 Task: Look for space in Flower Mound, United States from 12th August, 2023 to 16th August, 2023 for 8 adults in price range Rs.10000 to Rs.16000. Place can be private room with 8 bedrooms having 8 beds and 8 bathrooms. Property type can be house, flat, guest house, hotel. Amenities needed are: wifi, TV, free parkinig on premises, gym, breakfast. Booking option can be shelf check-in. Required host language is English.
Action: Mouse moved to (499, 109)
Screenshot: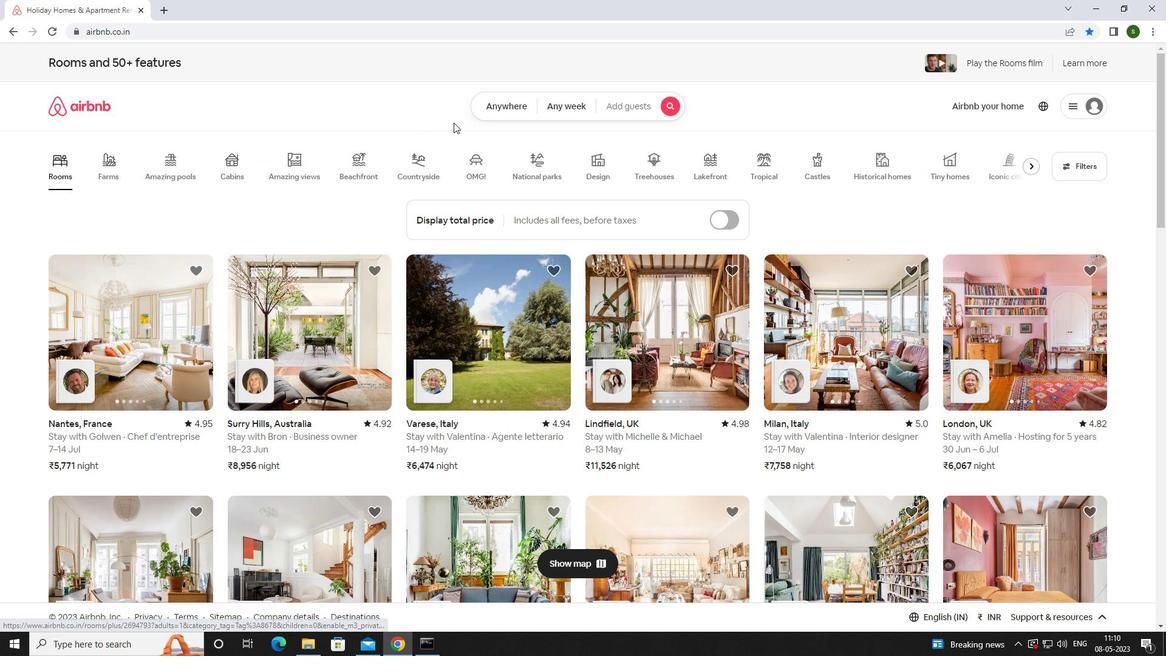
Action: Mouse pressed left at (499, 109)
Screenshot: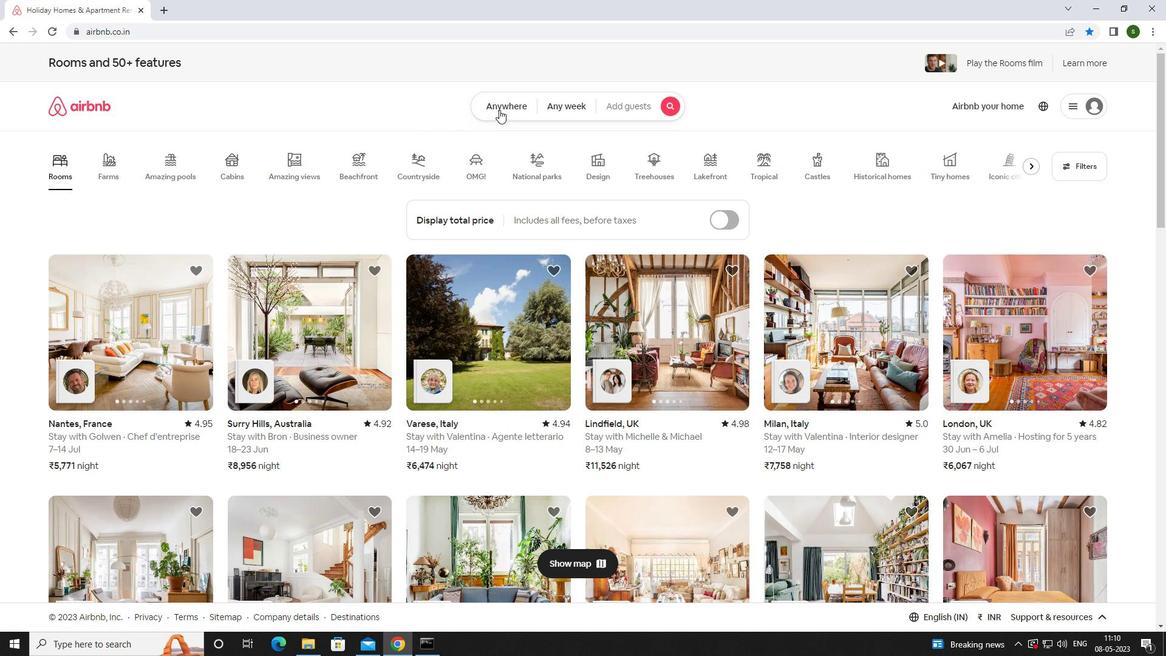 
Action: Mouse moved to (421, 147)
Screenshot: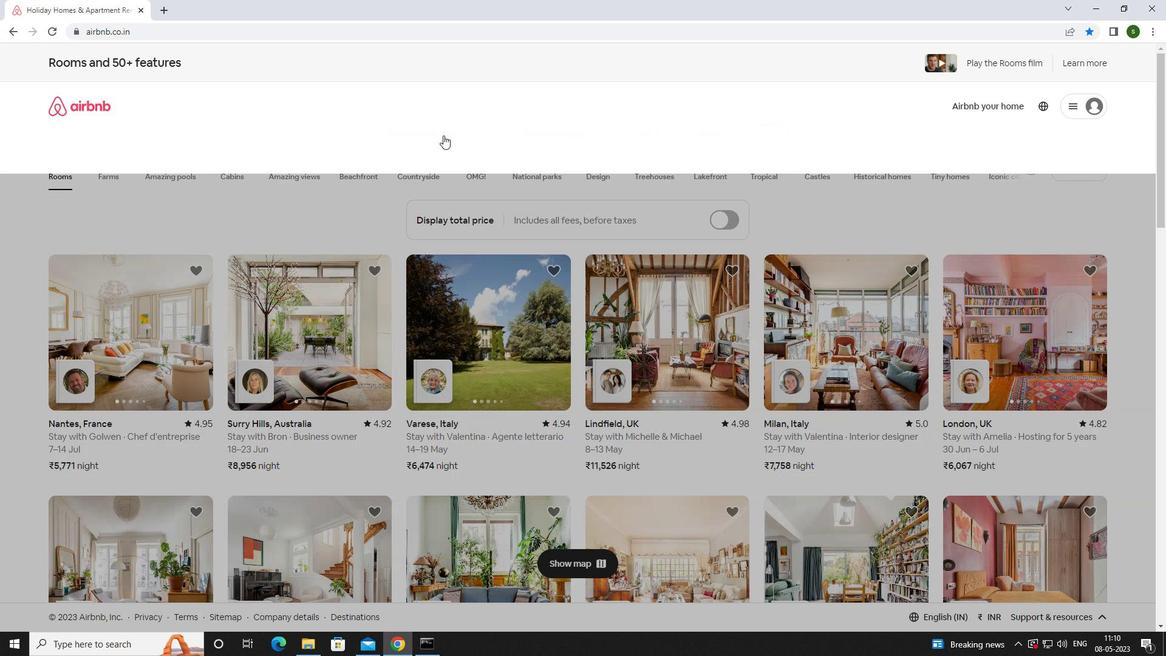 
Action: Mouse pressed left at (421, 147)
Screenshot: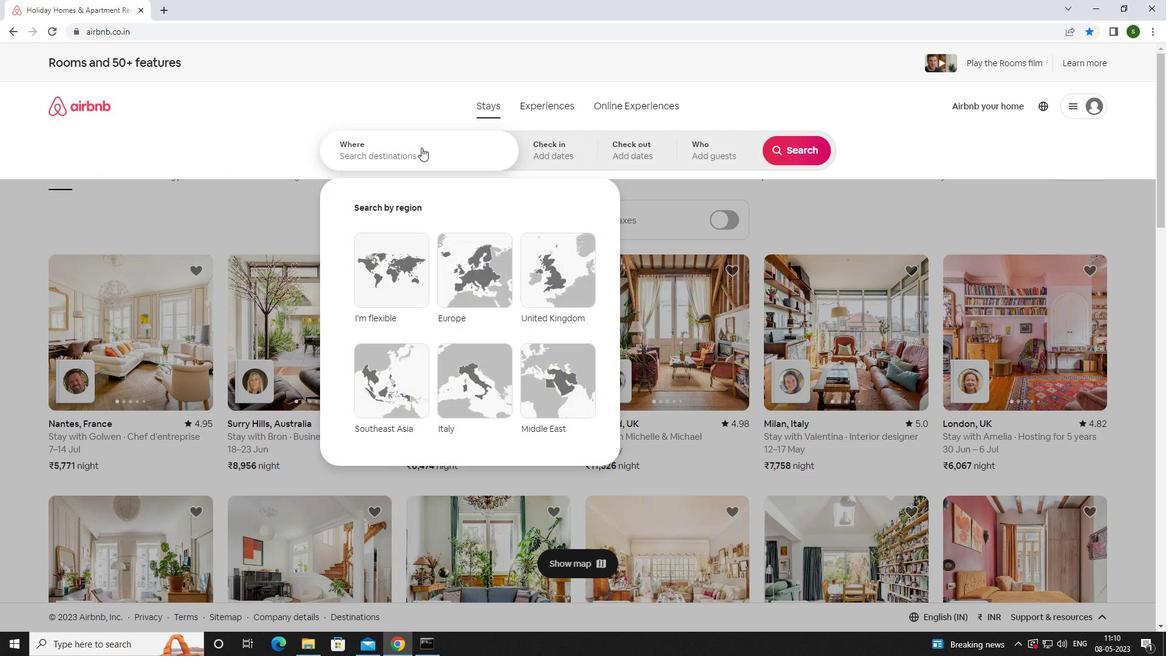 
Action: Mouse moved to (421, 148)
Screenshot: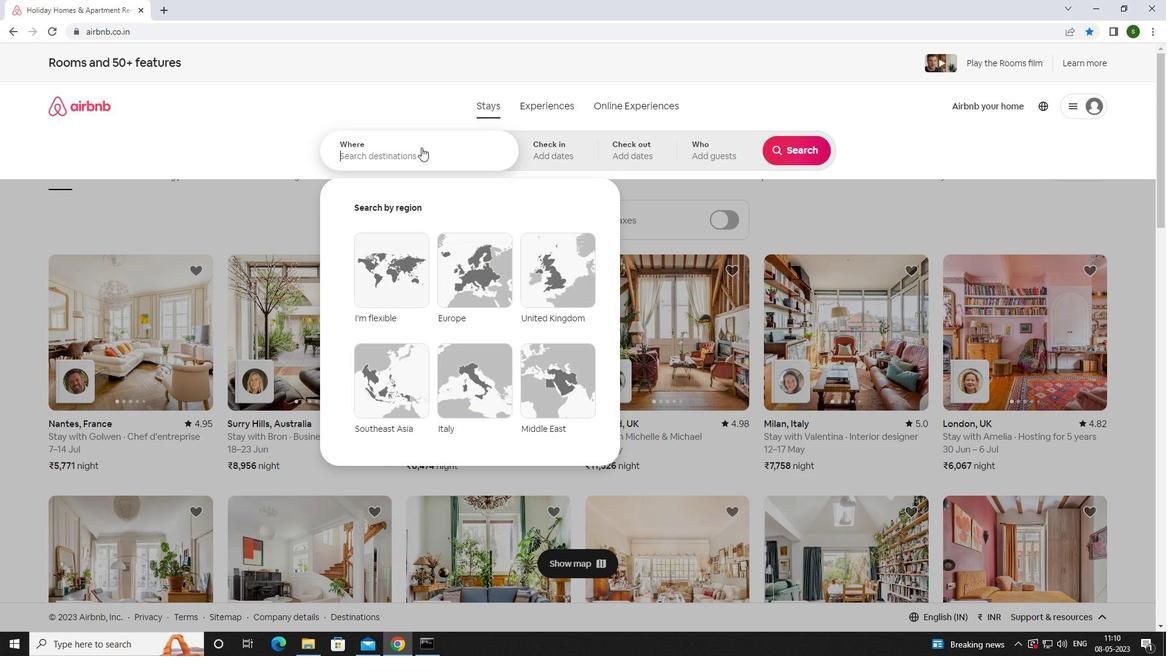 
Action: Key pressed <Key.caps_lock>f<Key.caps_lock>lower<Key.space><Key.caps_lock>m<Key.caps_lock>ound,<Key.caps_lock><Key.space>u<Key.caps_lock>Nited<Key.space><Key.caps_lock>s<Key.caps_lock>tates<Key.enter>
Screenshot: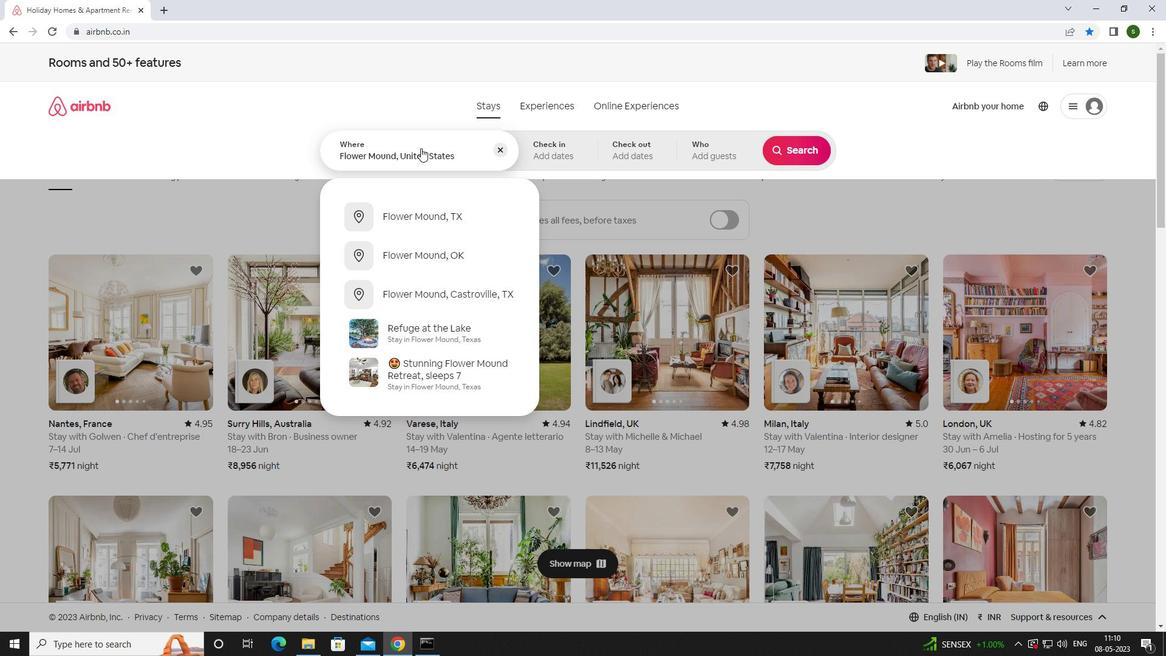 
Action: Mouse moved to (792, 243)
Screenshot: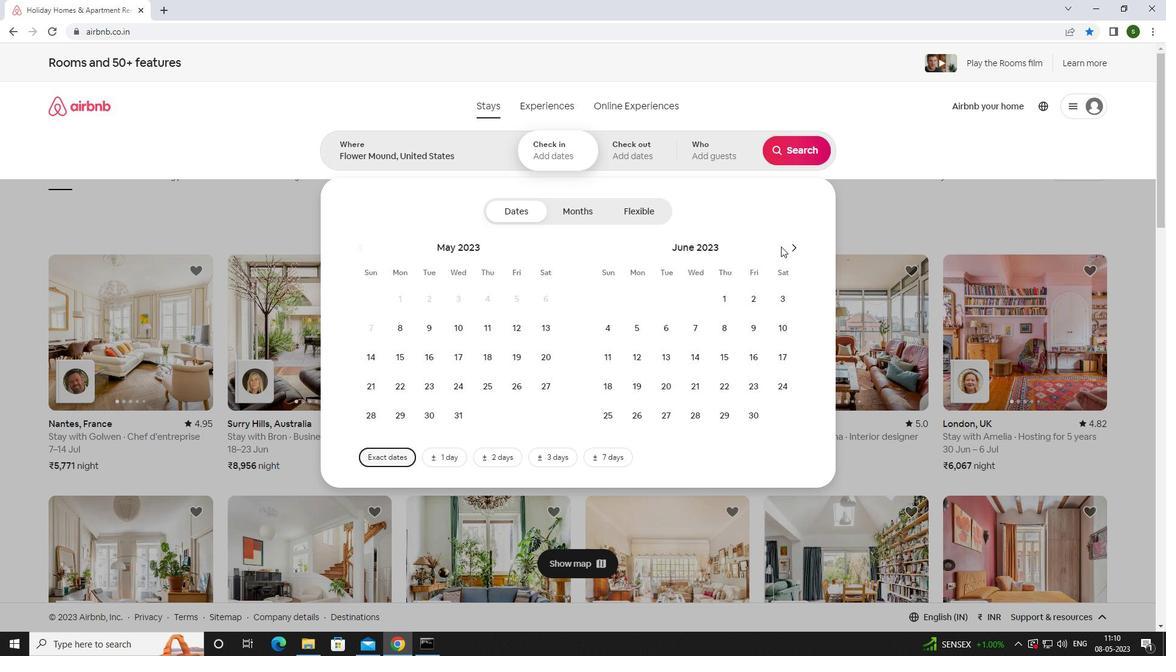 
Action: Mouse pressed left at (792, 243)
Screenshot: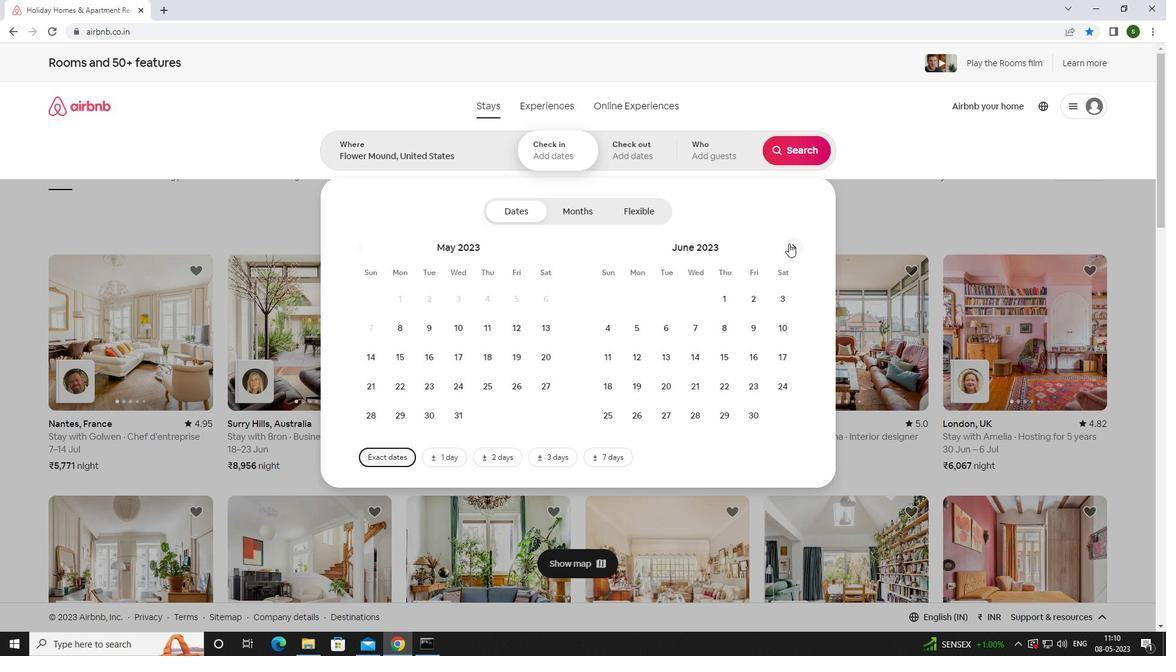 
Action: Mouse pressed left at (792, 243)
Screenshot: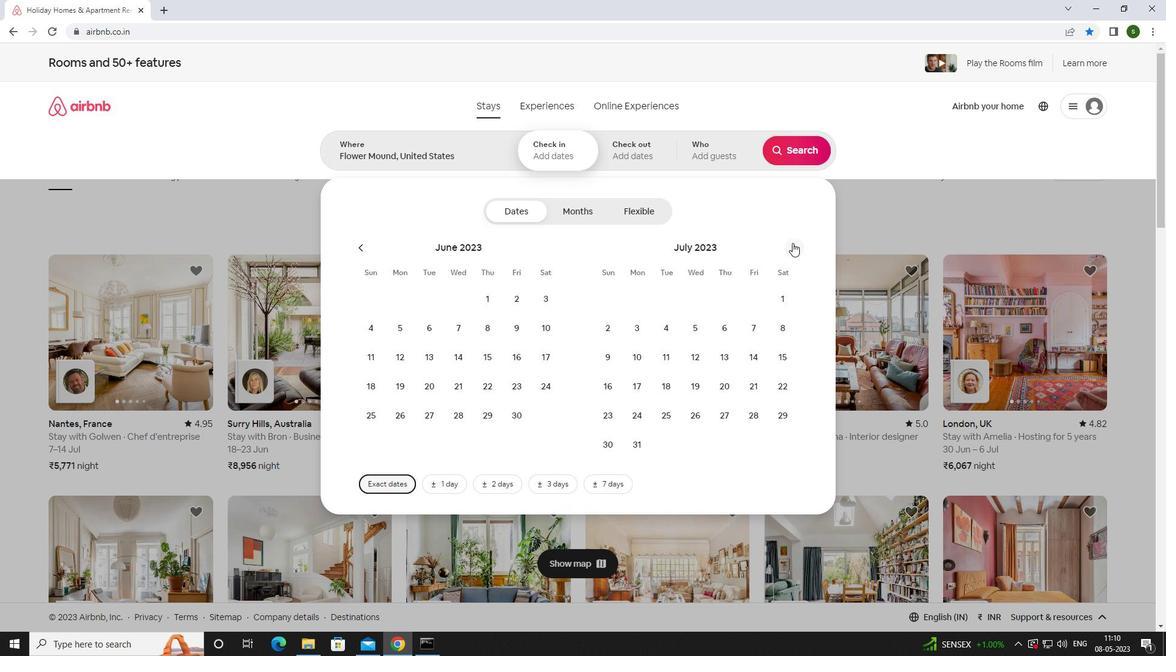 
Action: Mouse moved to (783, 329)
Screenshot: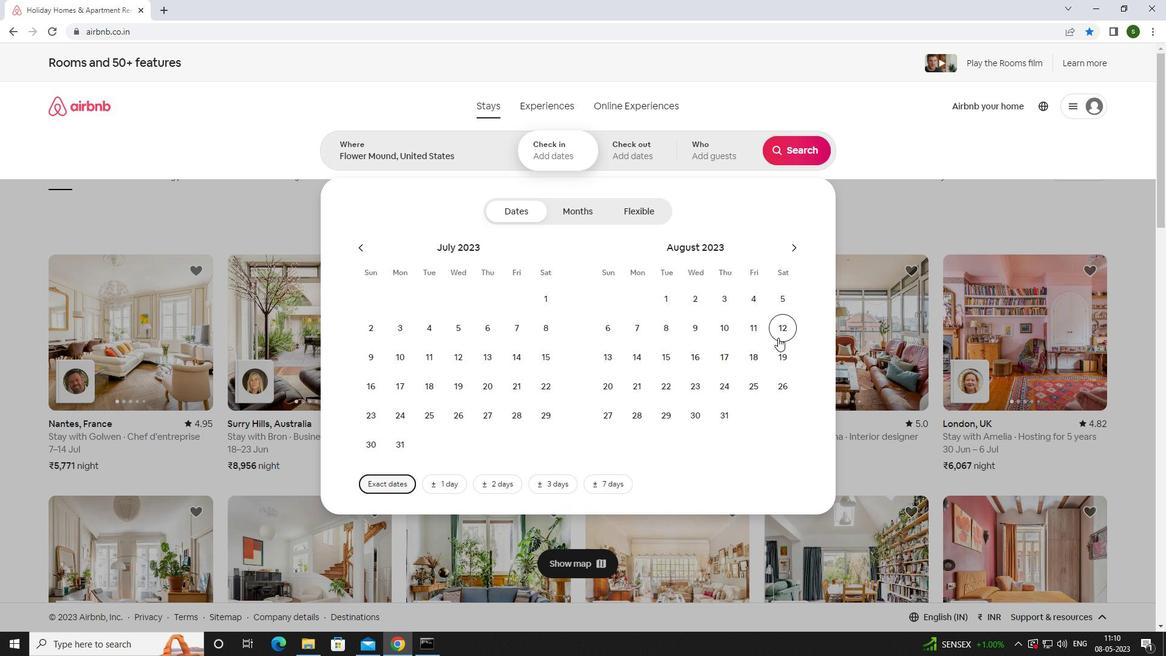 
Action: Mouse pressed left at (783, 329)
Screenshot: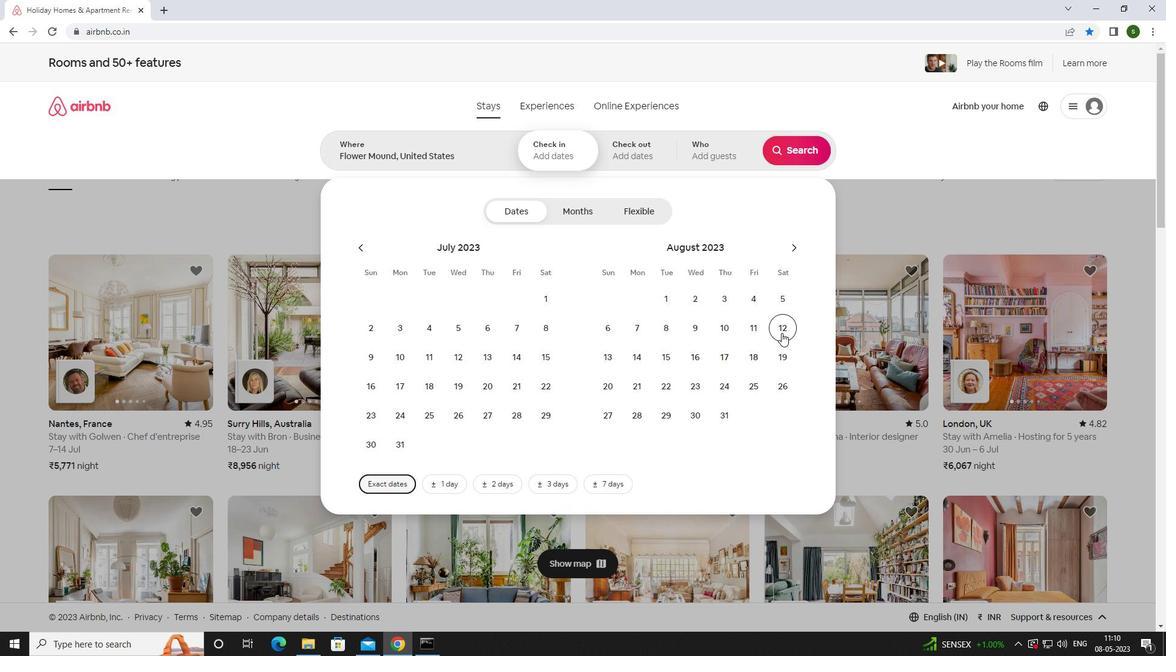 
Action: Mouse moved to (696, 356)
Screenshot: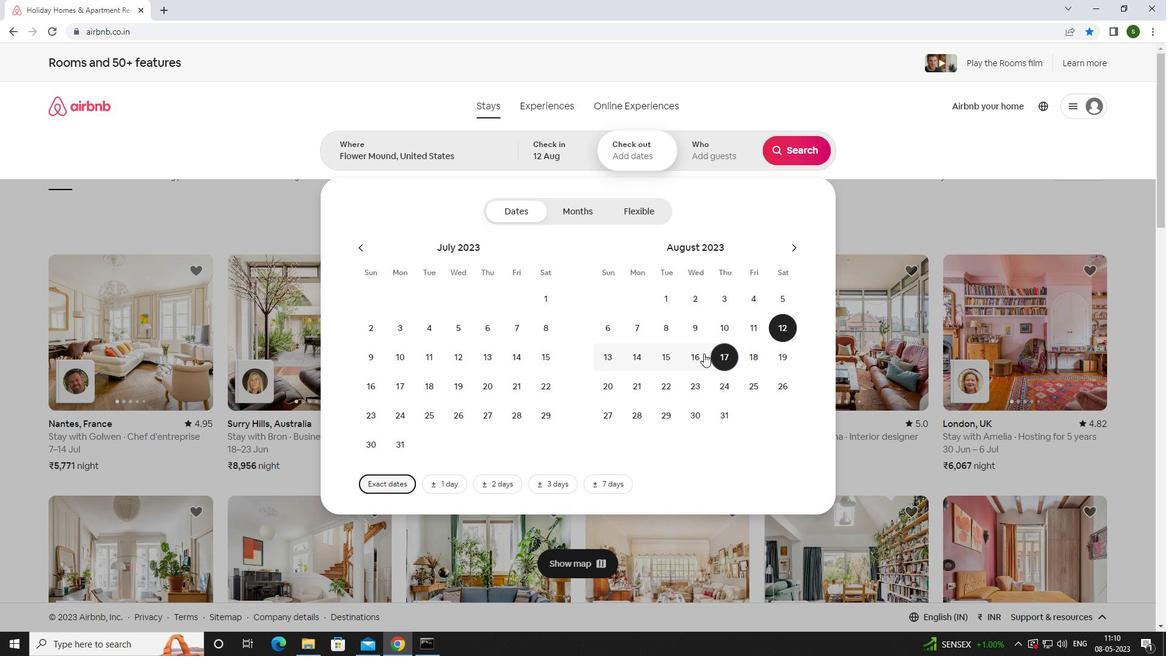 
Action: Mouse pressed left at (696, 356)
Screenshot: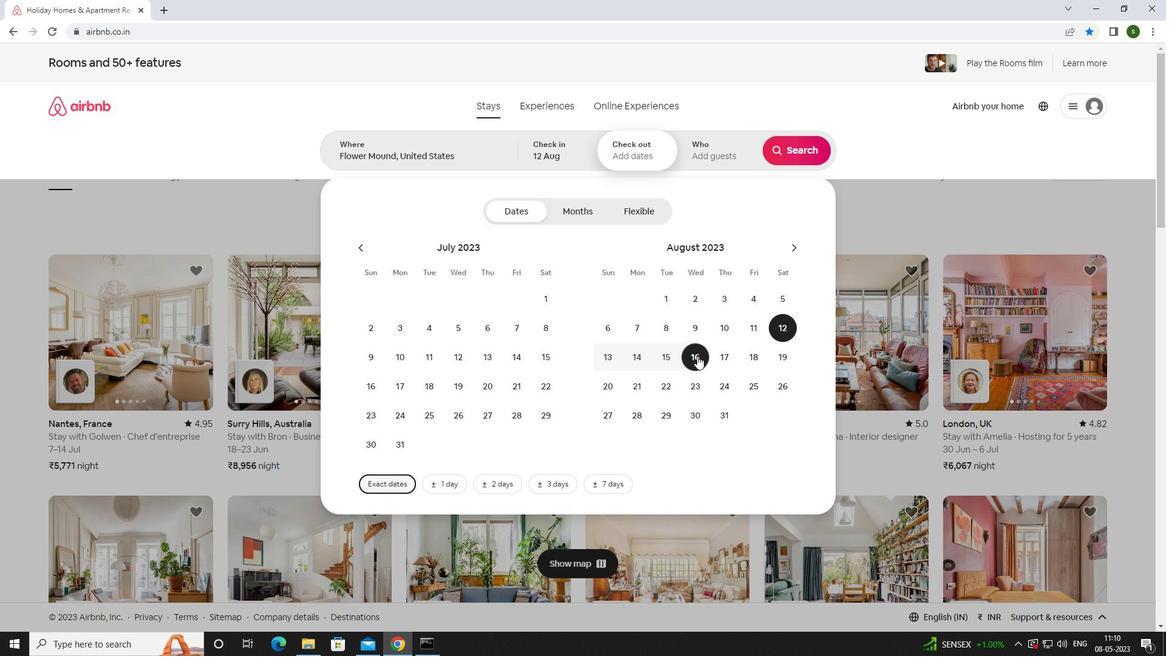
Action: Mouse moved to (712, 159)
Screenshot: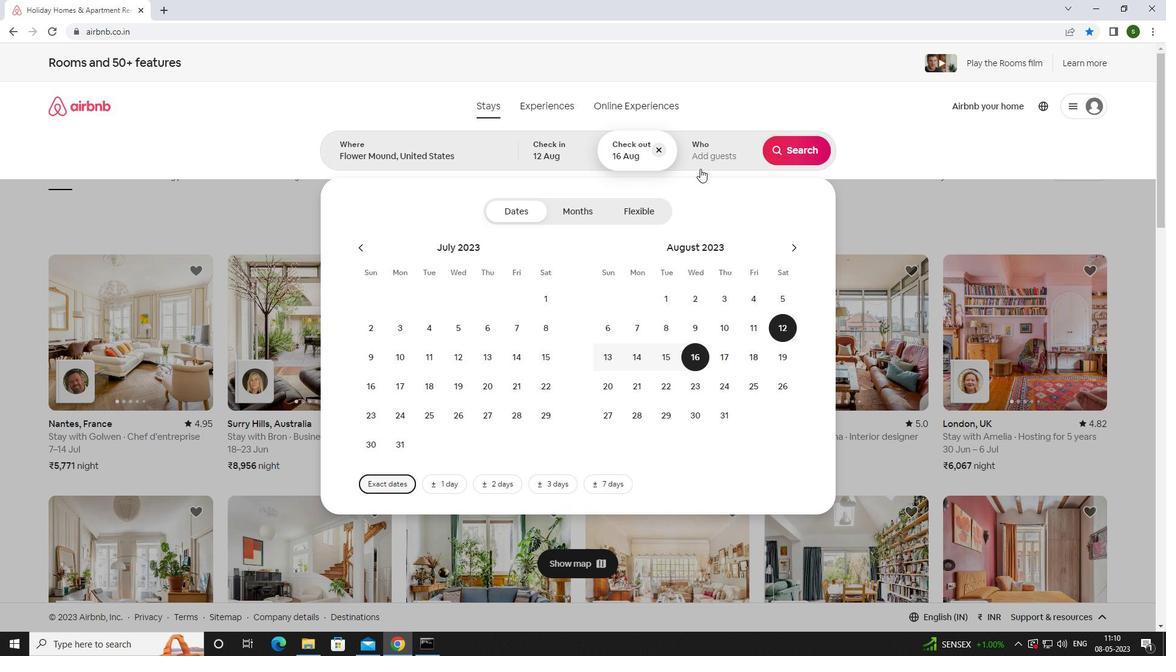 
Action: Mouse pressed left at (712, 159)
Screenshot: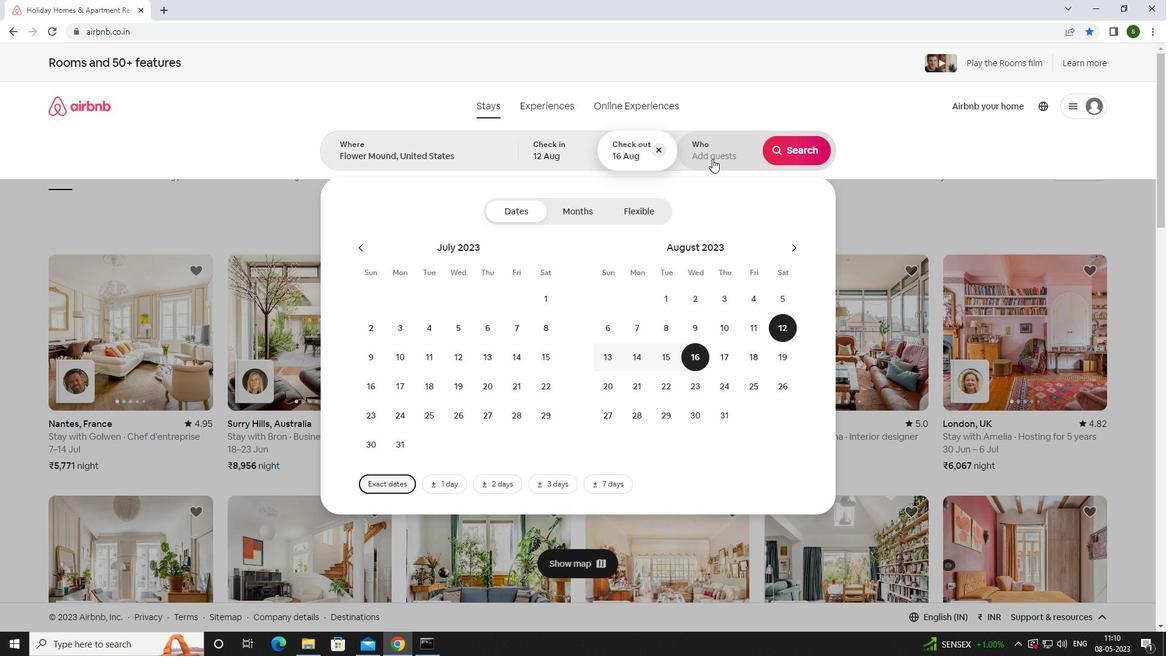 
Action: Mouse moved to (796, 210)
Screenshot: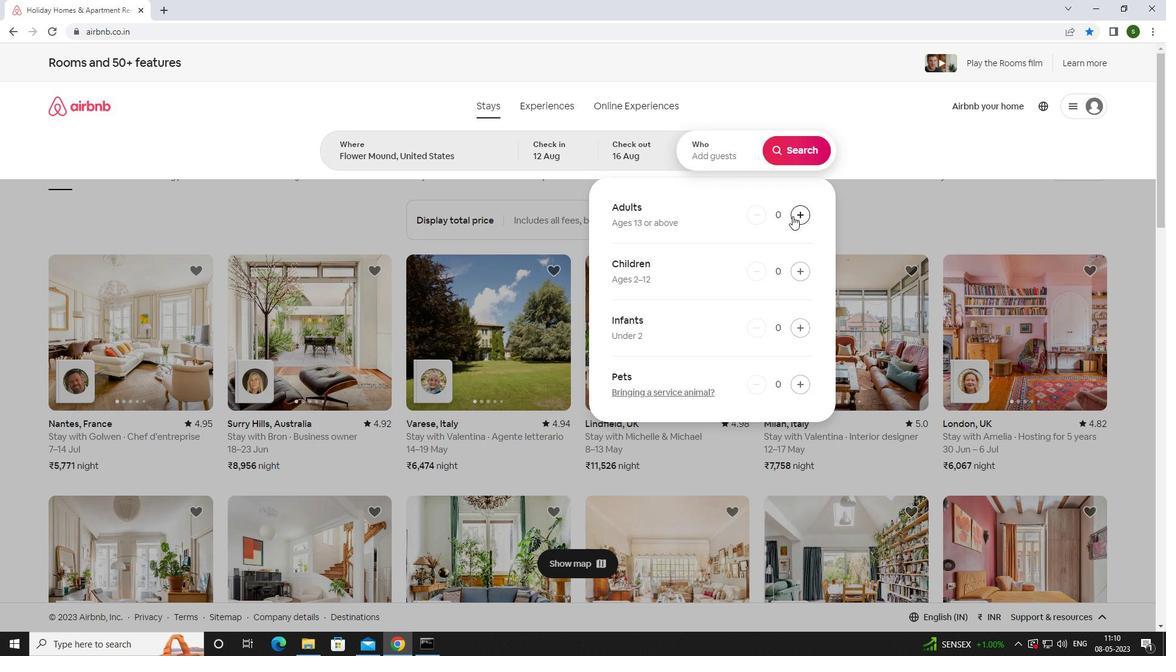 
Action: Mouse pressed left at (796, 210)
Screenshot: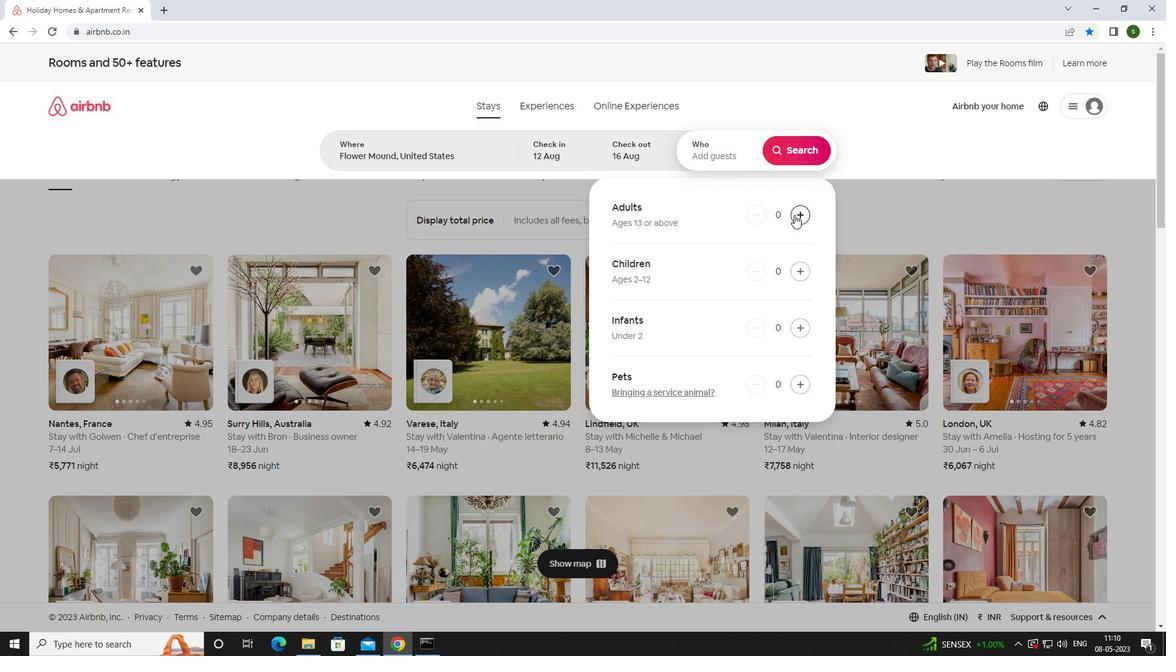
Action: Mouse pressed left at (796, 210)
Screenshot: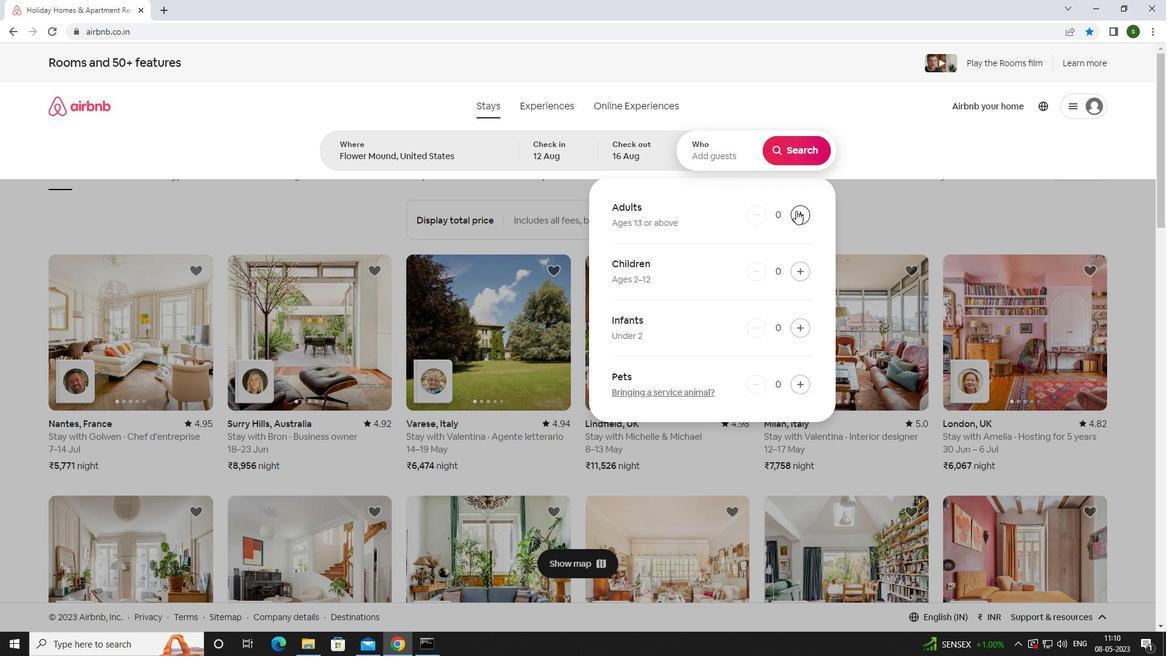 
Action: Mouse pressed left at (796, 210)
Screenshot: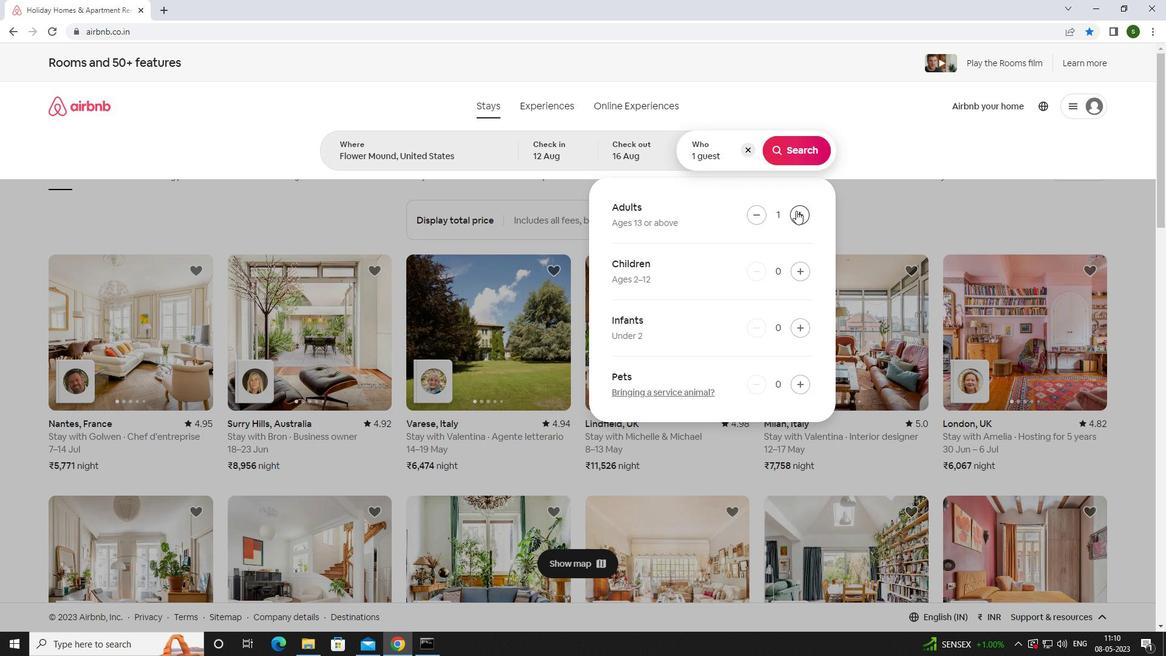 
Action: Mouse pressed left at (796, 210)
Screenshot: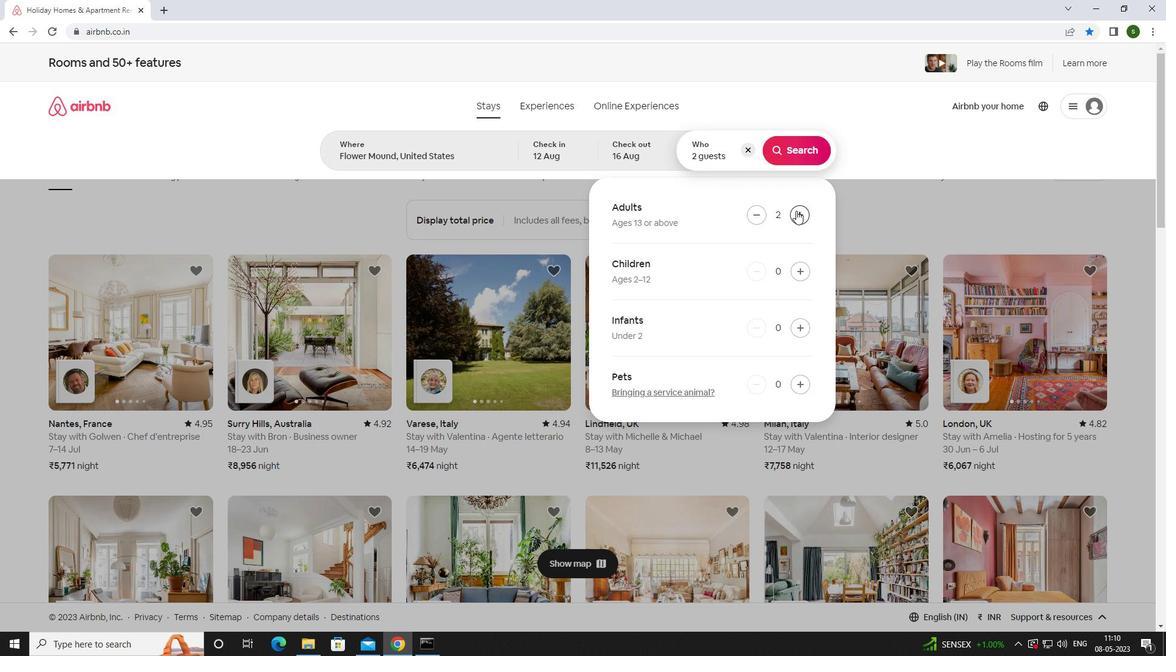 
Action: Mouse pressed left at (796, 210)
Screenshot: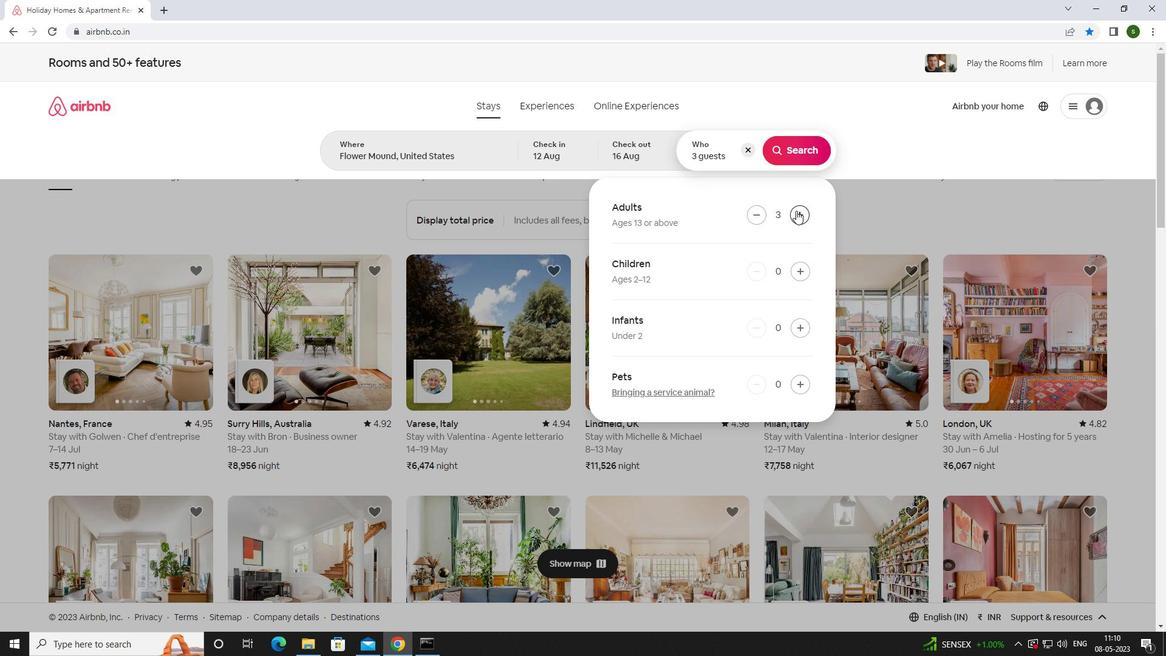 
Action: Mouse pressed left at (796, 210)
Screenshot: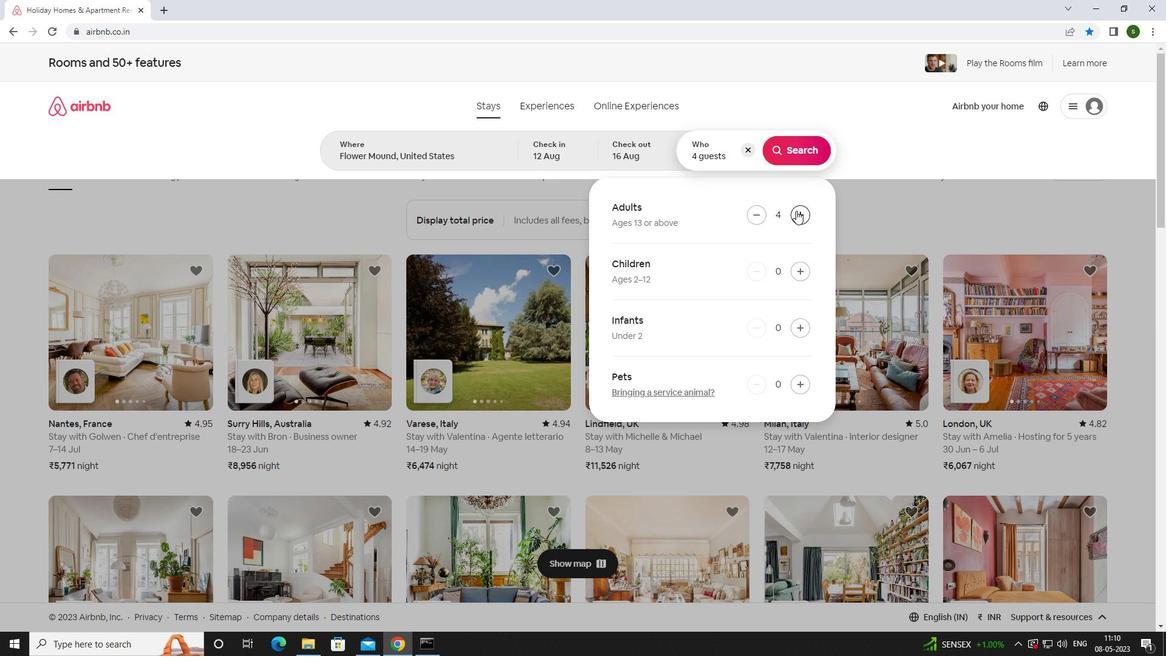 
Action: Mouse pressed left at (796, 210)
Screenshot: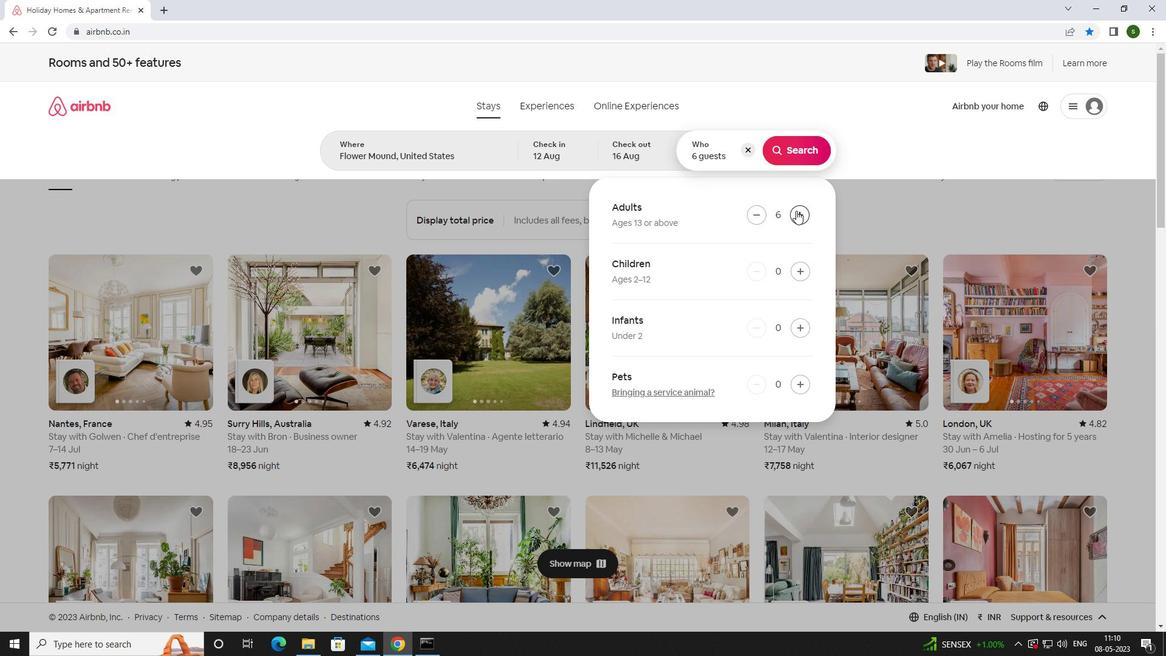 
Action: Mouse pressed left at (796, 210)
Screenshot: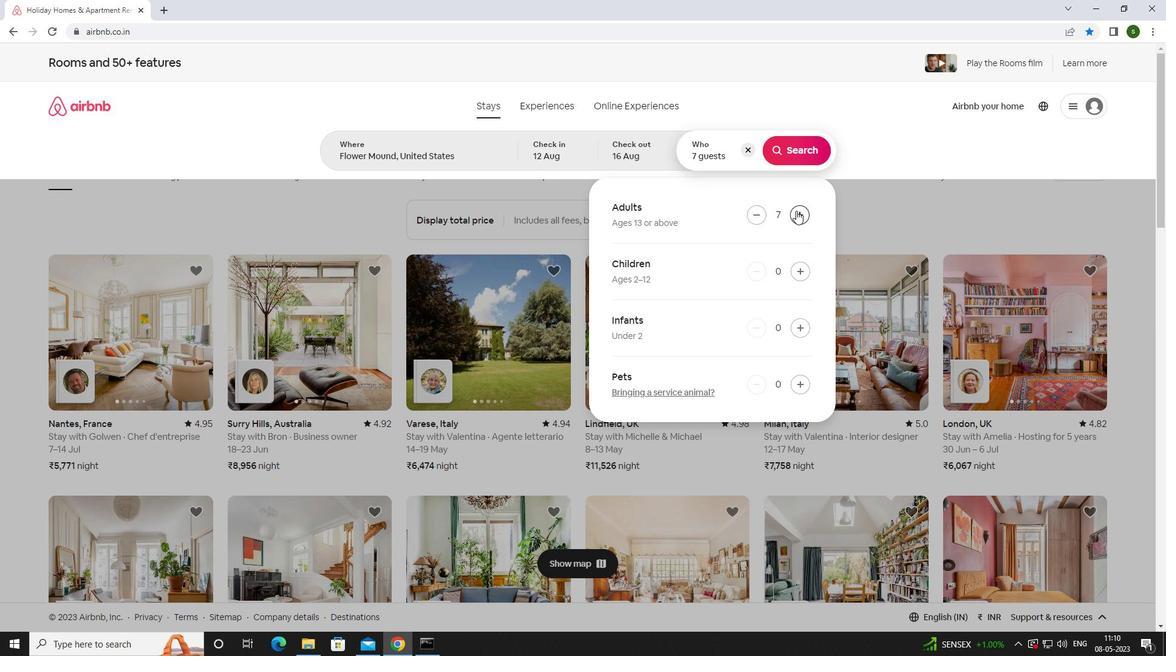 
Action: Mouse moved to (801, 146)
Screenshot: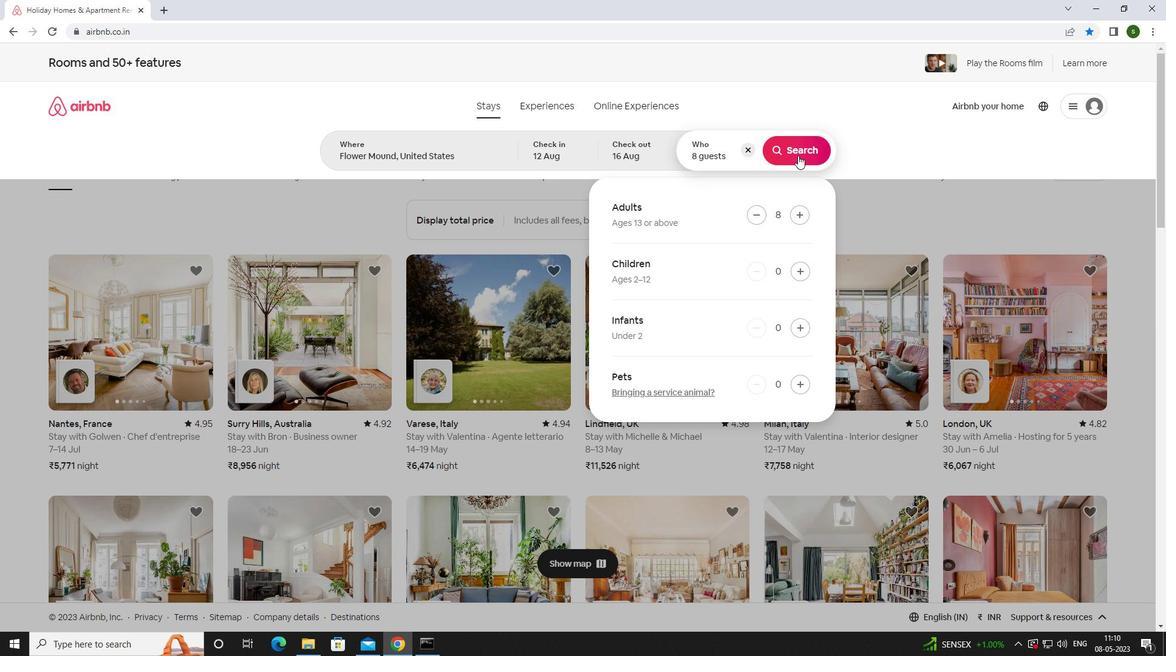 
Action: Mouse pressed left at (801, 146)
Screenshot: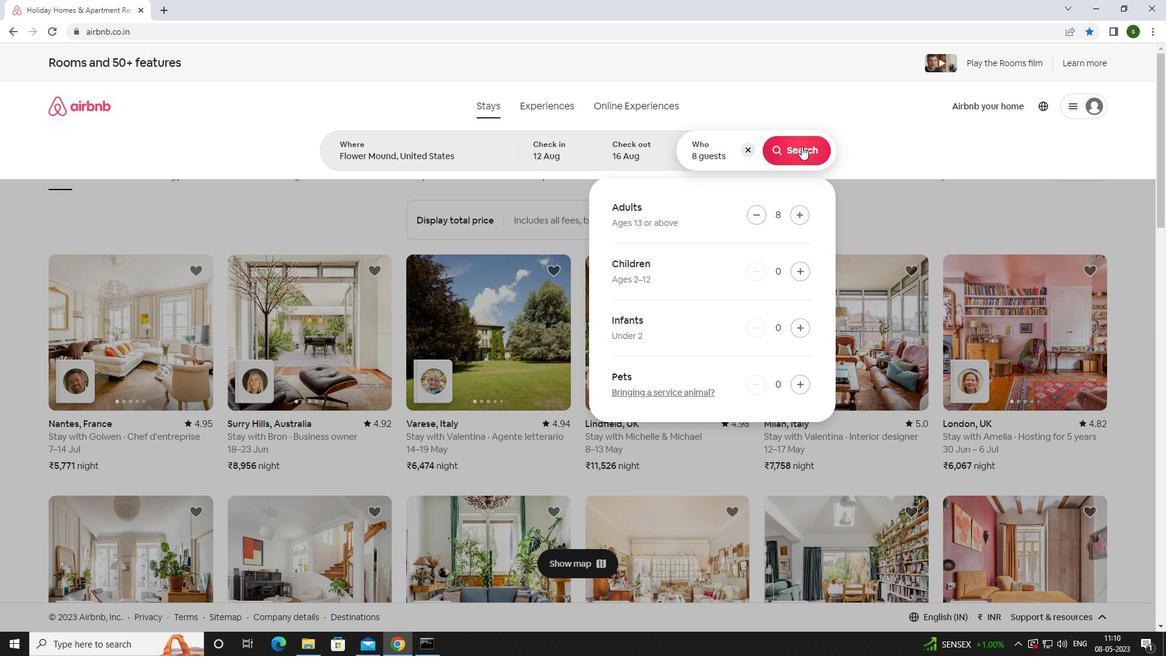 
Action: Mouse moved to (1107, 106)
Screenshot: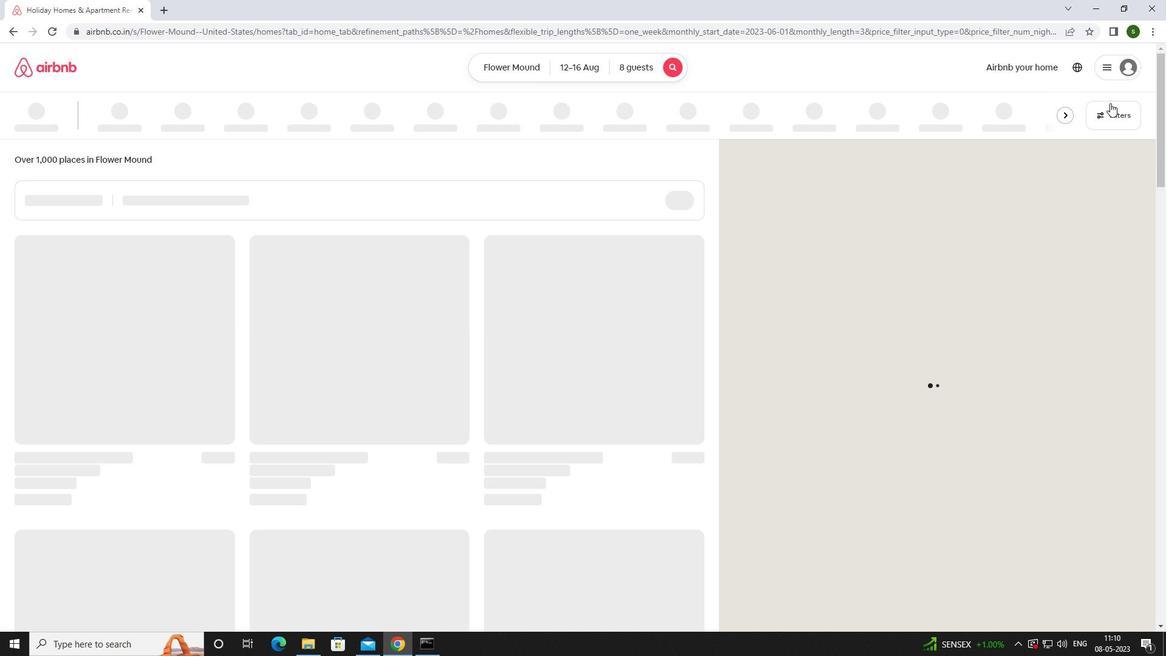 
Action: Mouse pressed left at (1107, 106)
Screenshot: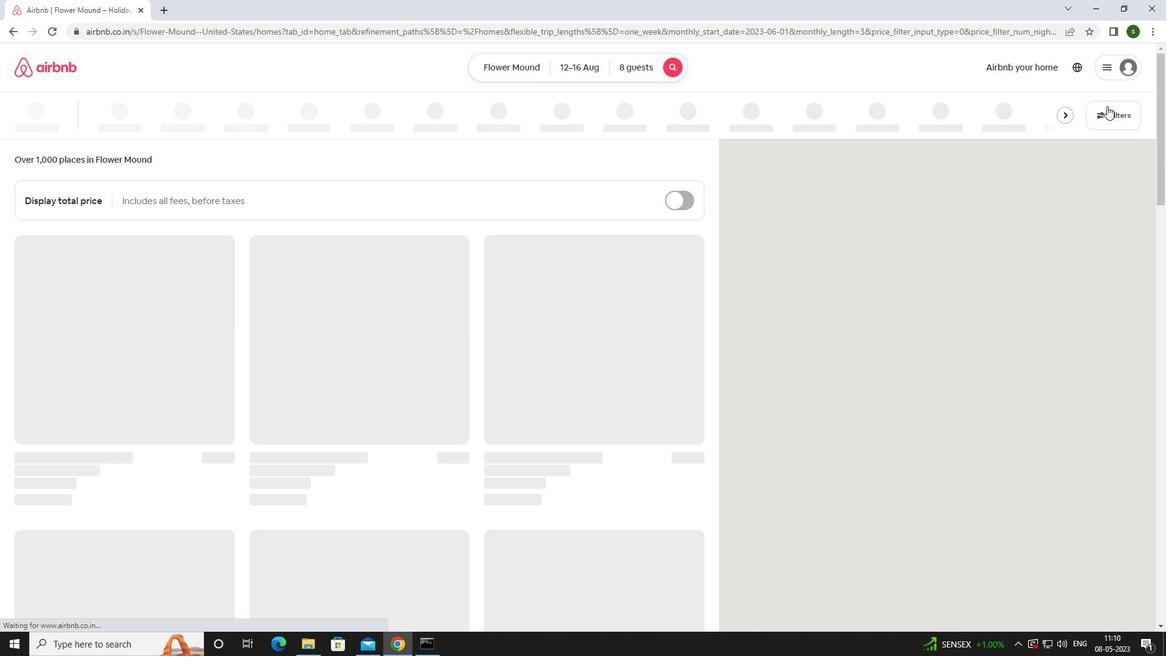 
Action: Mouse moved to (496, 419)
Screenshot: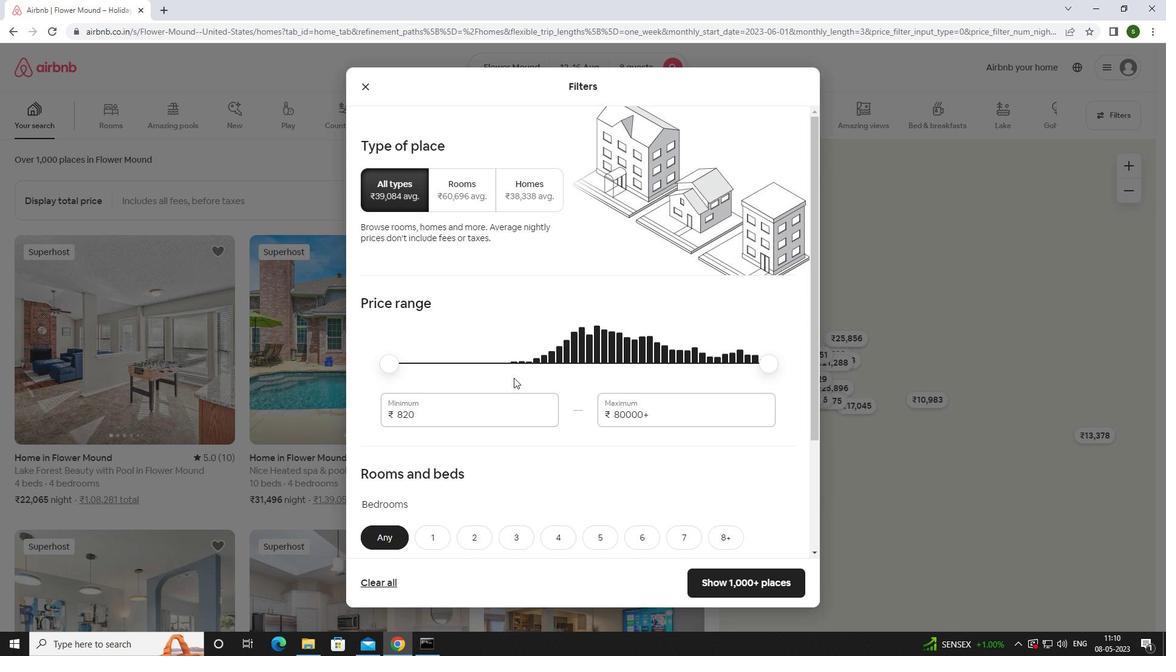 
Action: Mouse pressed left at (496, 419)
Screenshot: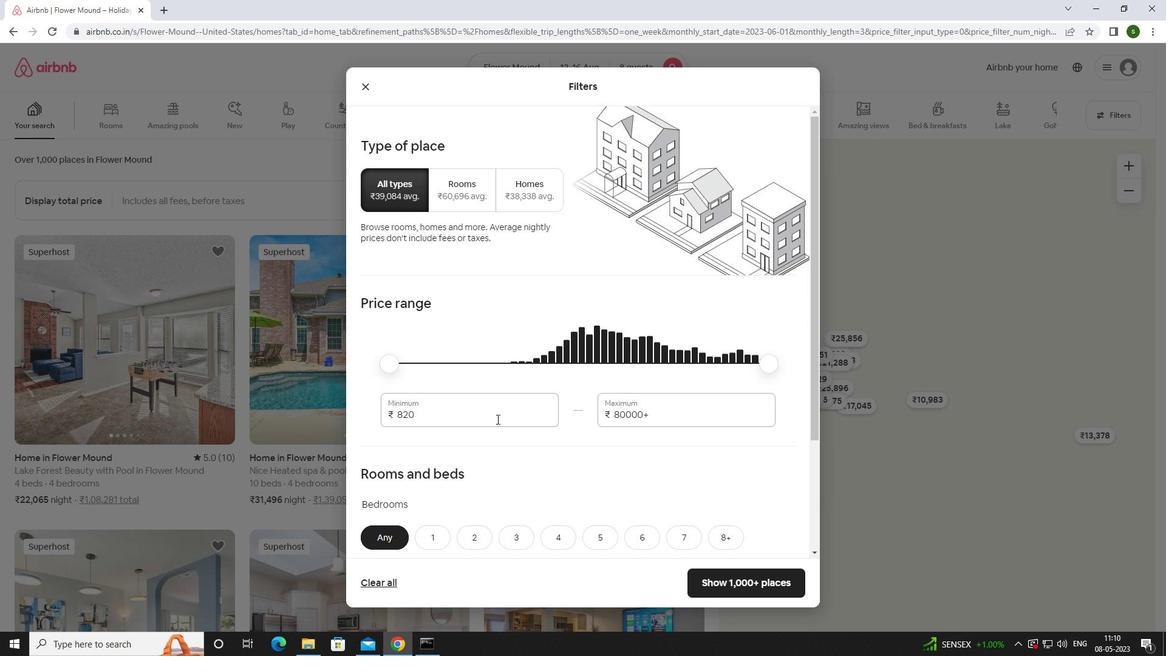 
Action: Key pressed <Key.backspace><Key.backspace><Key.backspace><Key.backspace><Key.backspace>10000
Screenshot: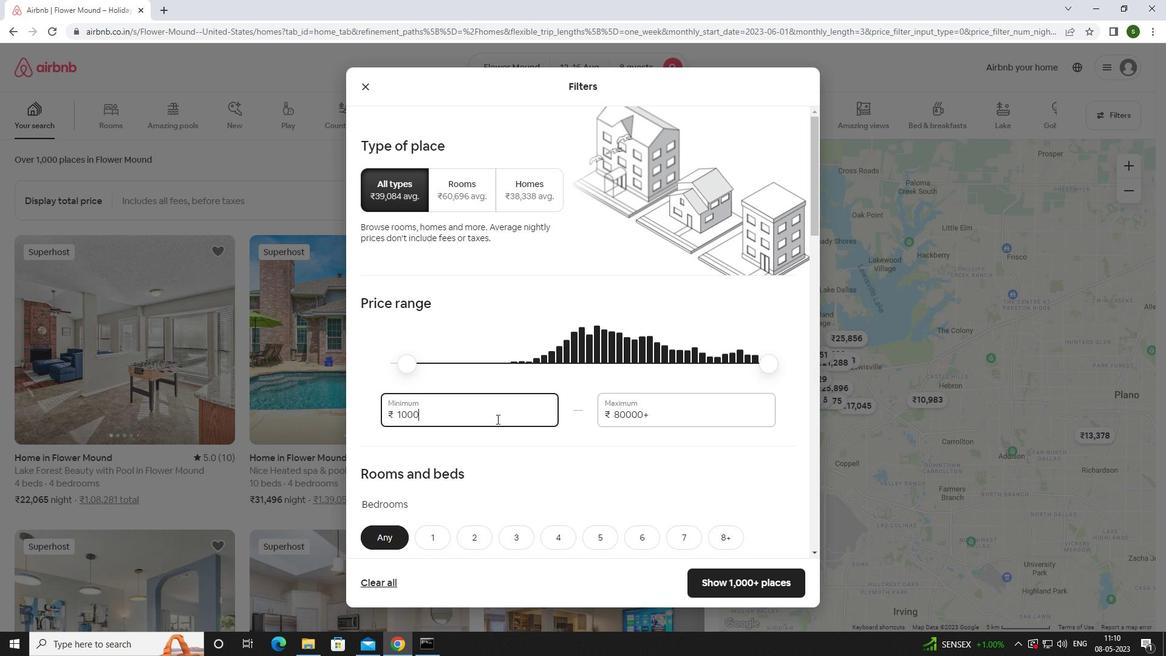 
Action: Mouse moved to (648, 419)
Screenshot: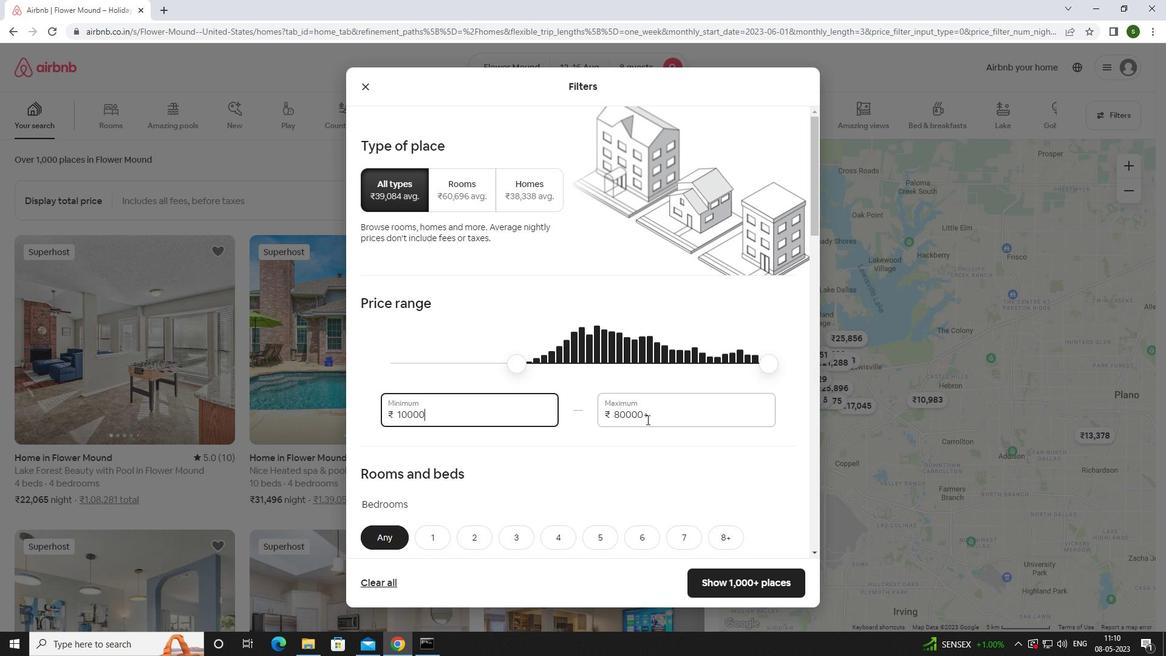 
Action: Mouse pressed left at (648, 419)
Screenshot: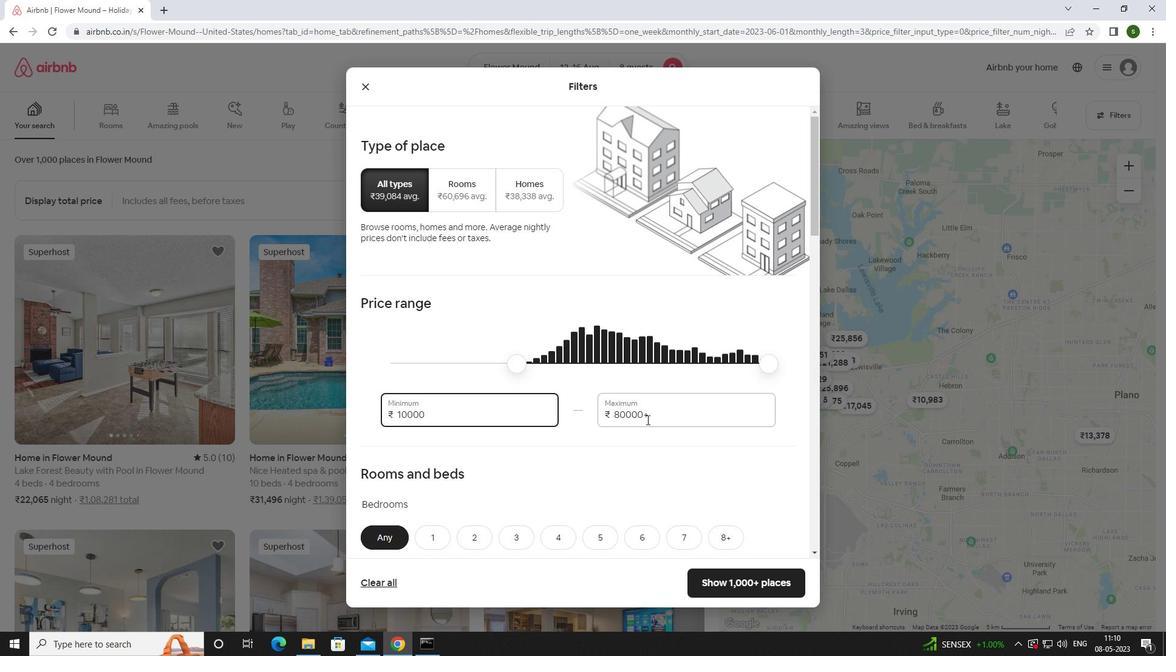 
Action: Key pressed <Key.backspace><Key.backspace><Key.backspace><Key.backspace><Key.backspace><Key.backspace><Key.backspace><Key.backspace><Key.backspace><Key.backspace><Key.backspace><Key.backspace><Key.backspace><Key.backspace>16000
Screenshot: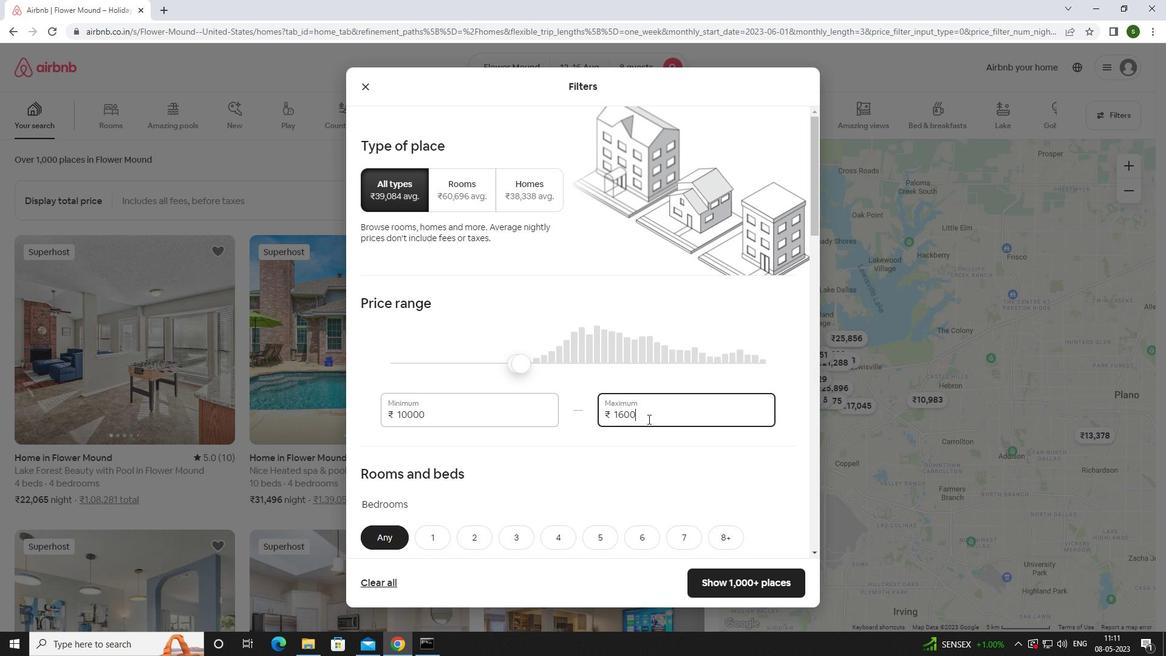 
Action: Mouse moved to (565, 421)
Screenshot: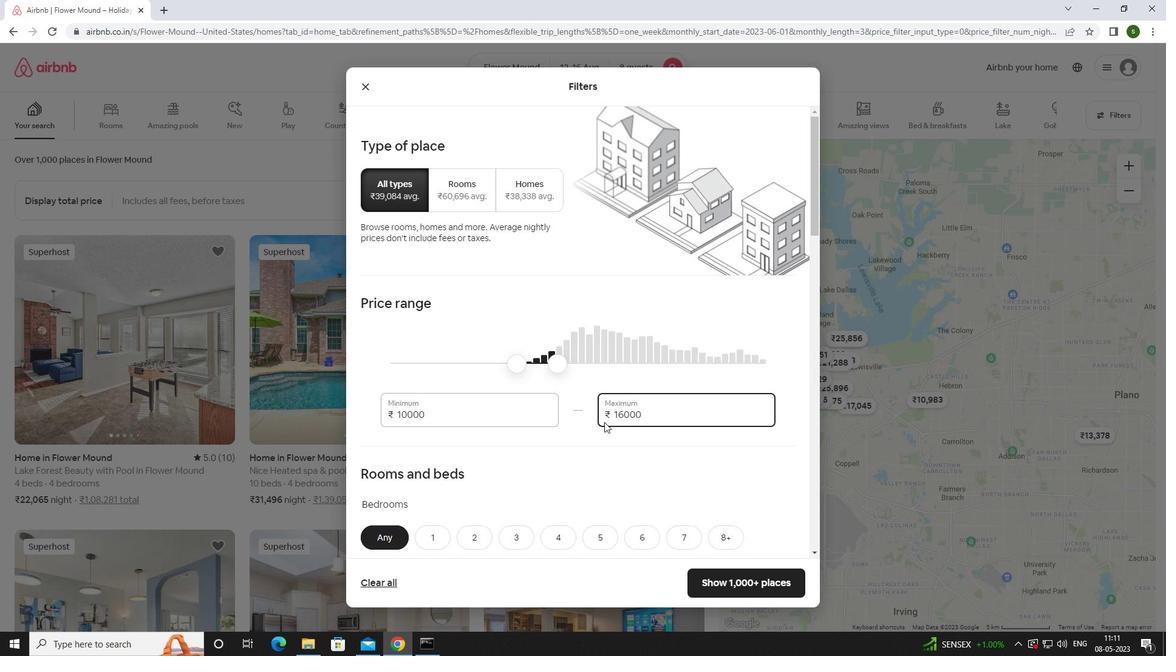 
Action: Mouse scrolled (565, 421) with delta (0, 0)
Screenshot: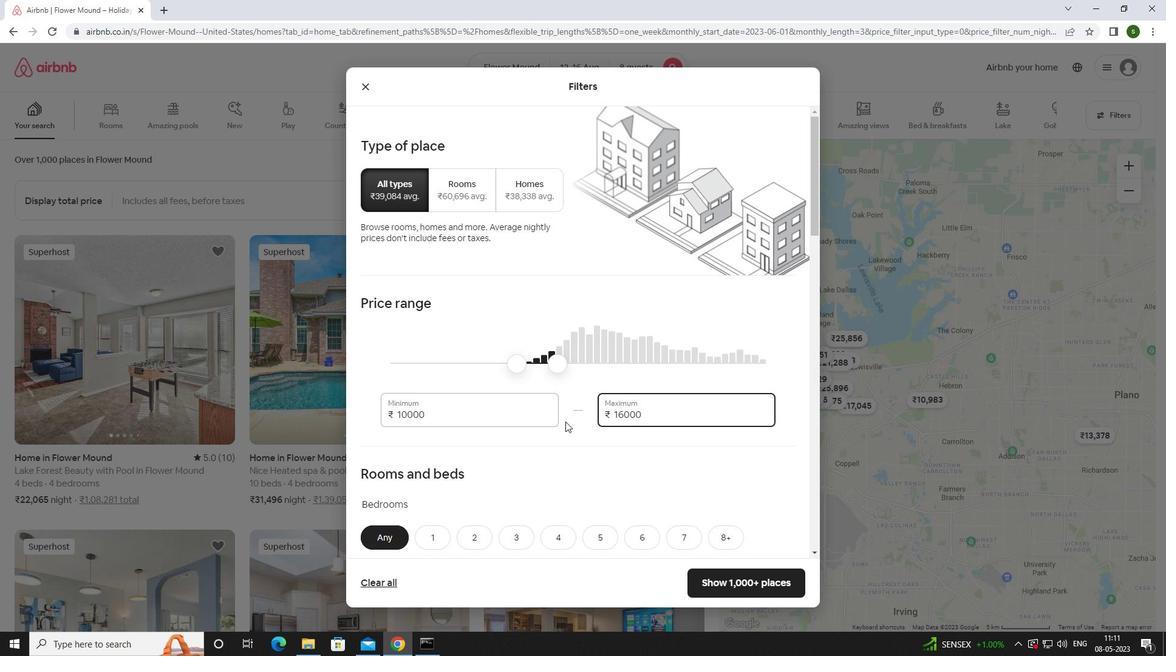 
Action: Mouse scrolled (565, 421) with delta (0, 0)
Screenshot: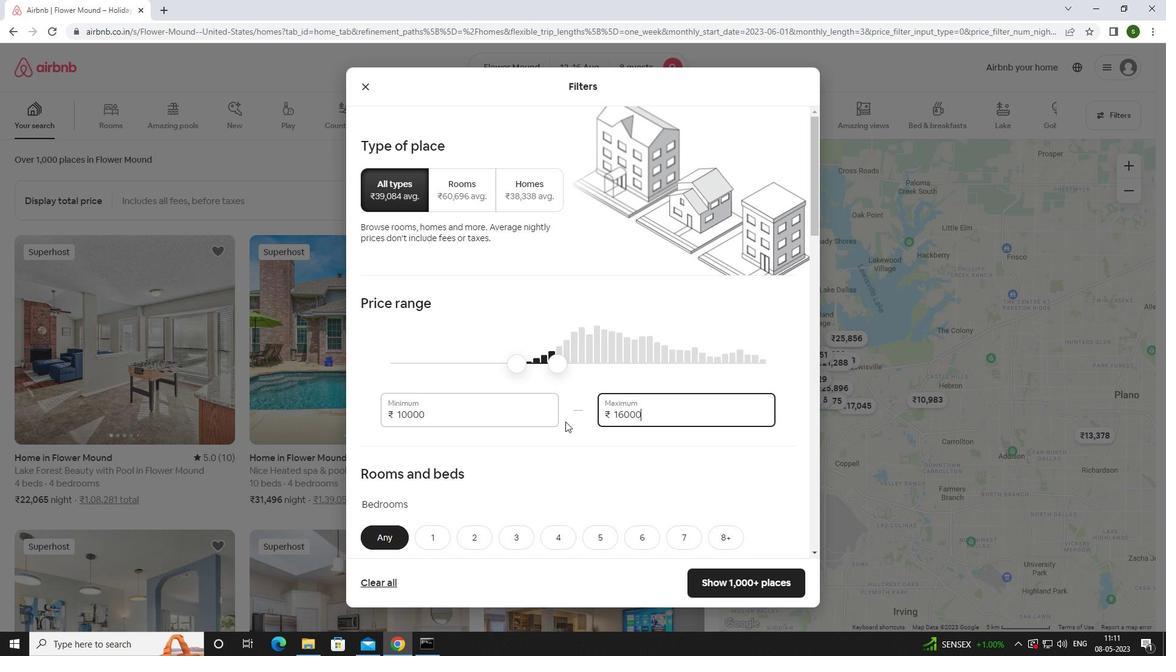 
Action: Mouse scrolled (565, 421) with delta (0, 0)
Screenshot: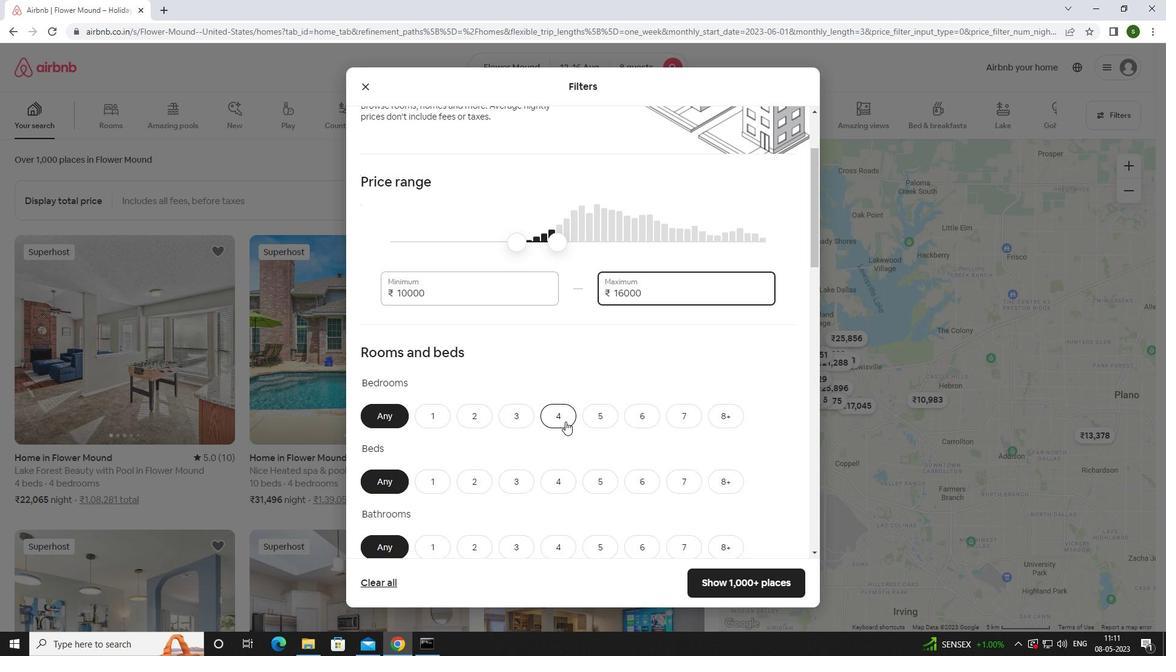 
Action: Mouse moved to (726, 356)
Screenshot: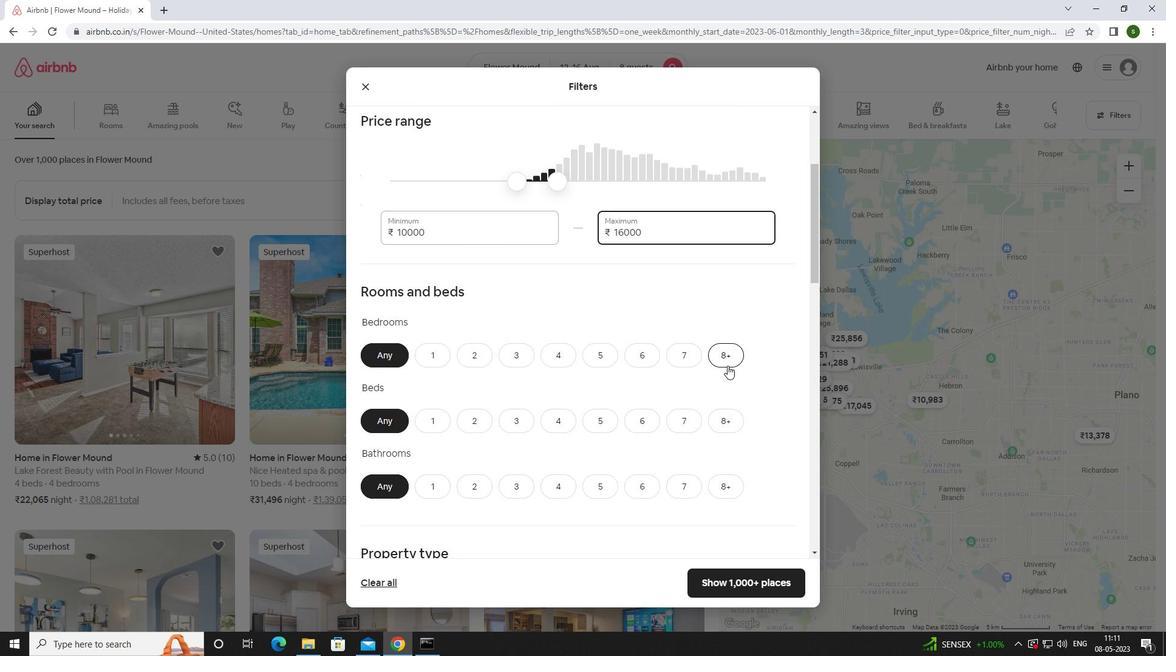 
Action: Mouse pressed left at (726, 356)
Screenshot: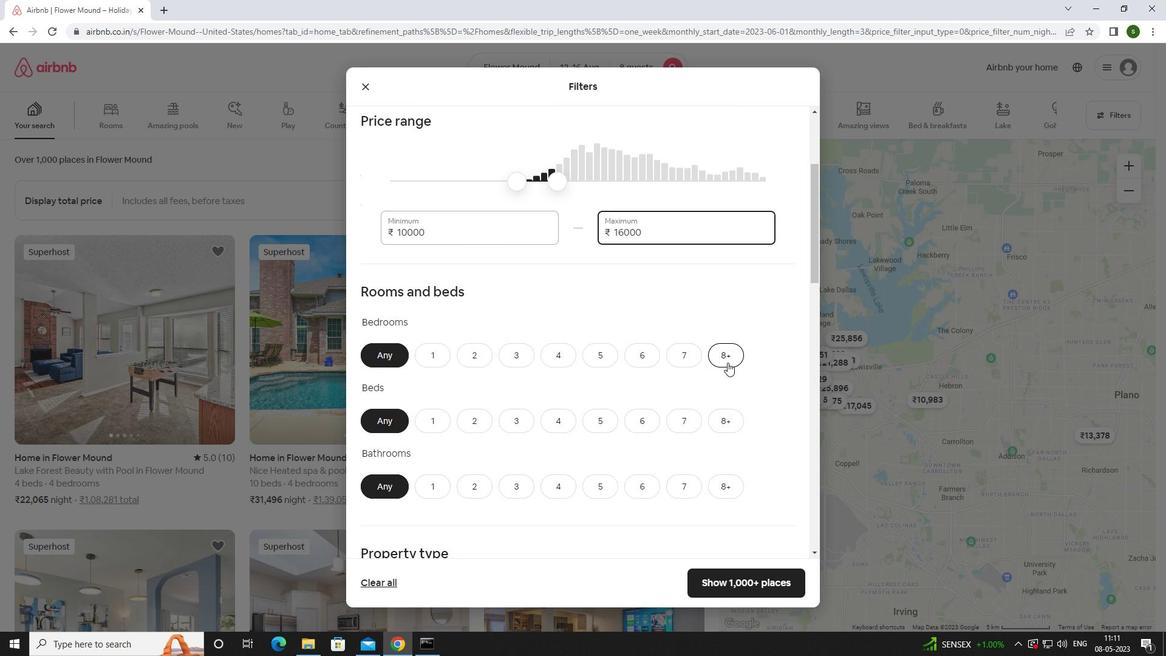 
Action: Mouse moved to (730, 414)
Screenshot: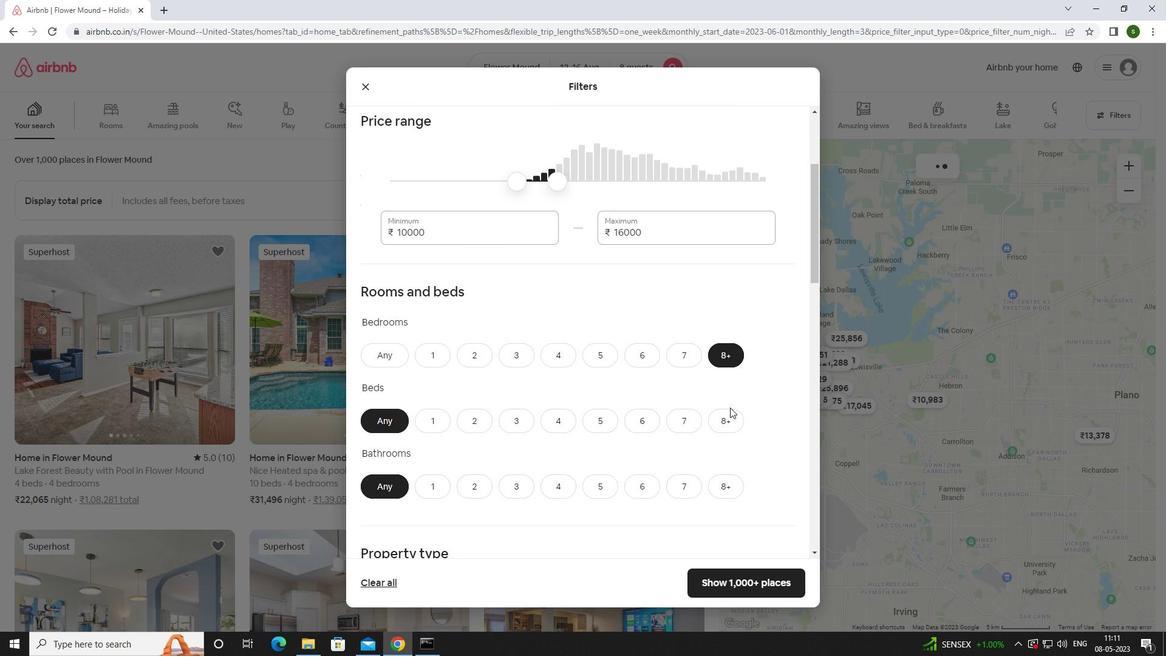 
Action: Mouse pressed left at (730, 414)
Screenshot: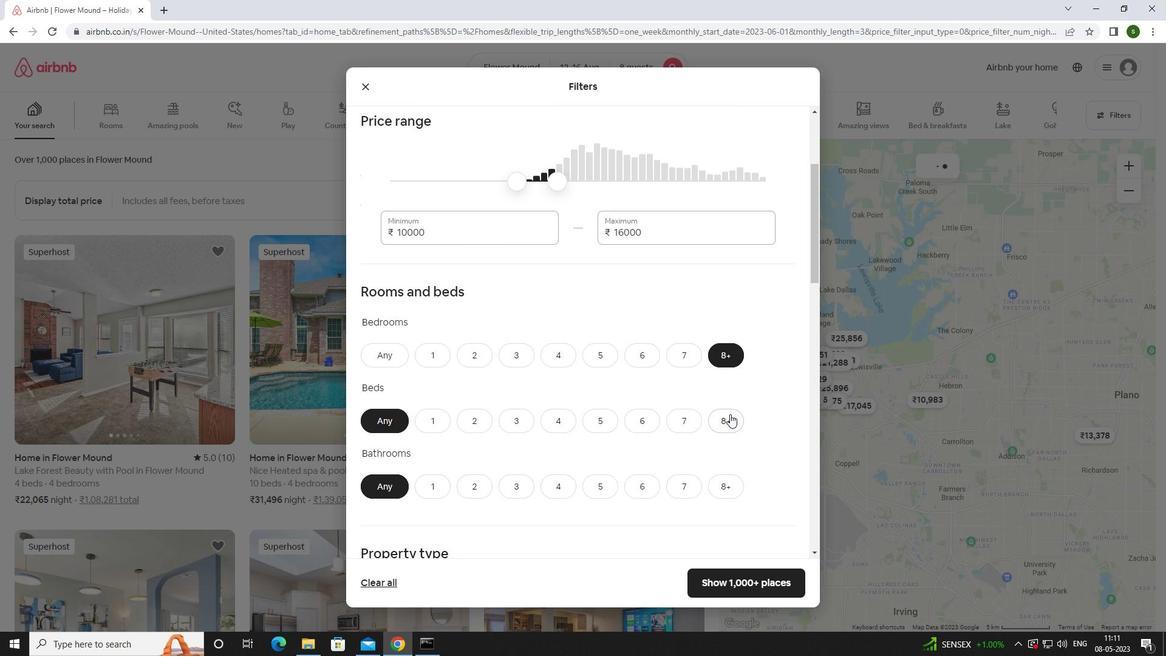 
Action: Mouse moved to (730, 485)
Screenshot: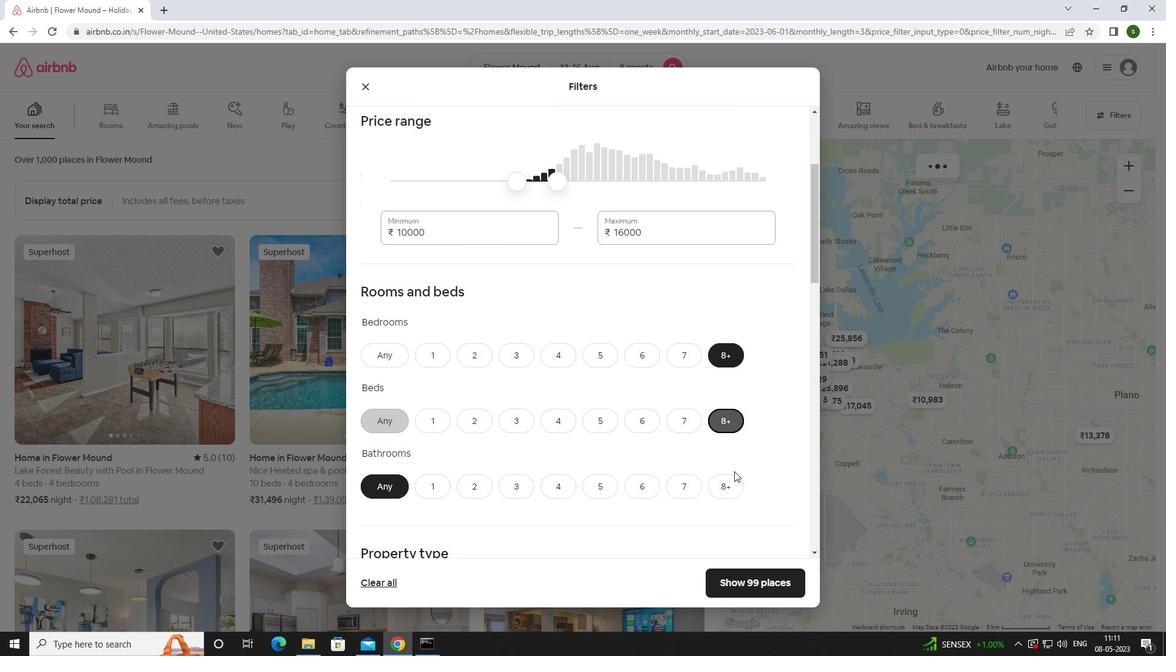 
Action: Mouse pressed left at (730, 485)
Screenshot: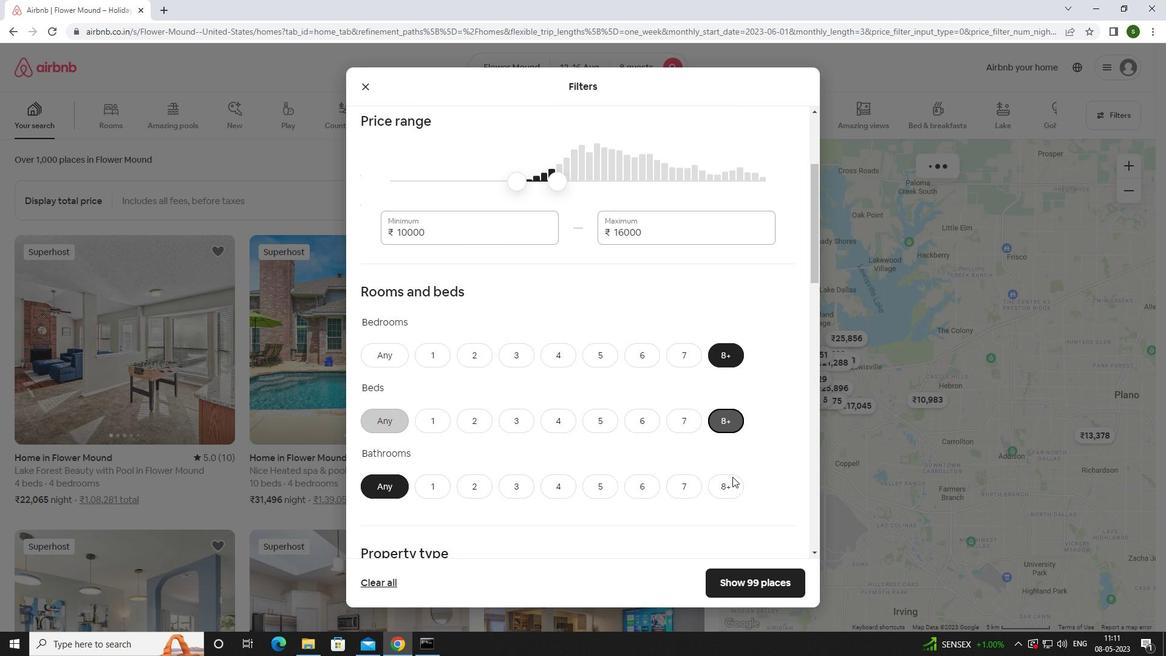 
Action: Mouse moved to (632, 450)
Screenshot: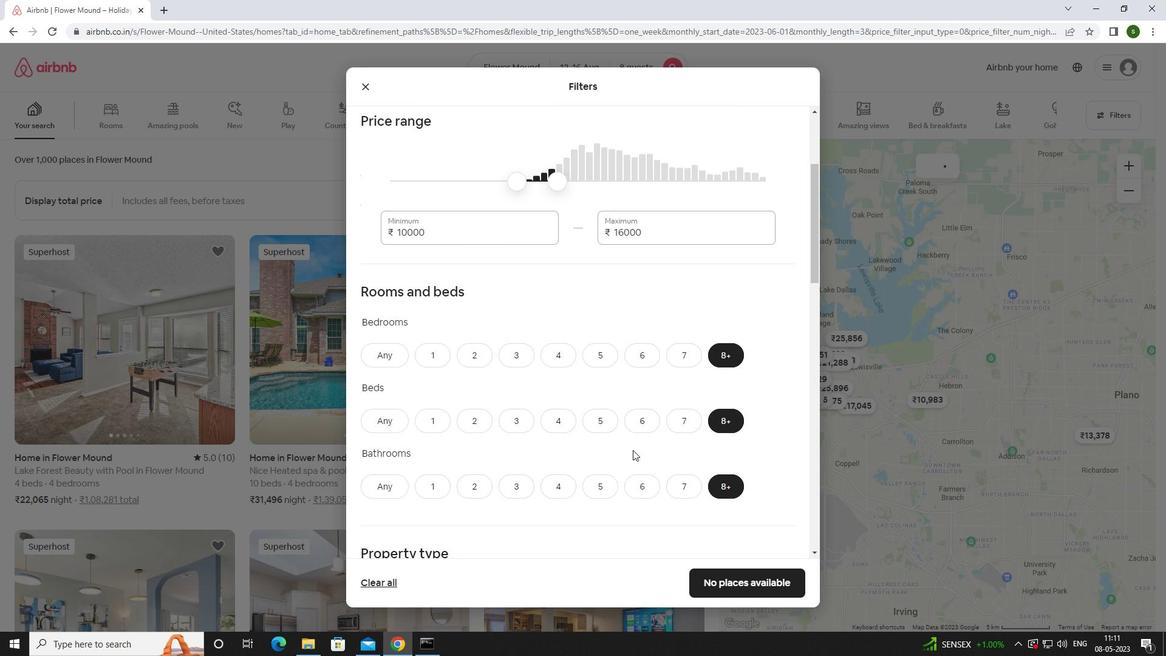 
Action: Mouse scrolled (632, 449) with delta (0, 0)
Screenshot: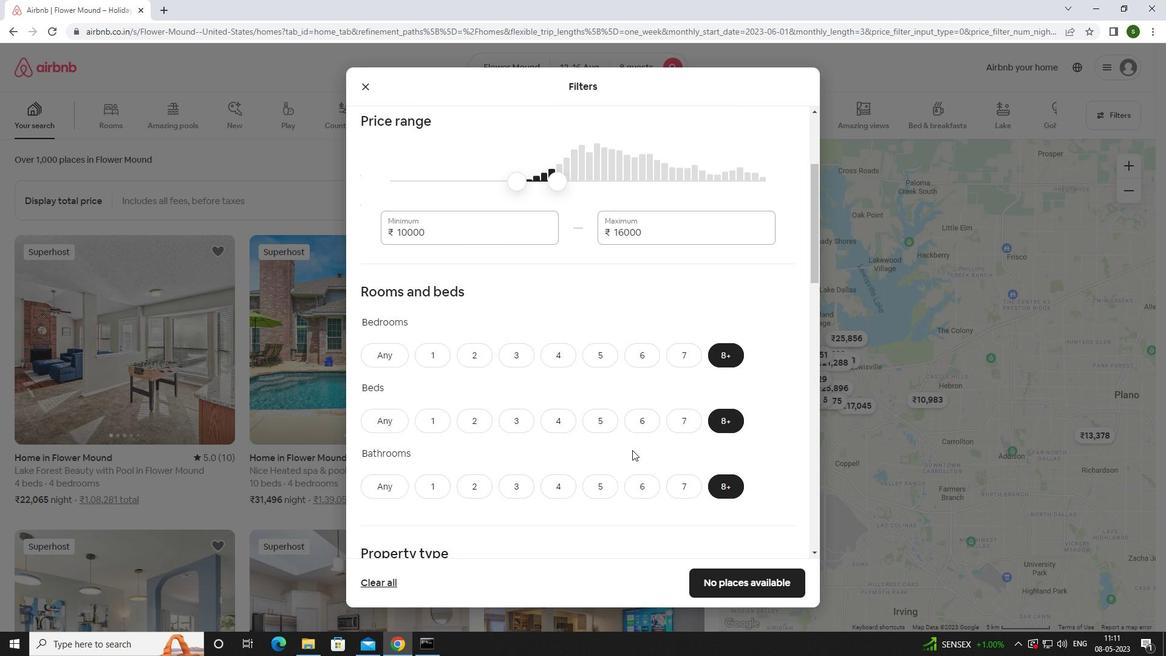 
Action: Mouse moved to (628, 448)
Screenshot: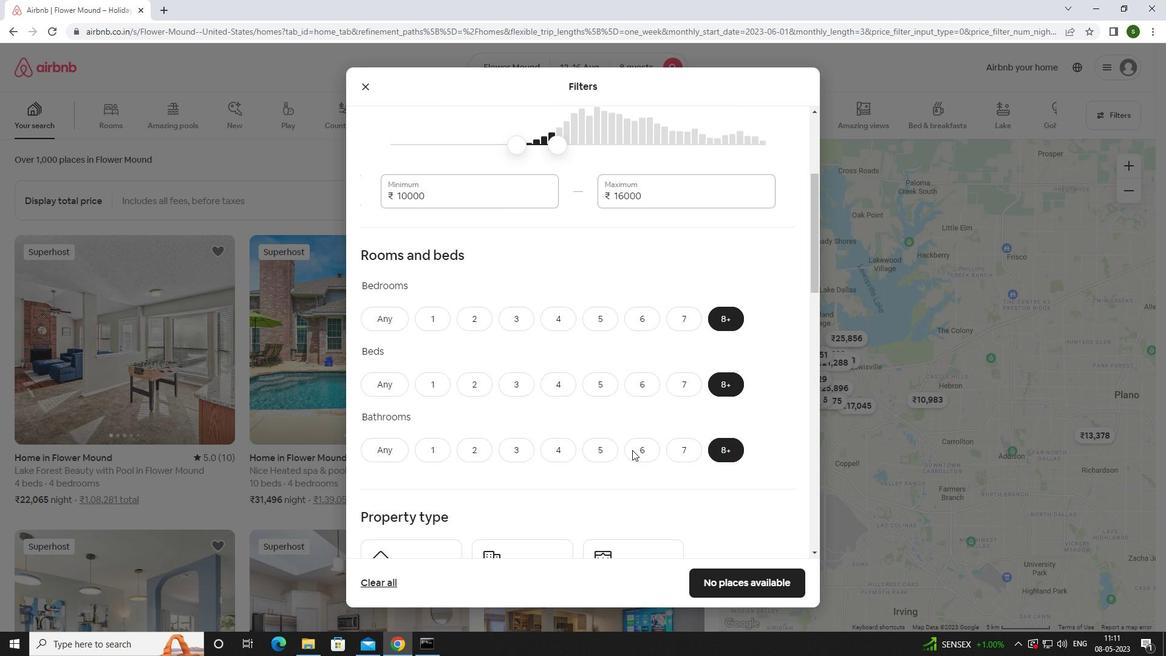 
Action: Mouse scrolled (628, 447) with delta (0, 0)
Screenshot: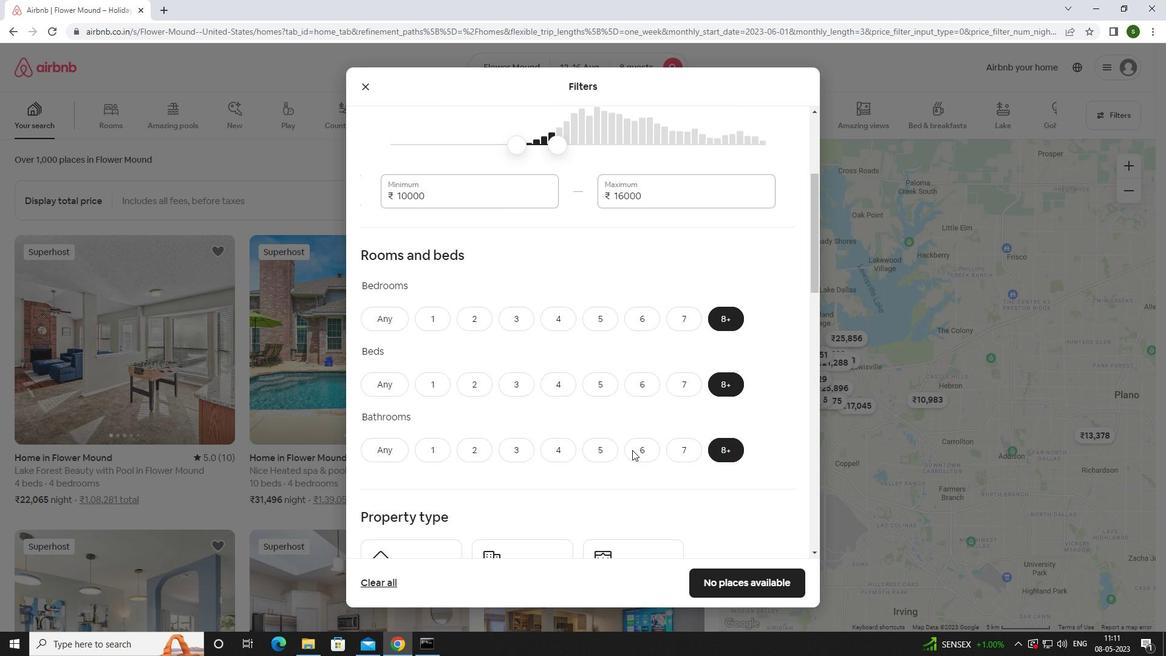 
Action: Mouse moved to (611, 439)
Screenshot: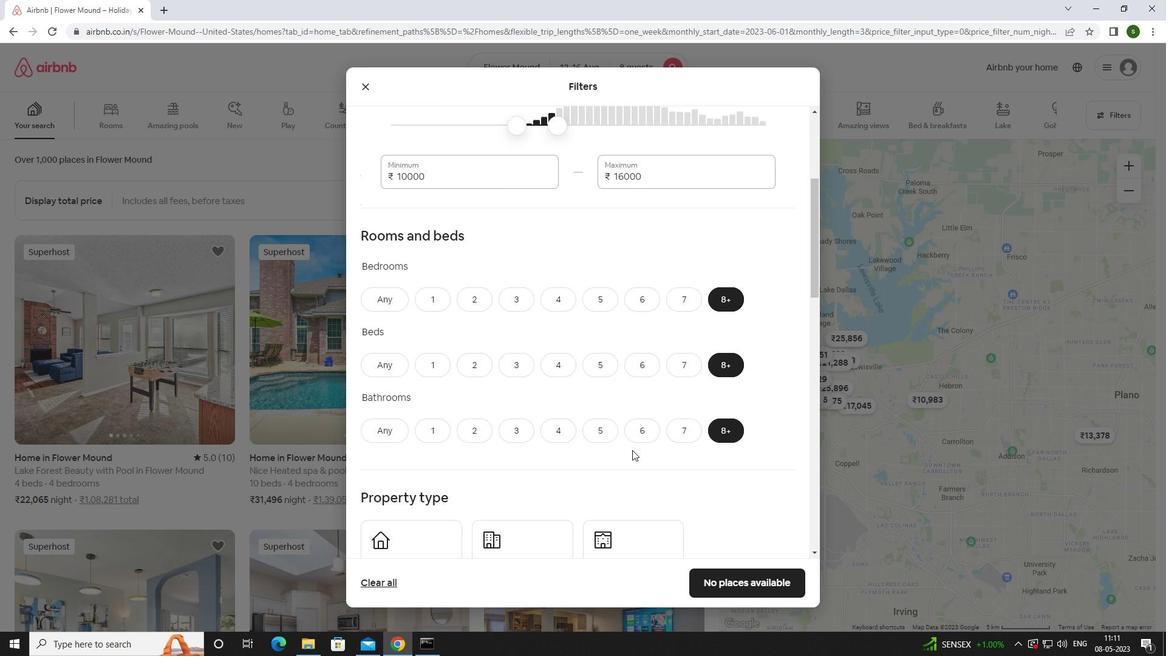
Action: Mouse scrolled (611, 439) with delta (0, 0)
Screenshot: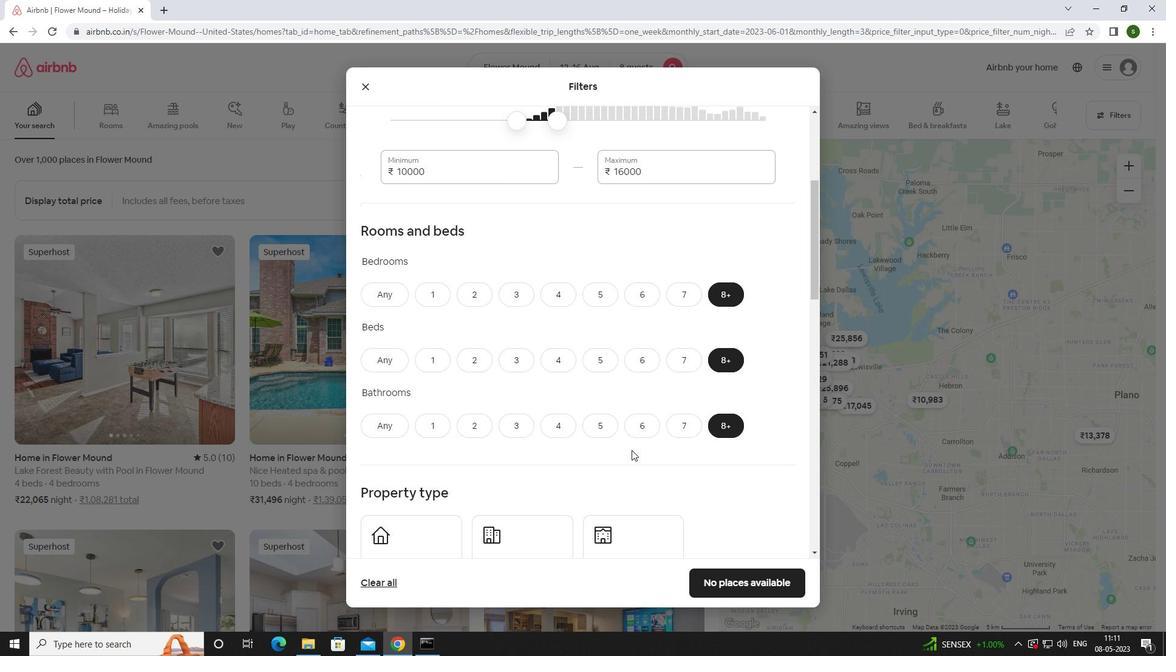 
Action: Mouse scrolled (611, 439) with delta (0, 0)
Screenshot: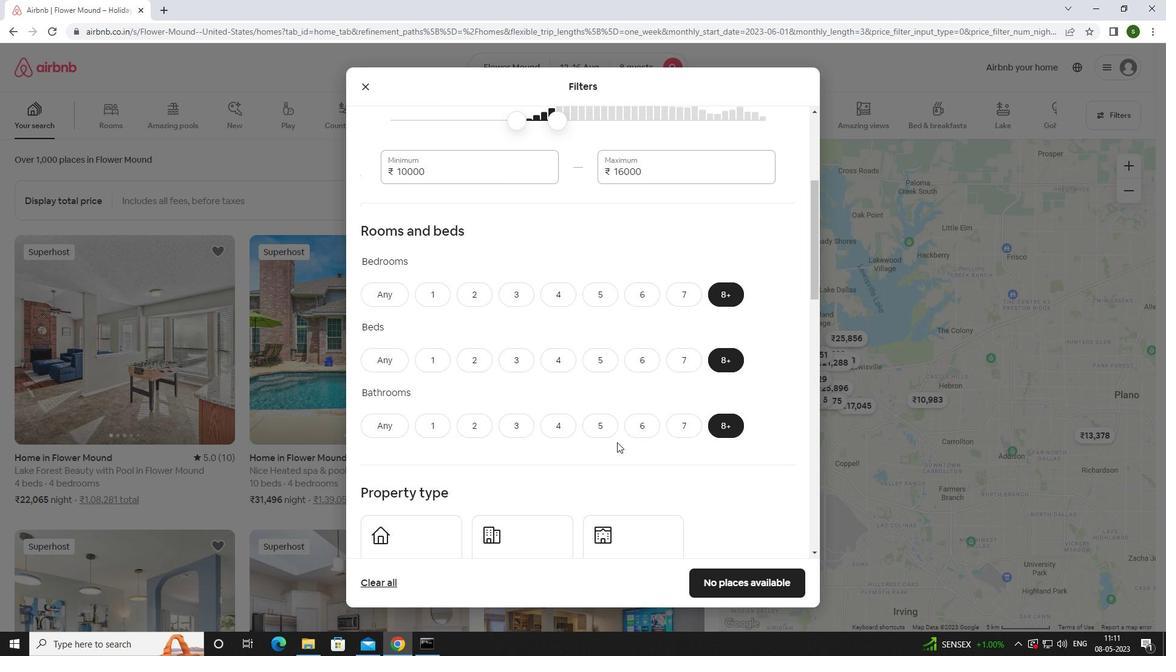 
Action: Mouse moved to (430, 373)
Screenshot: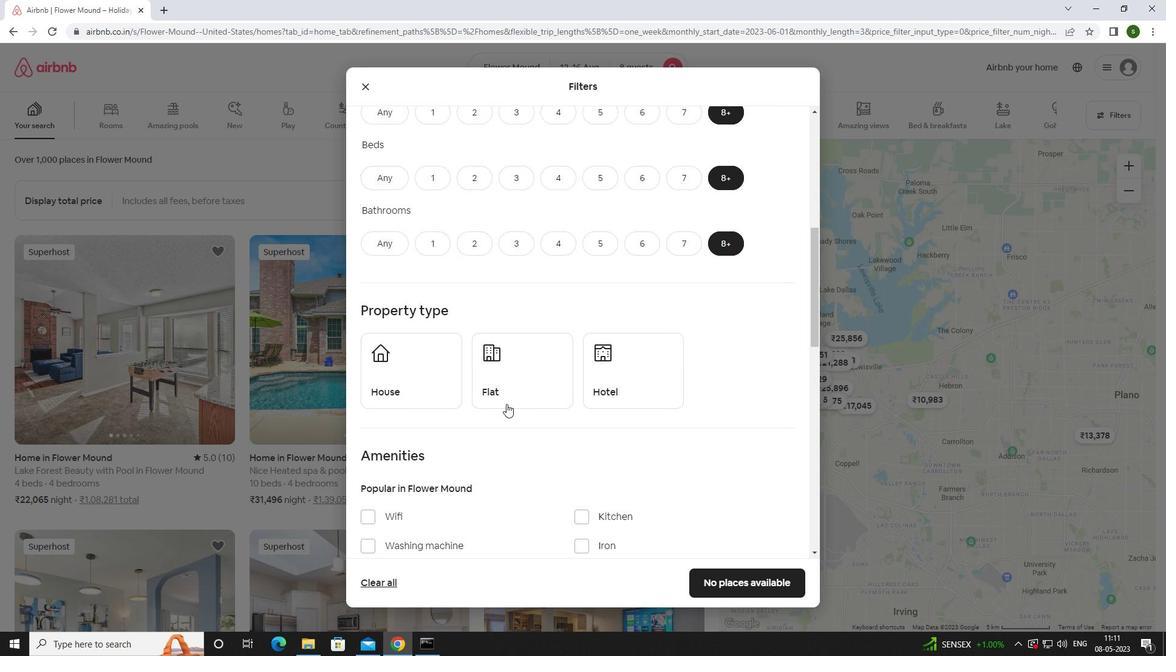 
Action: Mouse pressed left at (430, 373)
Screenshot: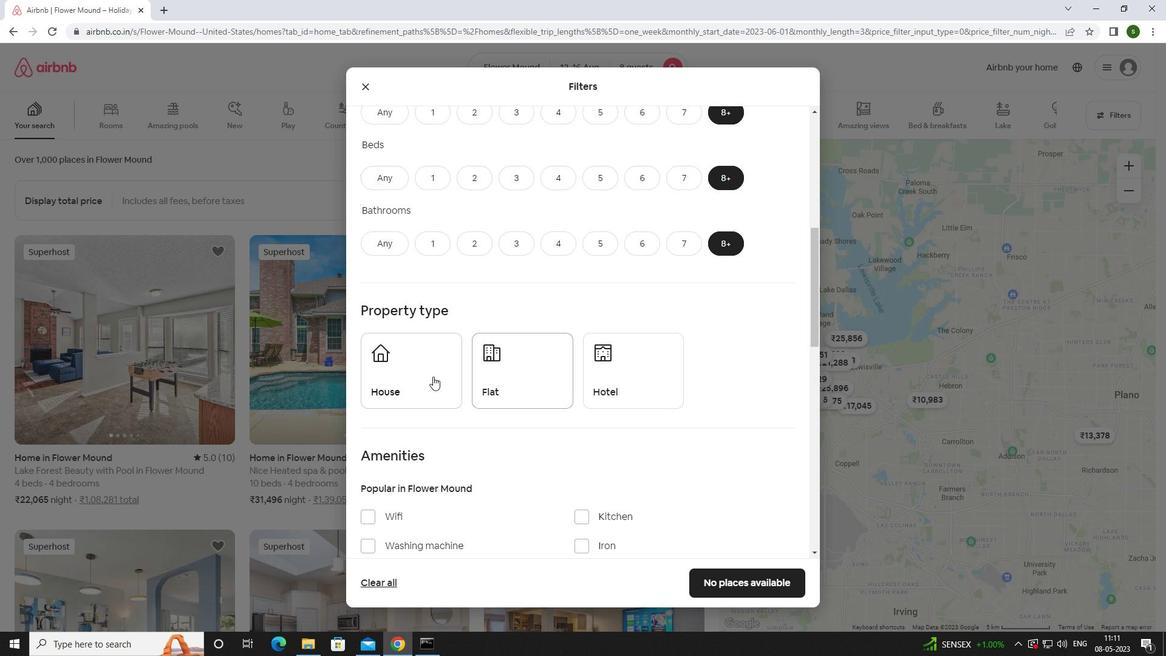 
Action: Mouse moved to (541, 372)
Screenshot: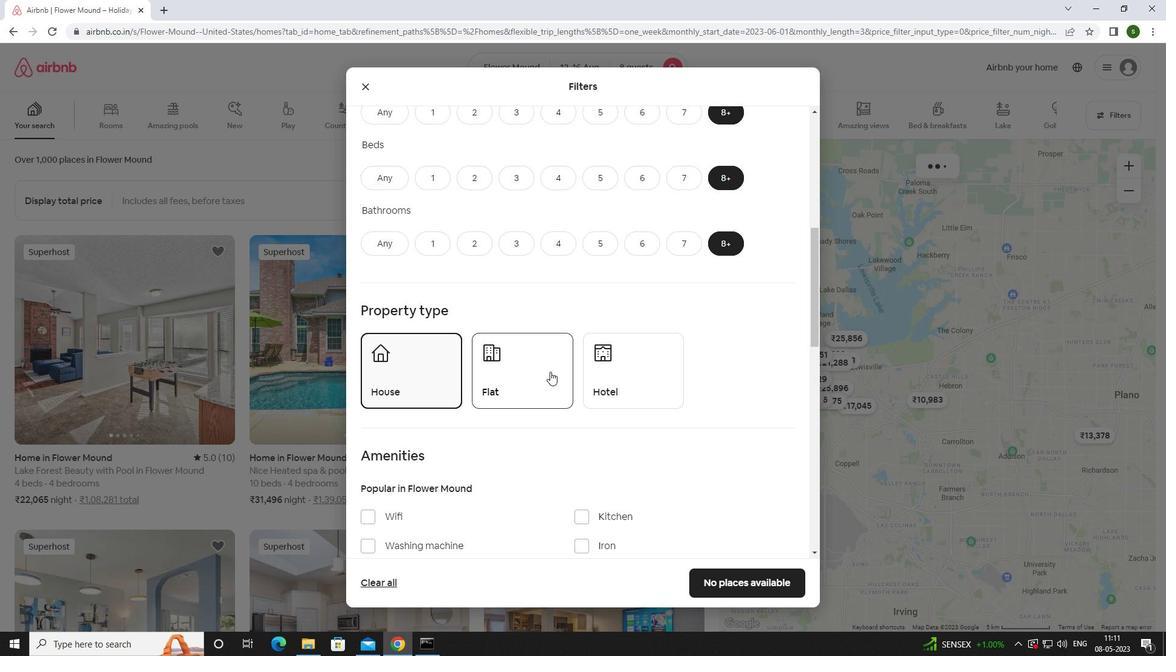 
Action: Mouse pressed left at (541, 372)
Screenshot: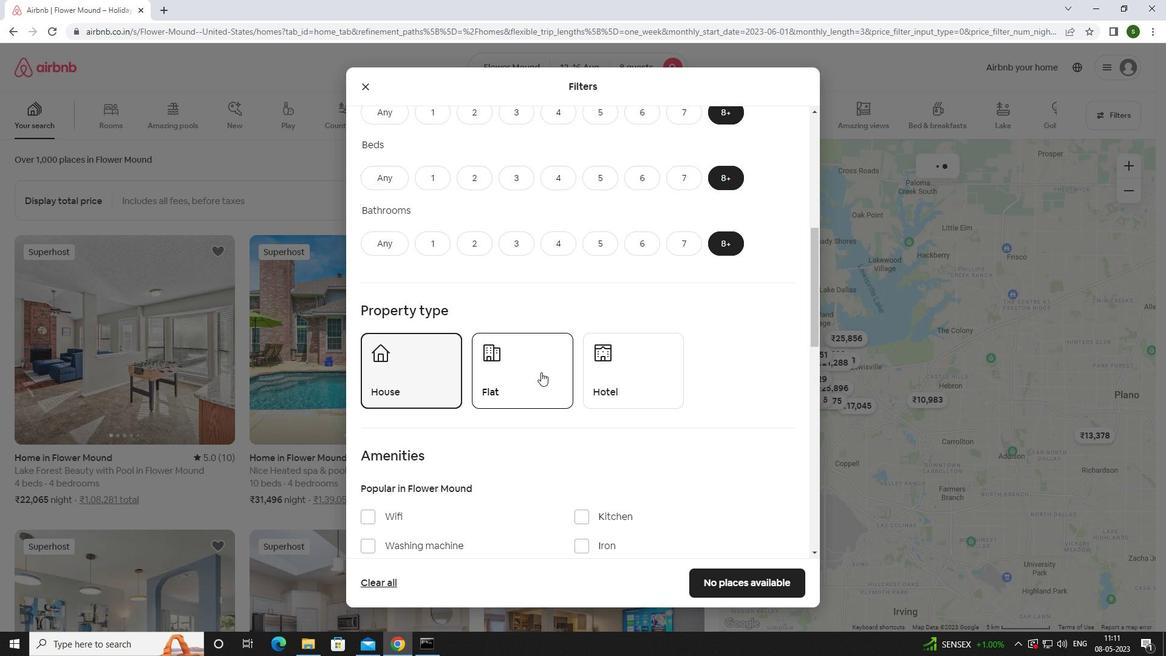 
Action: Mouse moved to (631, 362)
Screenshot: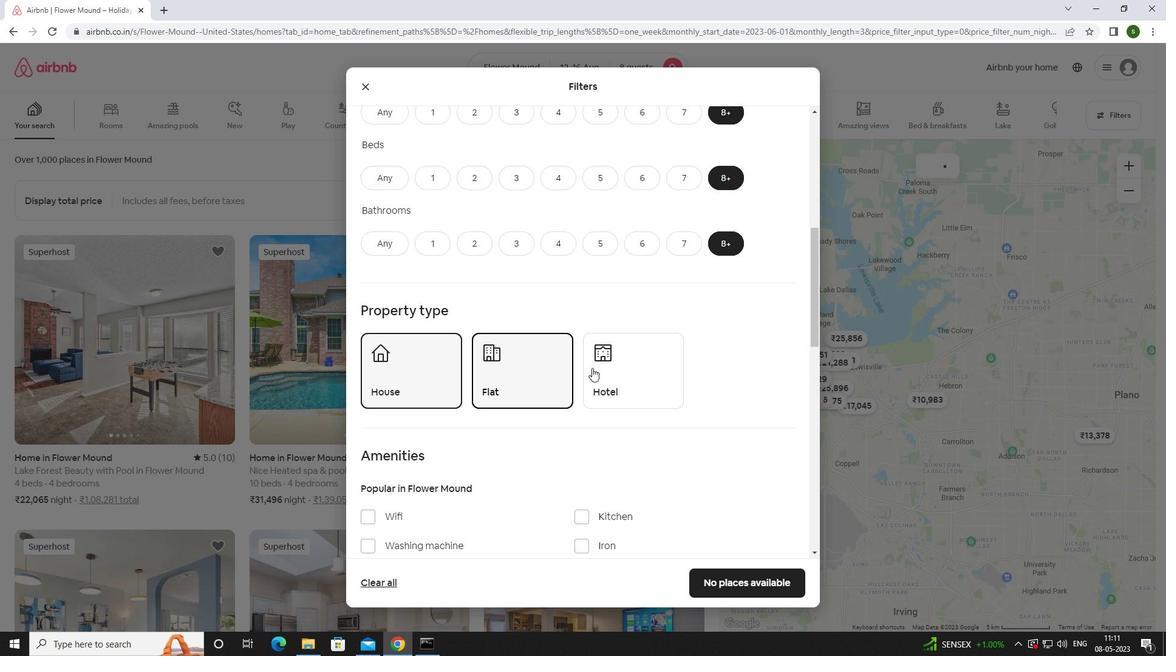 
Action: Mouse pressed left at (631, 362)
Screenshot: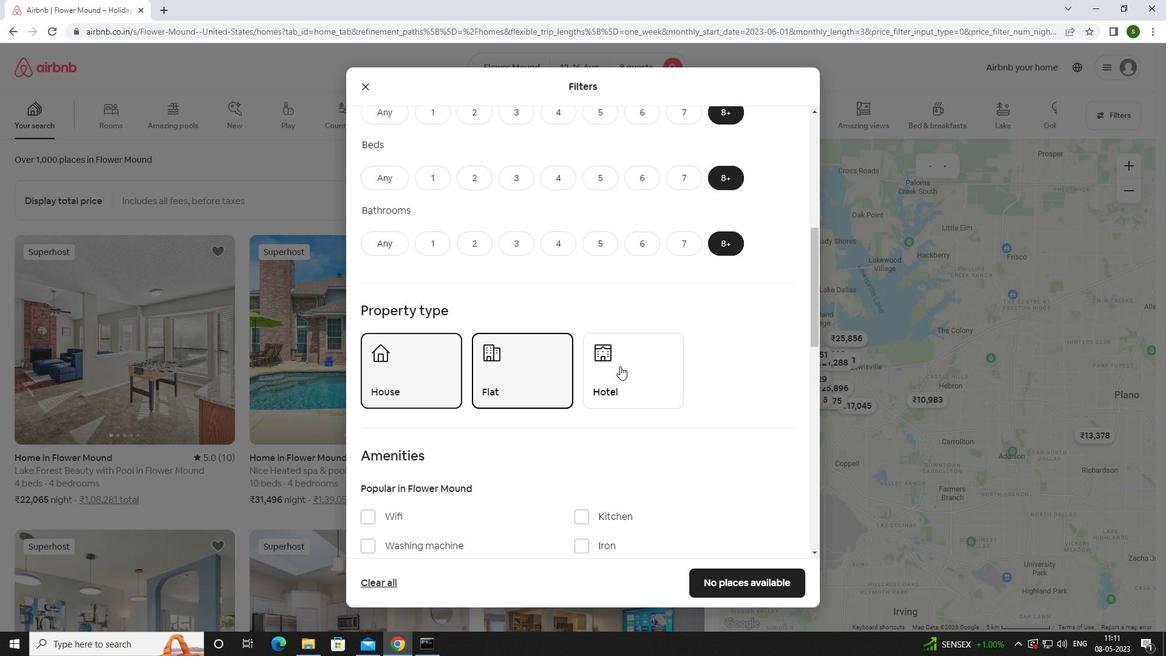 
Action: Mouse moved to (630, 362)
Screenshot: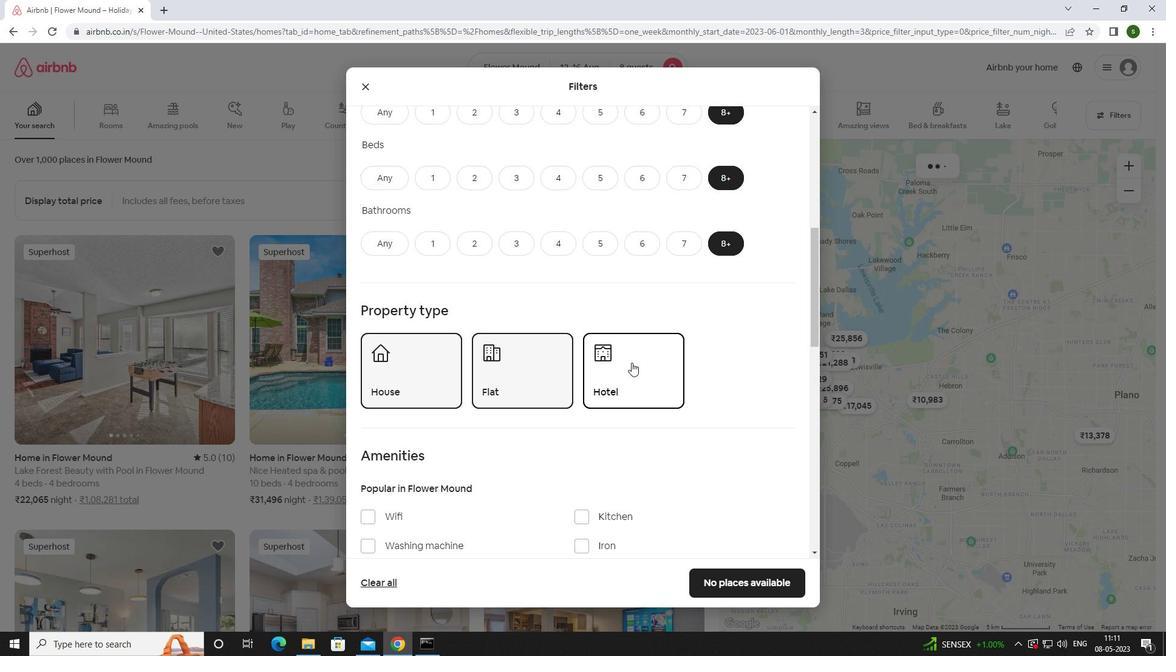 
Action: Mouse scrolled (630, 362) with delta (0, 0)
Screenshot: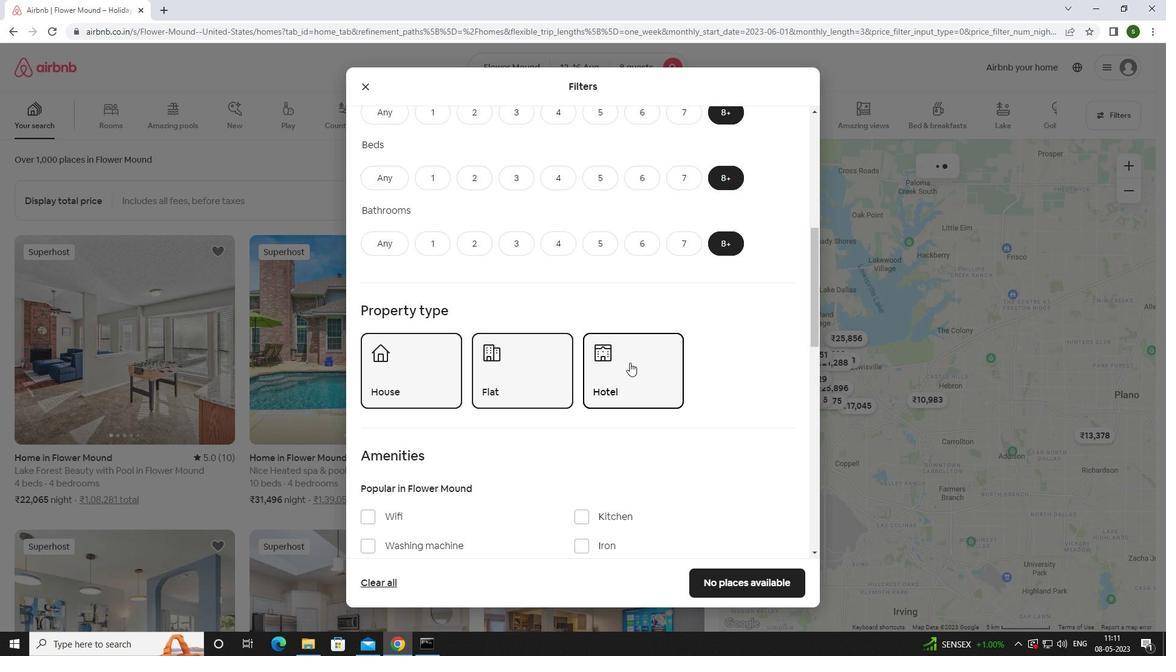 
Action: Mouse moved to (628, 363)
Screenshot: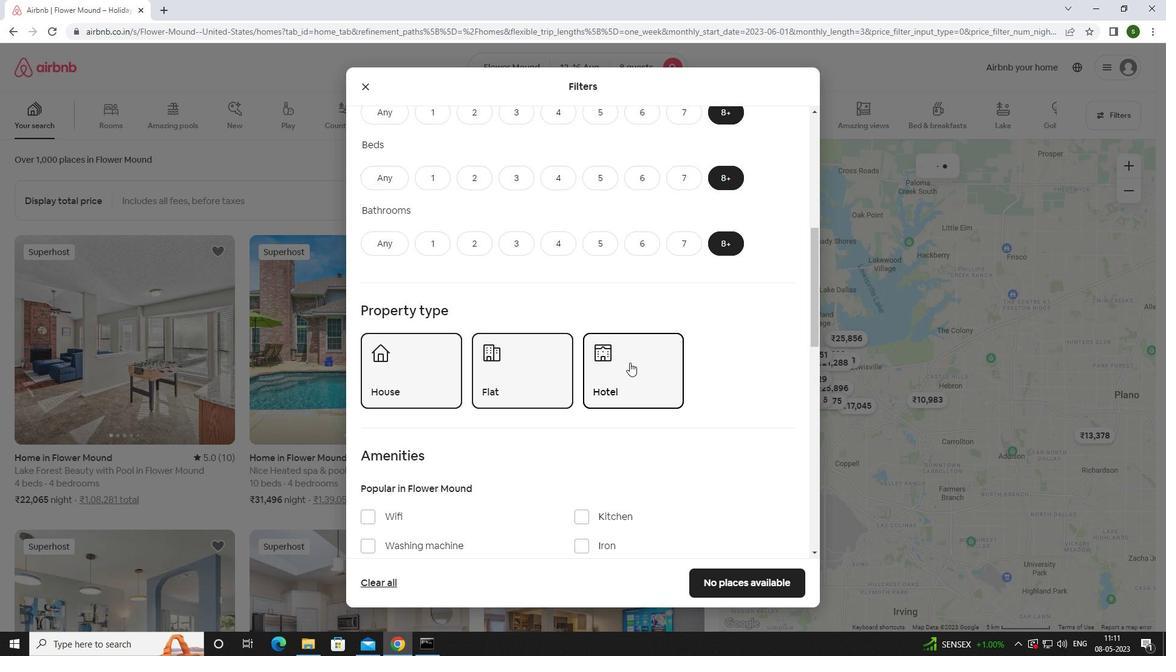 
Action: Mouse scrolled (628, 362) with delta (0, 0)
Screenshot: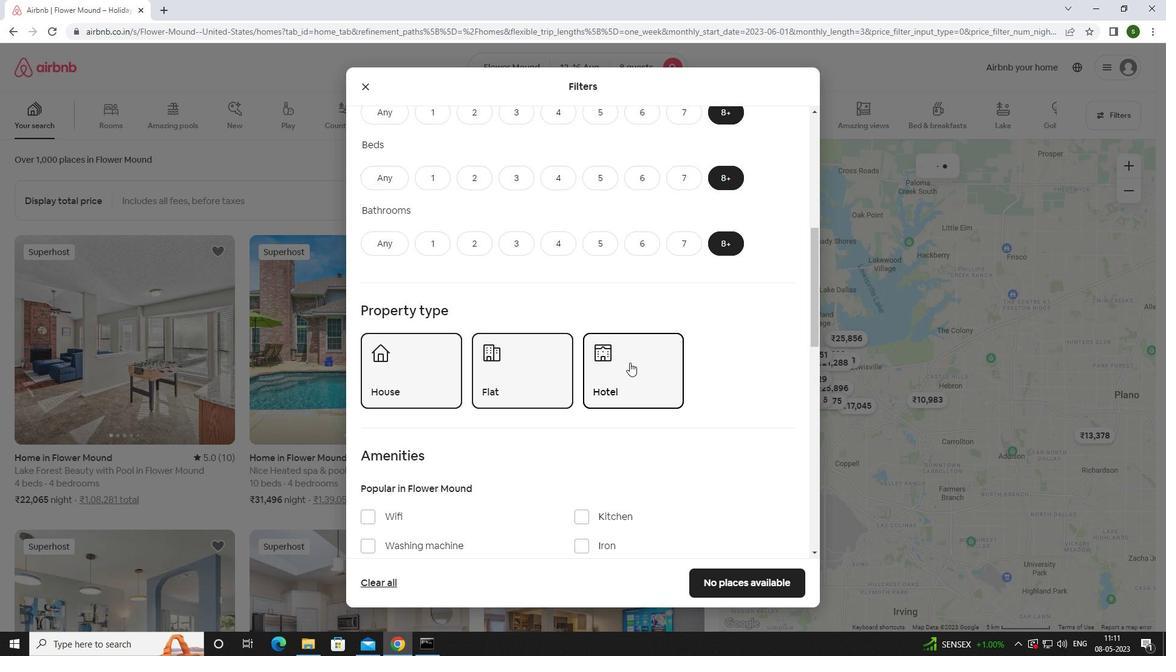 
Action: Mouse moved to (628, 363)
Screenshot: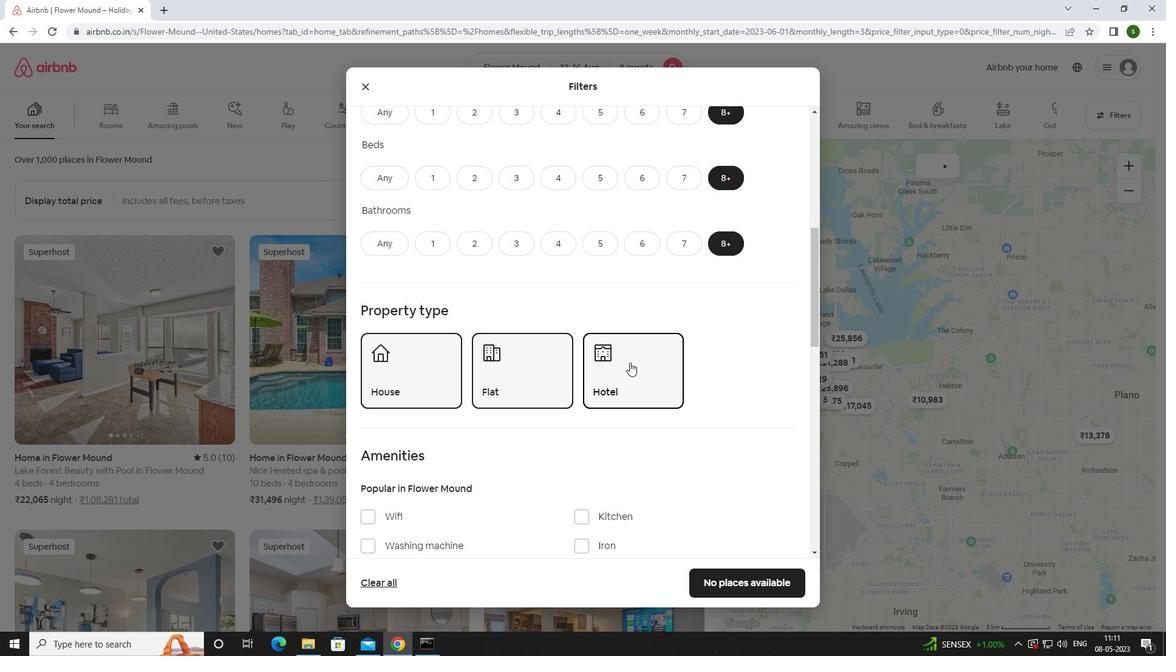
Action: Mouse scrolled (628, 363) with delta (0, 0)
Screenshot: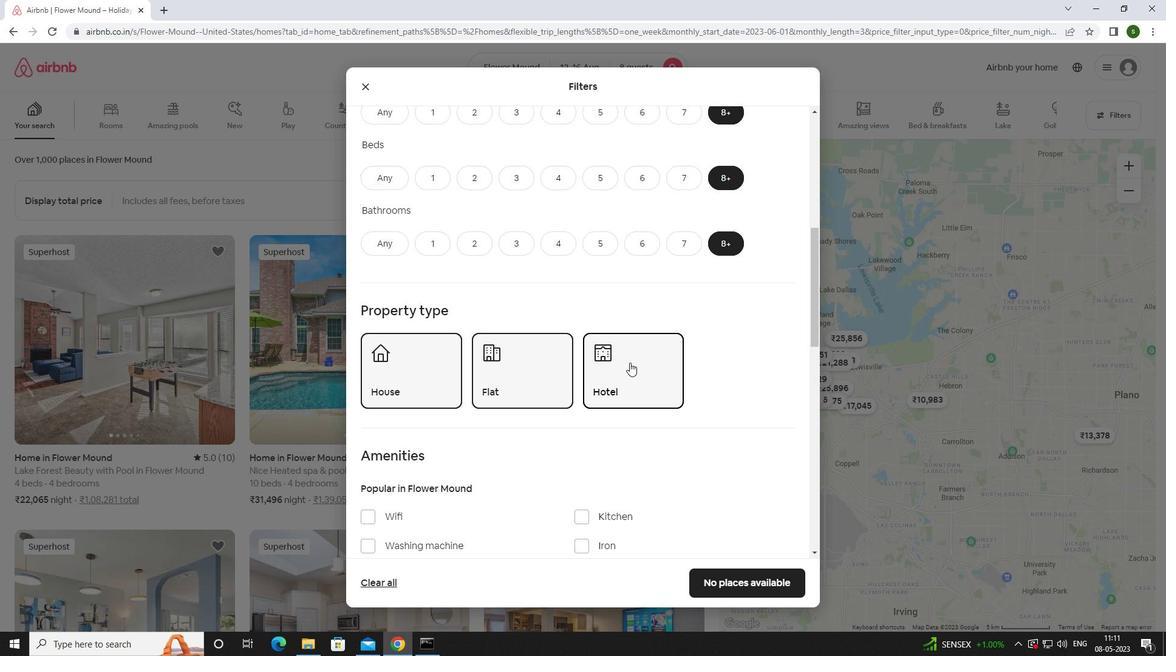 
Action: Mouse moved to (390, 340)
Screenshot: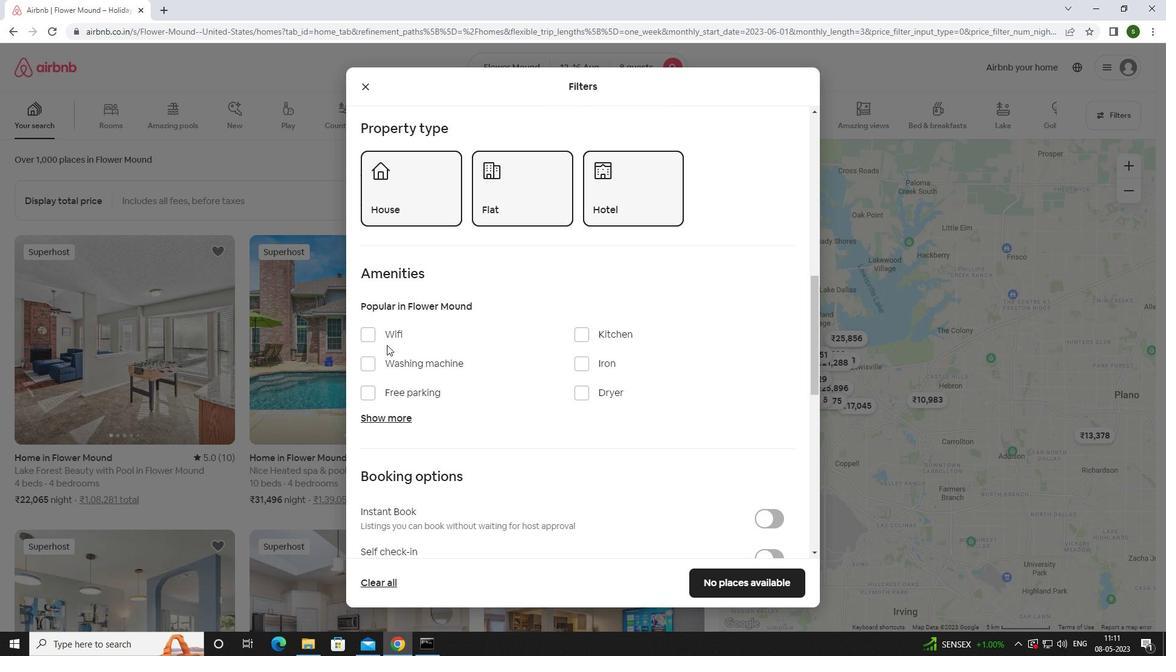 
Action: Mouse pressed left at (390, 340)
Screenshot: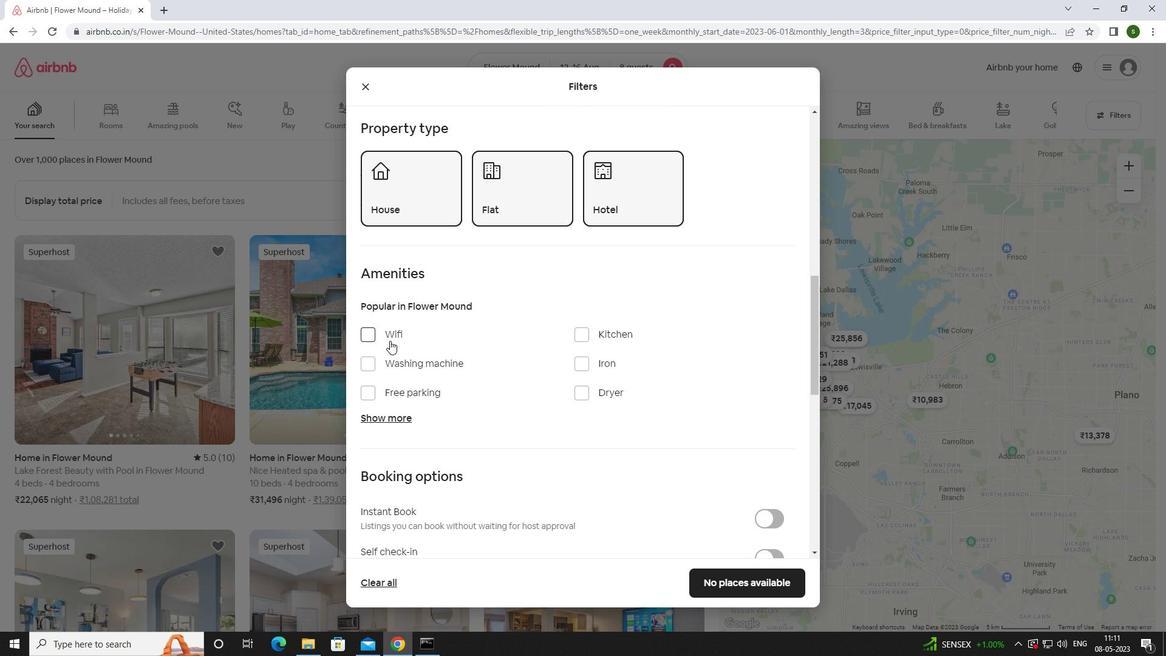 
Action: Mouse moved to (414, 394)
Screenshot: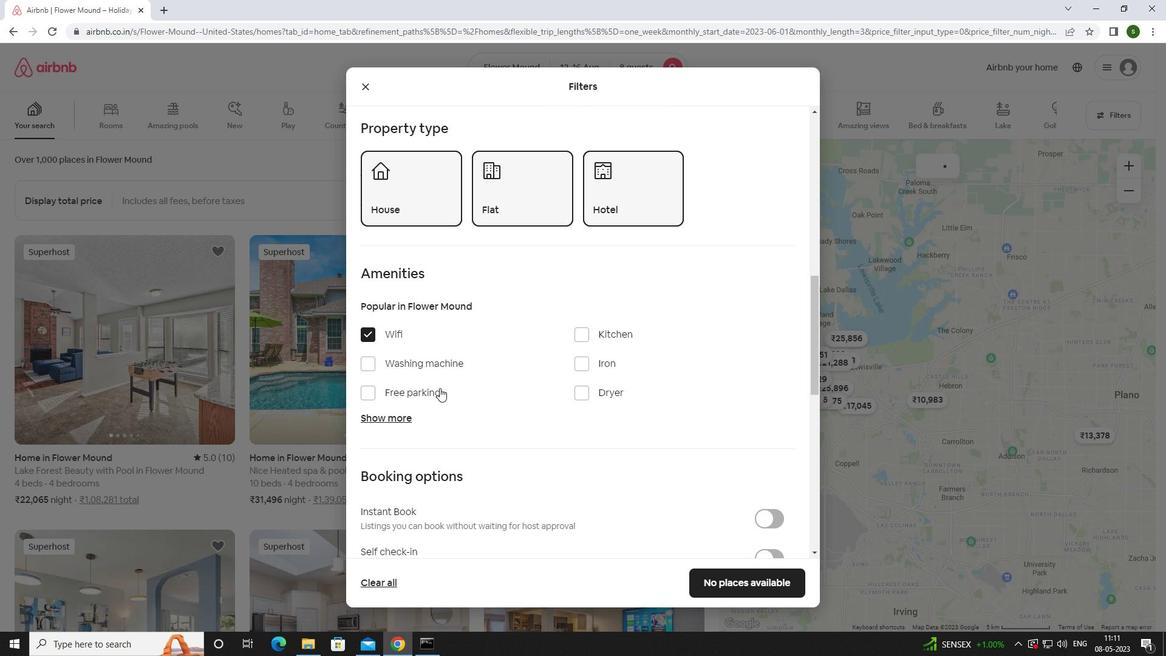 
Action: Mouse pressed left at (414, 394)
Screenshot: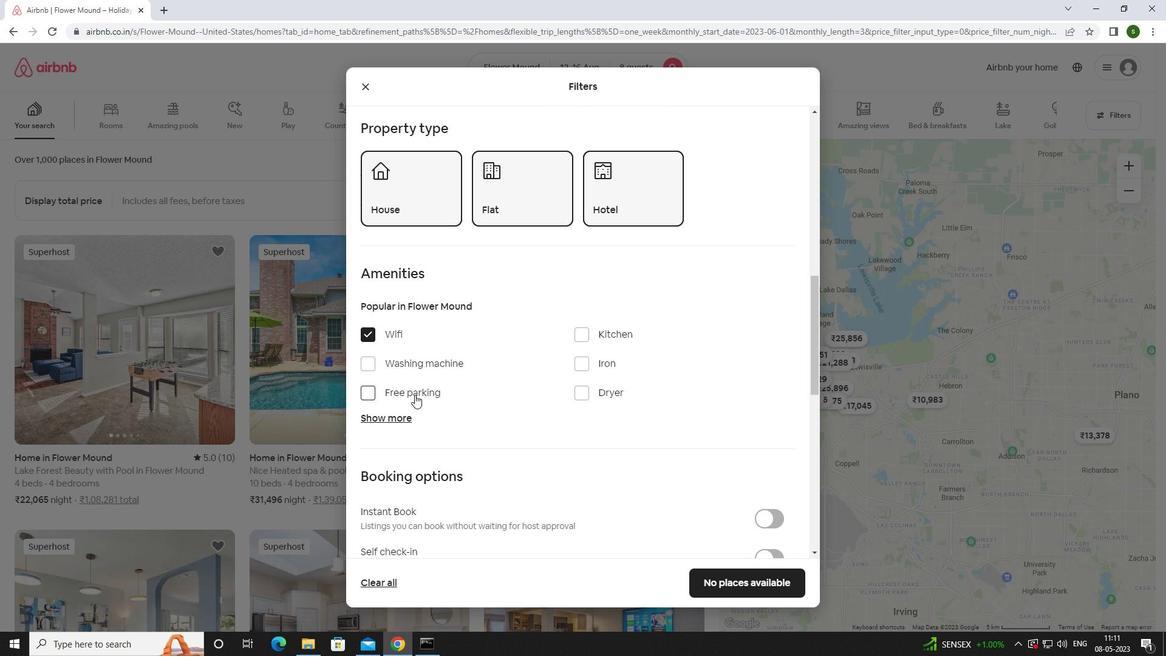 
Action: Mouse moved to (390, 419)
Screenshot: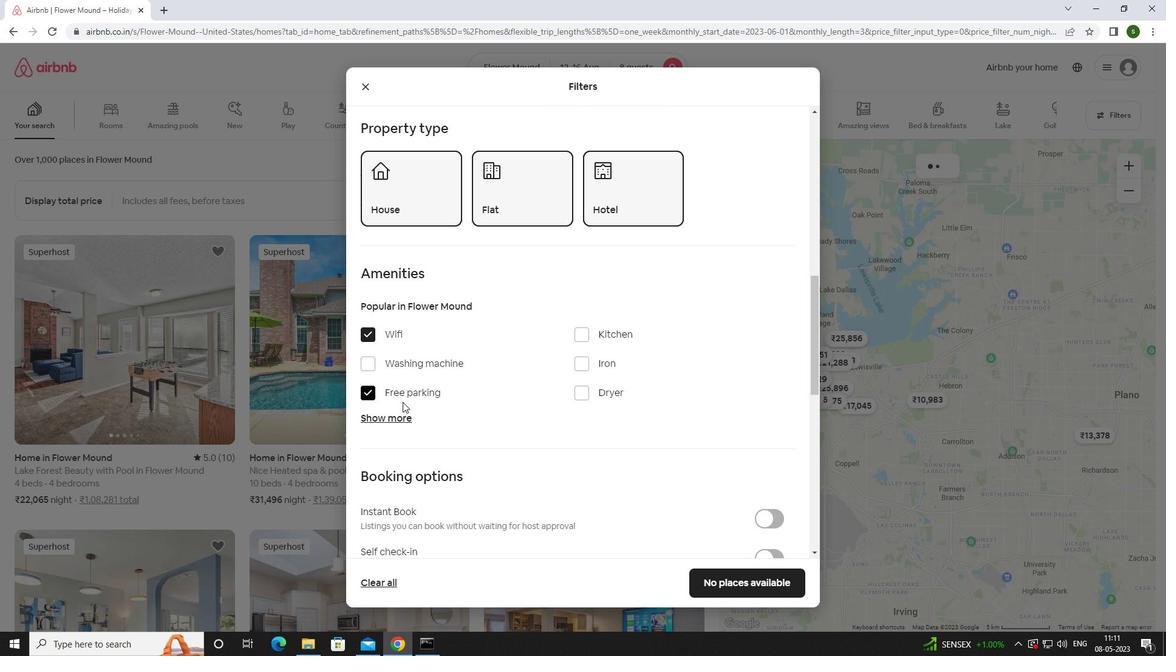 
Action: Mouse pressed left at (390, 419)
Screenshot: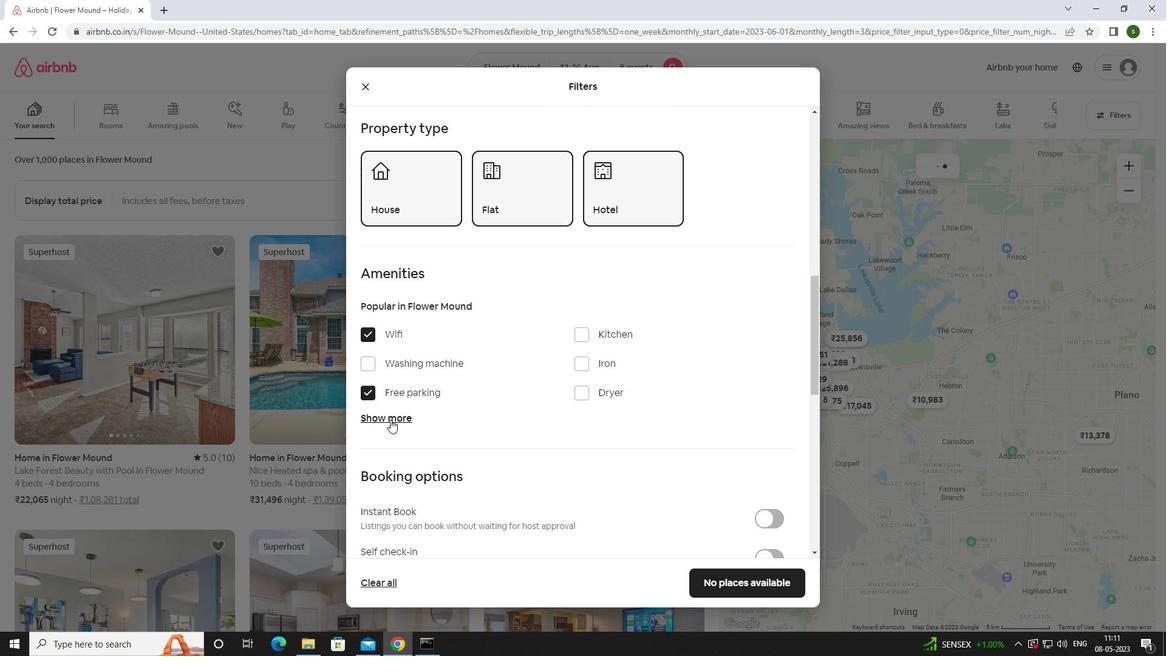 
Action: Mouse moved to (464, 409)
Screenshot: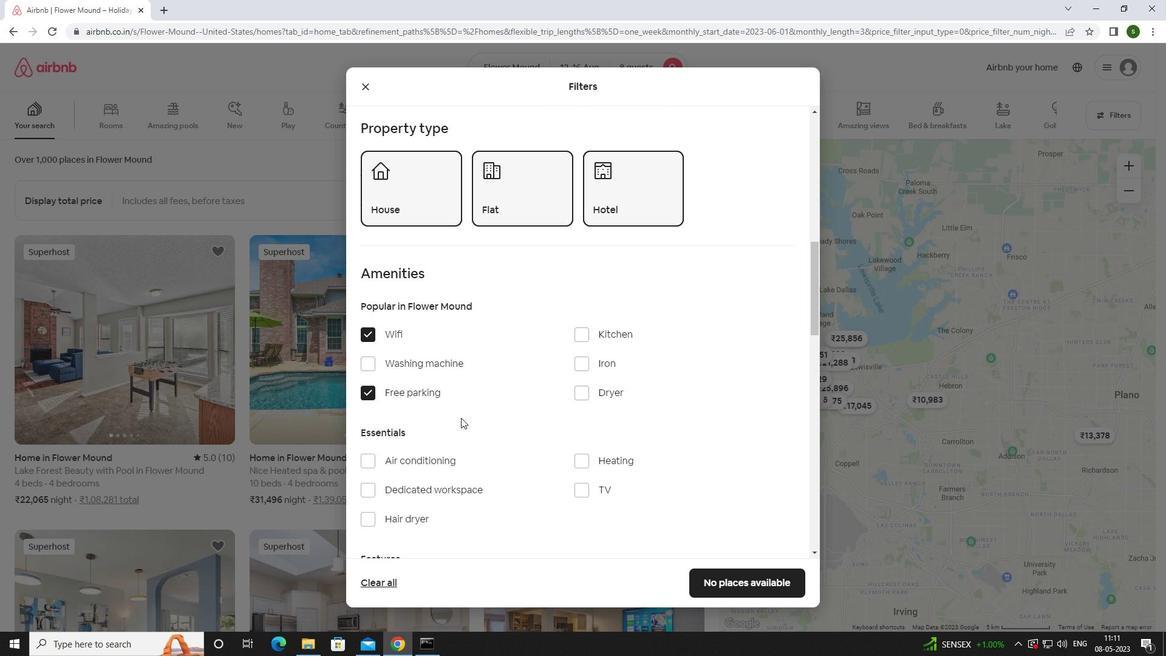 
Action: Mouse scrolled (464, 408) with delta (0, 0)
Screenshot: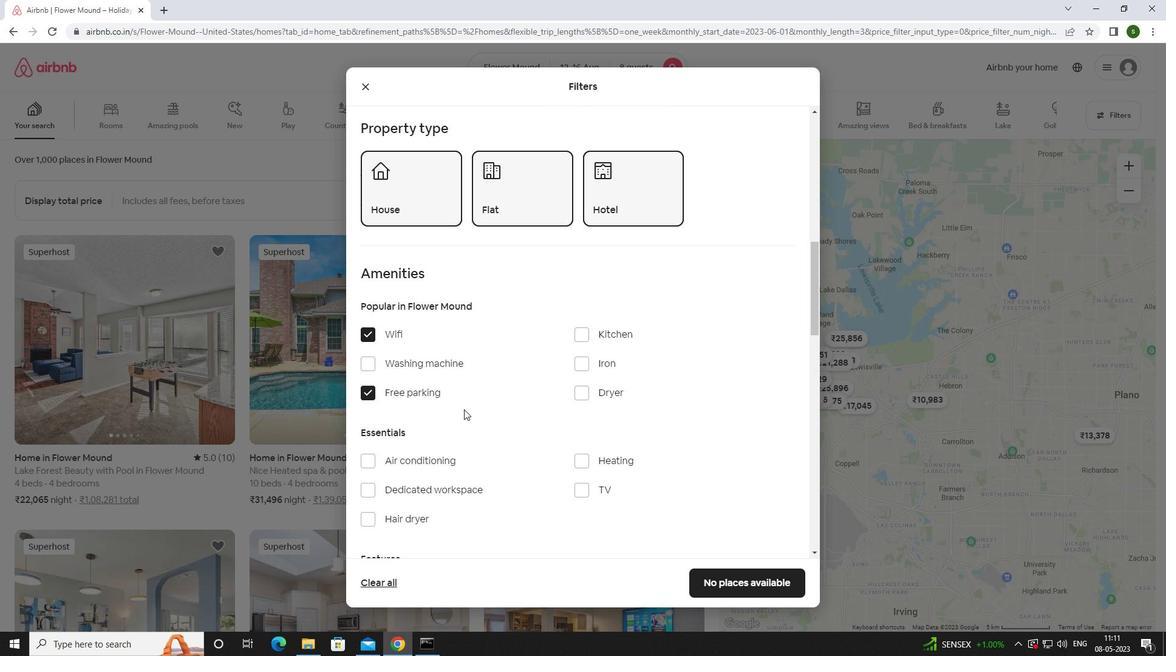 
Action: Mouse scrolled (464, 408) with delta (0, 0)
Screenshot: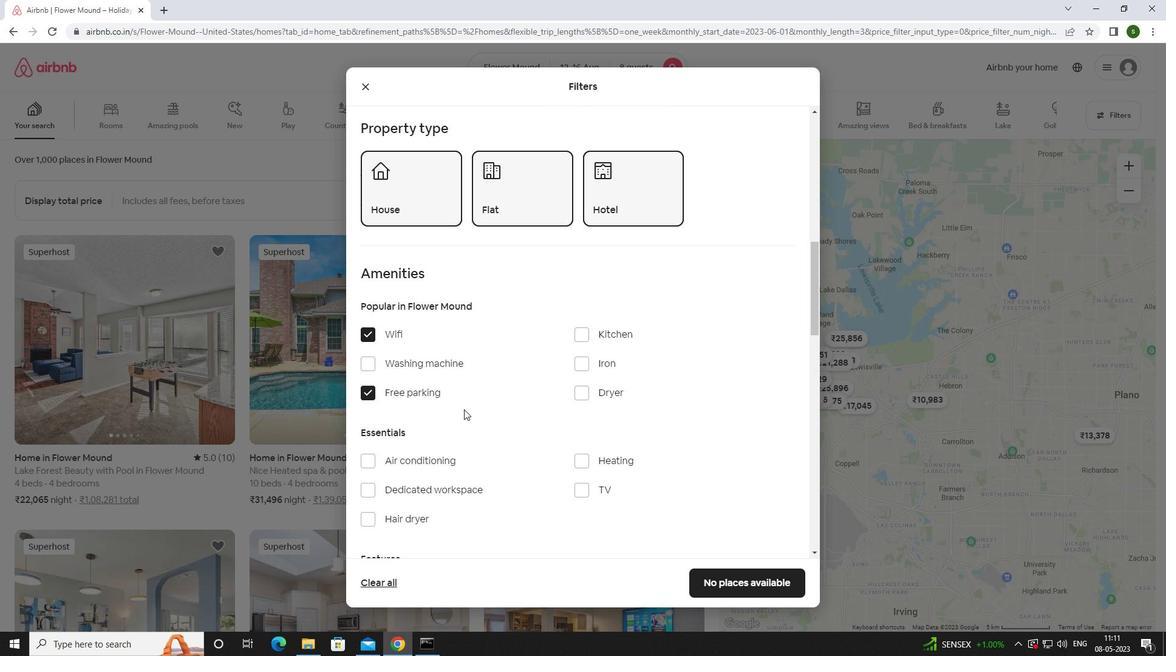 
Action: Mouse moved to (582, 371)
Screenshot: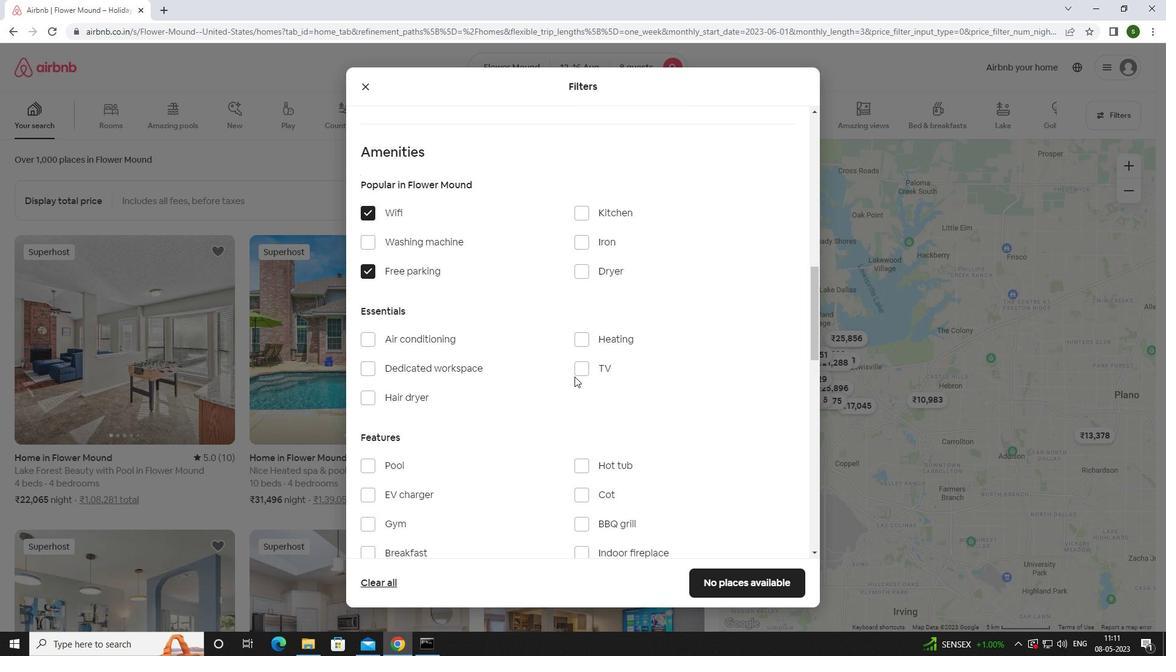 
Action: Mouse pressed left at (582, 371)
Screenshot: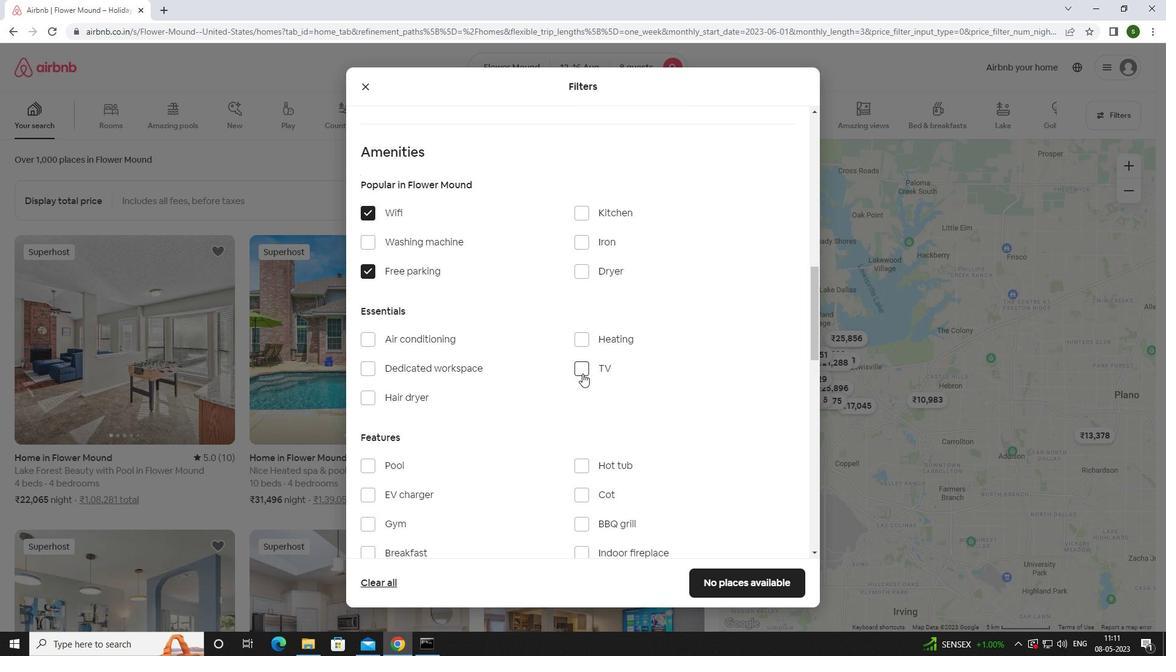 
Action: Mouse moved to (511, 405)
Screenshot: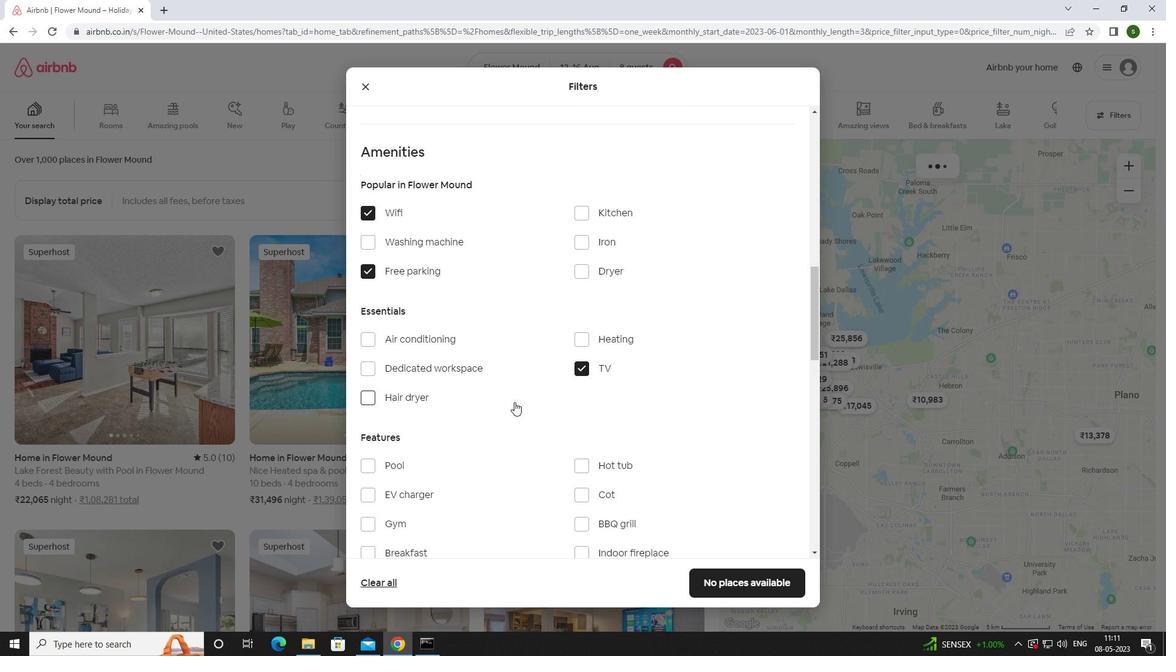 
Action: Mouse scrolled (511, 404) with delta (0, 0)
Screenshot: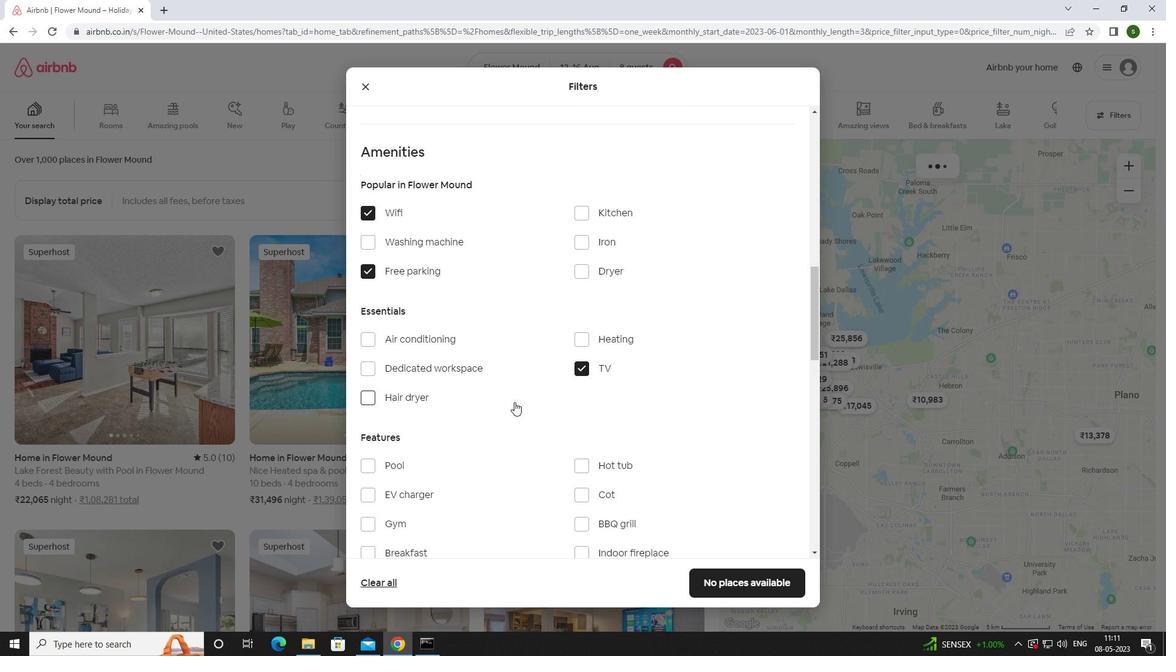 
Action: Mouse moved to (511, 405)
Screenshot: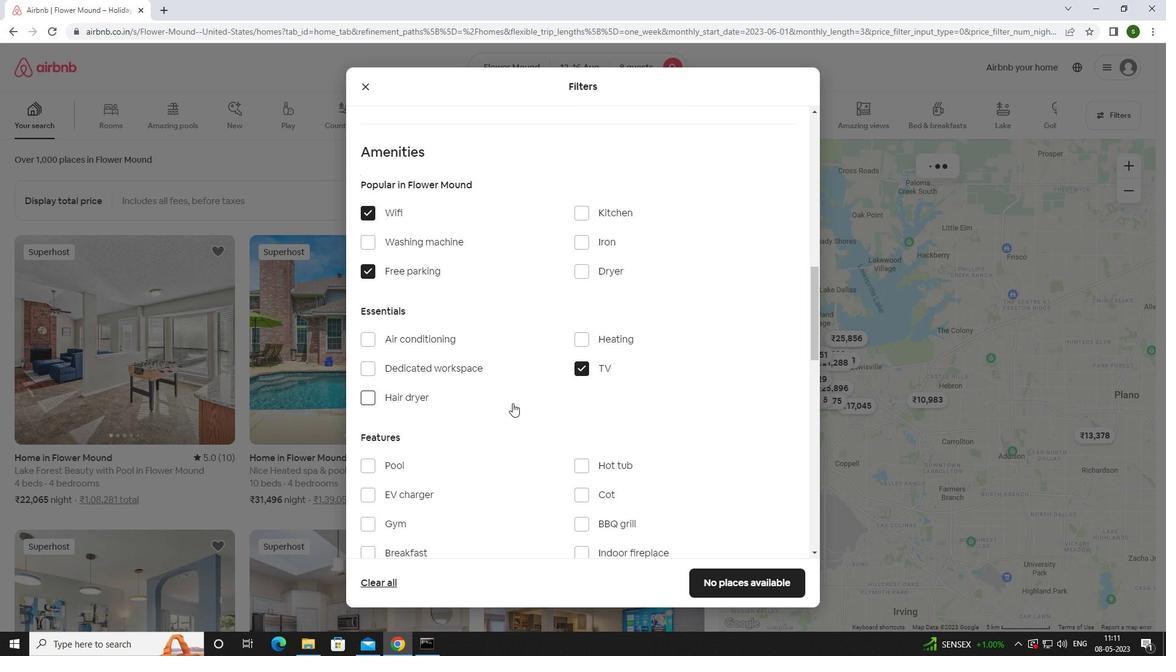 
Action: Mouse scrolled (511, 405) with delta (0, 0)
Screenshot: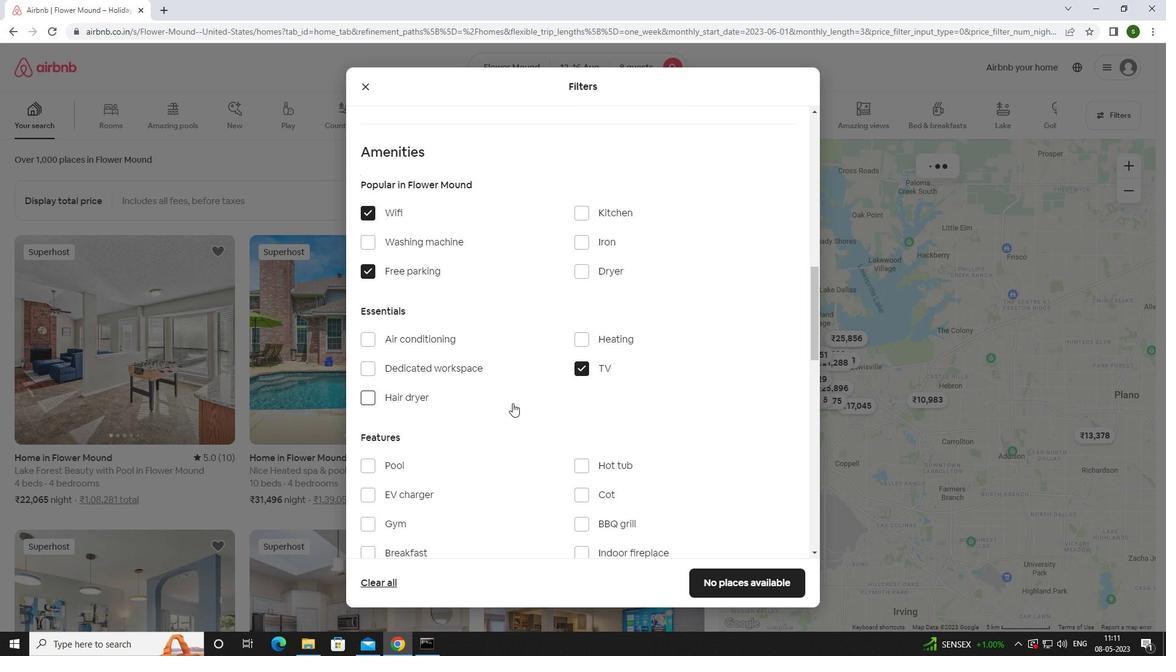 
Action: Mouse moved to (393, 404)
Screenshot: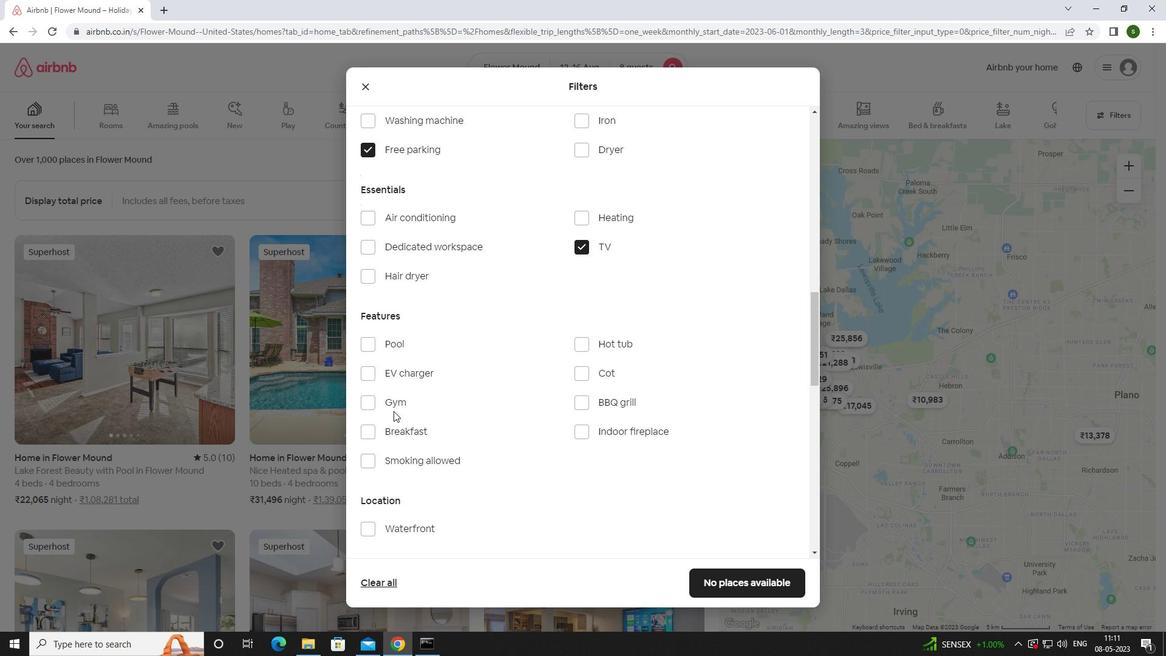 
Action: Mouse pressed left at (393, 404)
Screenshot: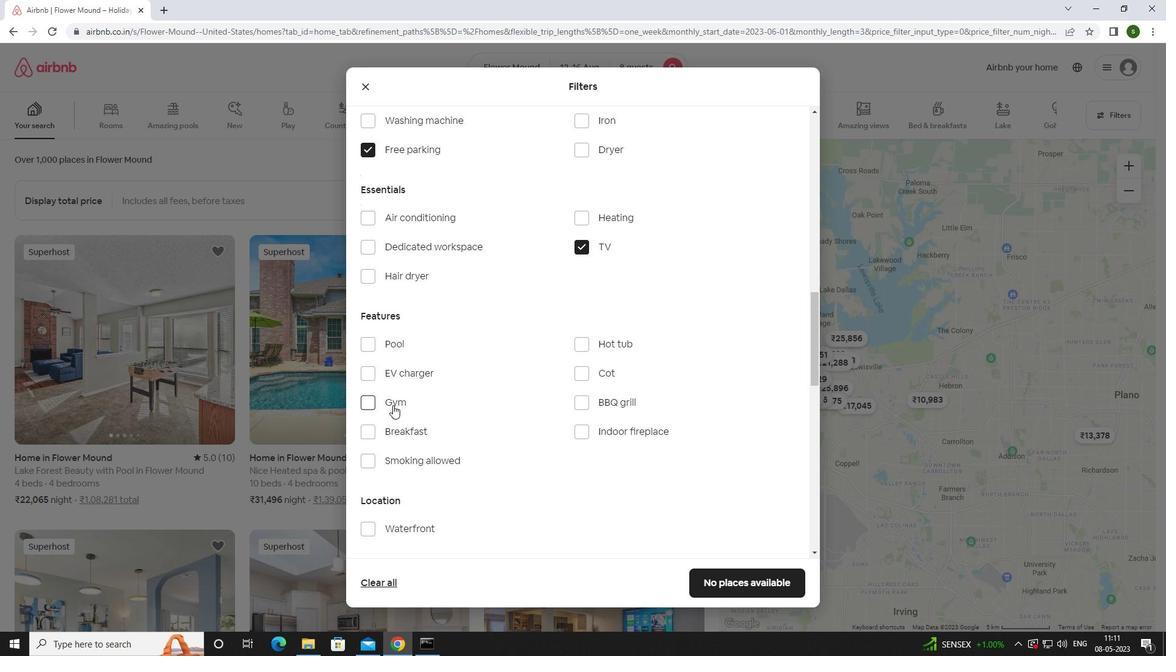 
Action: Mouse moved to (394, 428)
Screenshot: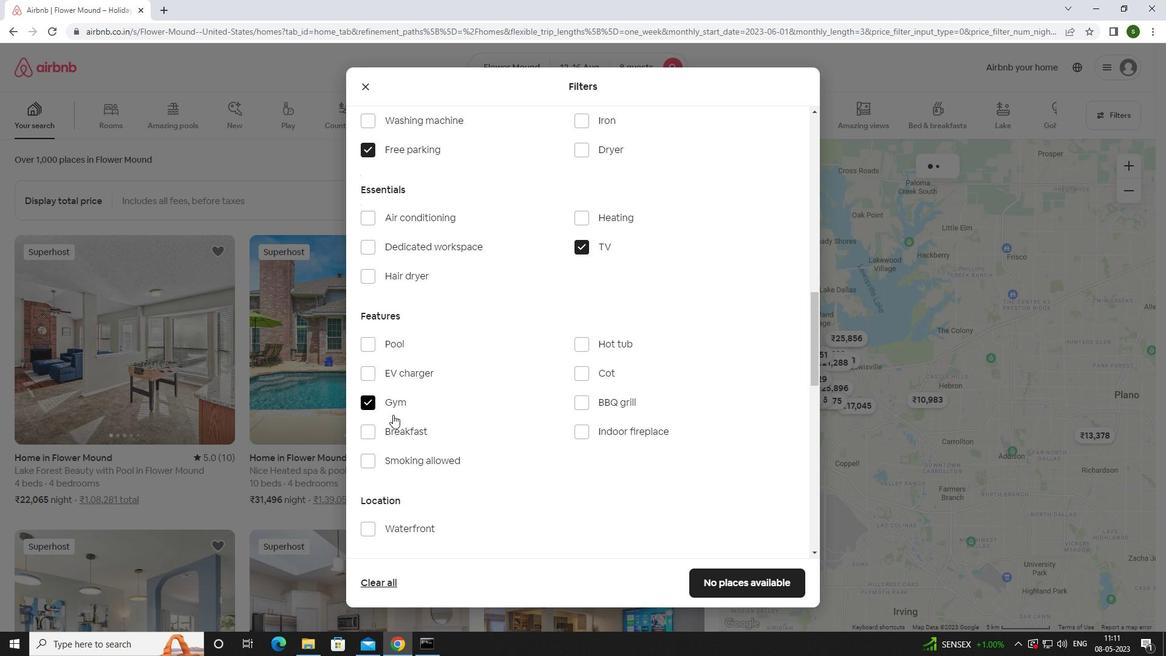 
Action: Mouse pressed left at (394, 428)
Screenshot: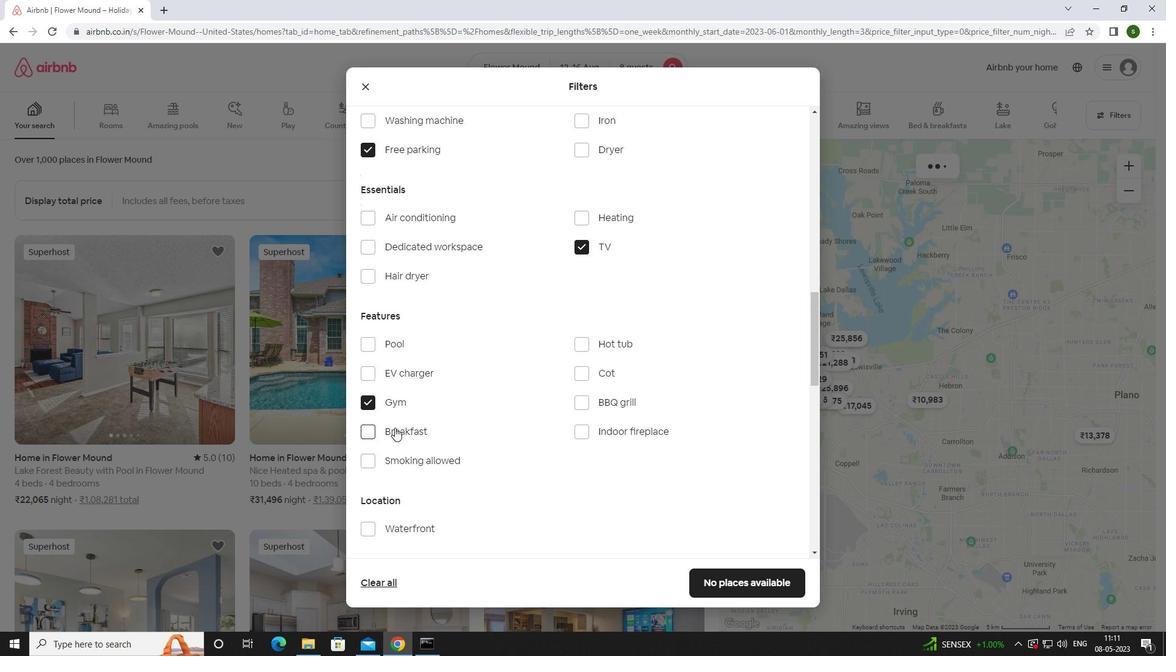 
Action: Mouse moved to (531, 434)
Screenshot: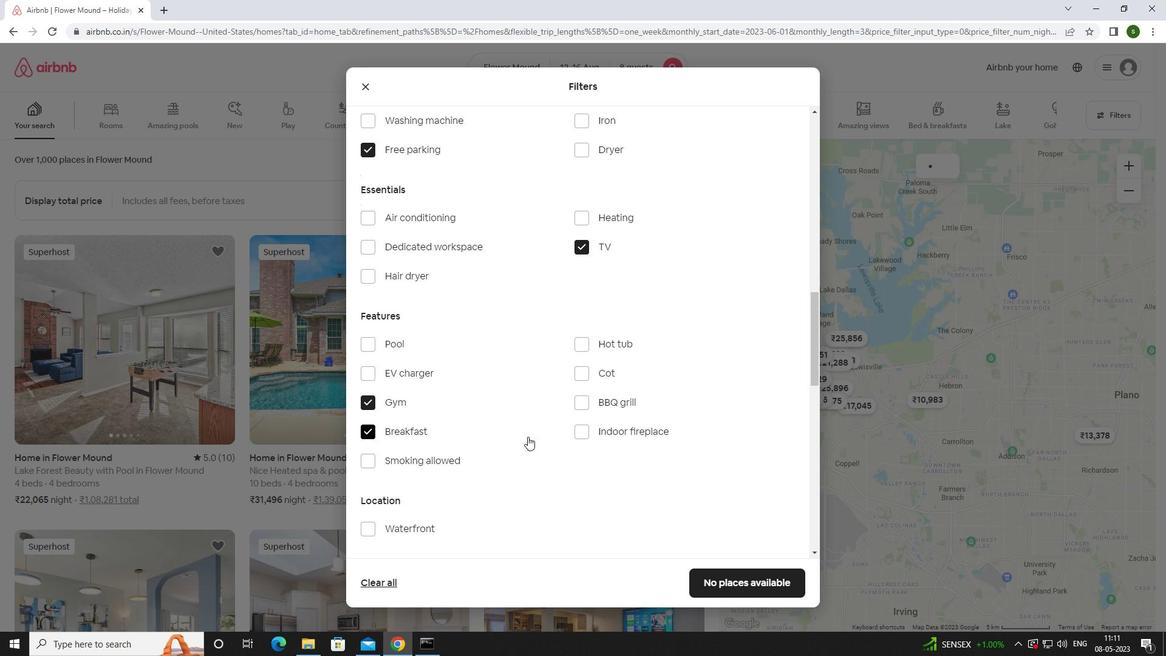 
Action: Mouse scrolled (531, 433) with delta (0, 0)
Screenshot: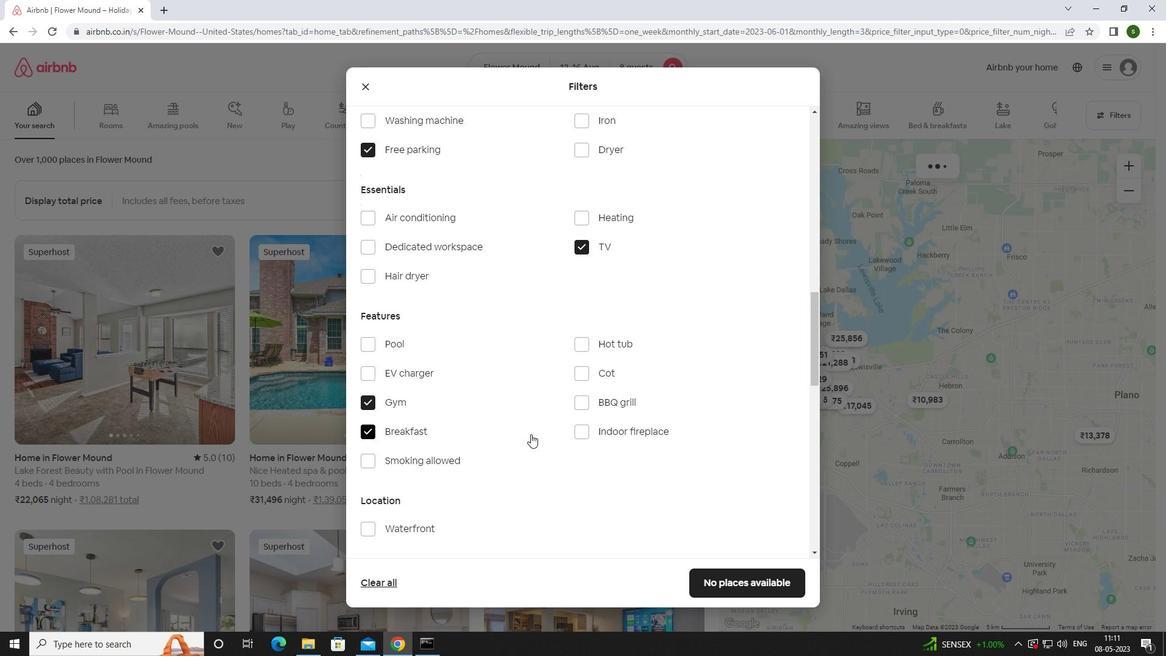 
Action: Mouse scrolled (531, 433) with delta (0, 0)
Screenshot: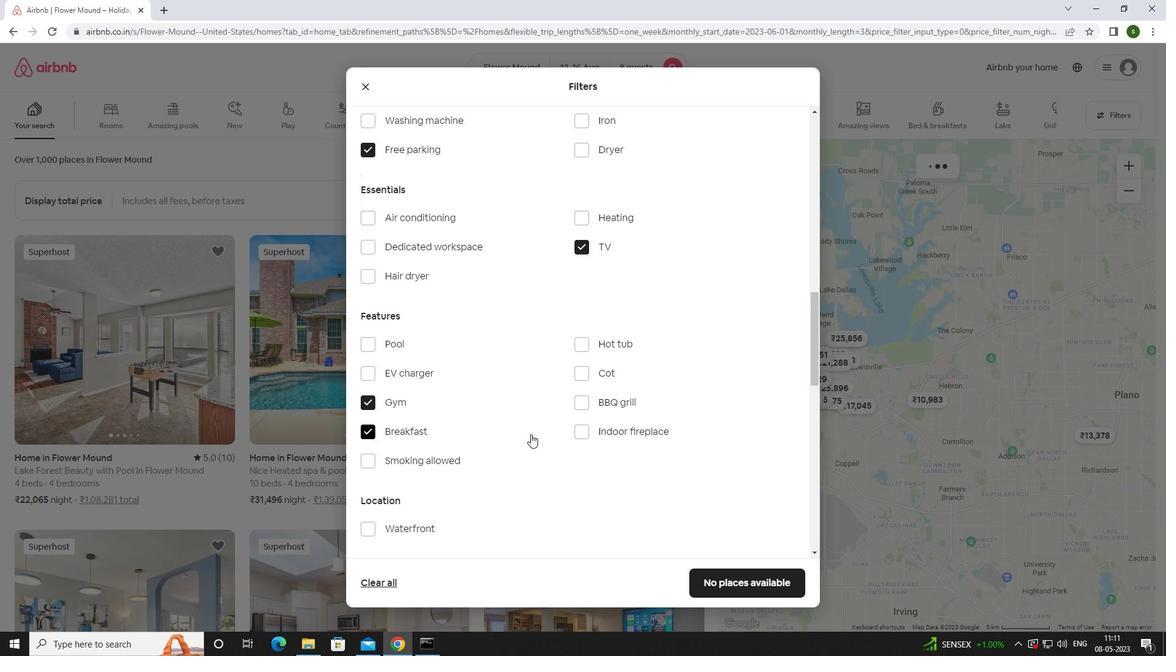
Action: Mouse scrolled (531, 433) with delta (0, 0)
Screenshot: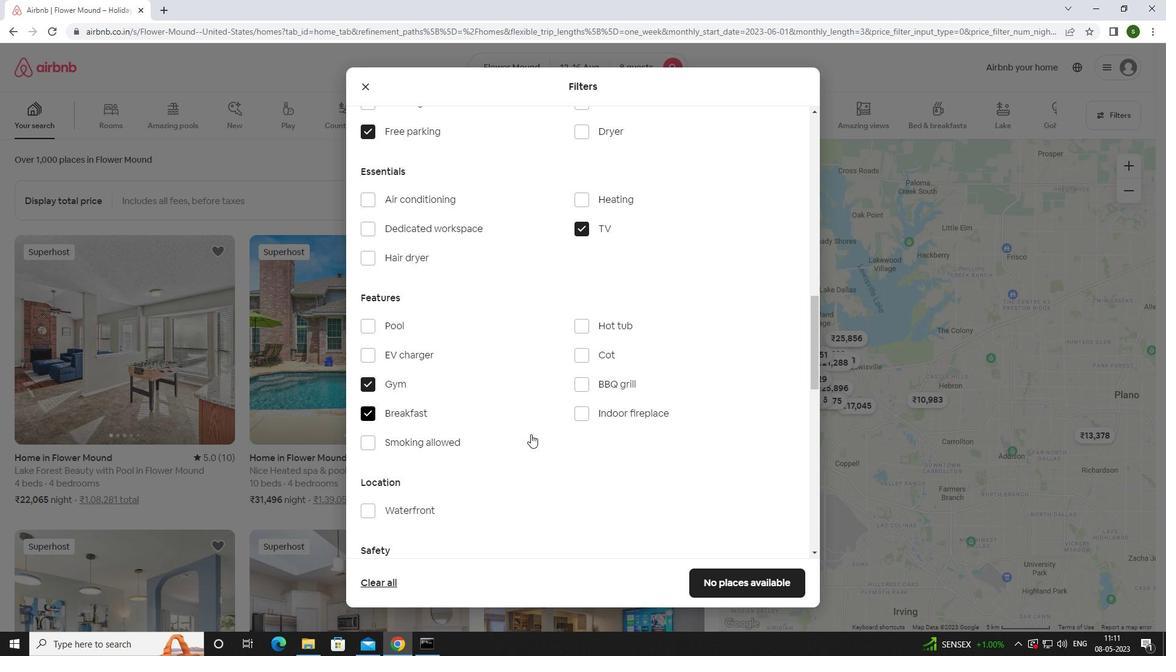 
Action: Mouse scrolled (531, 433) with delta (0, 0)
Screenshot: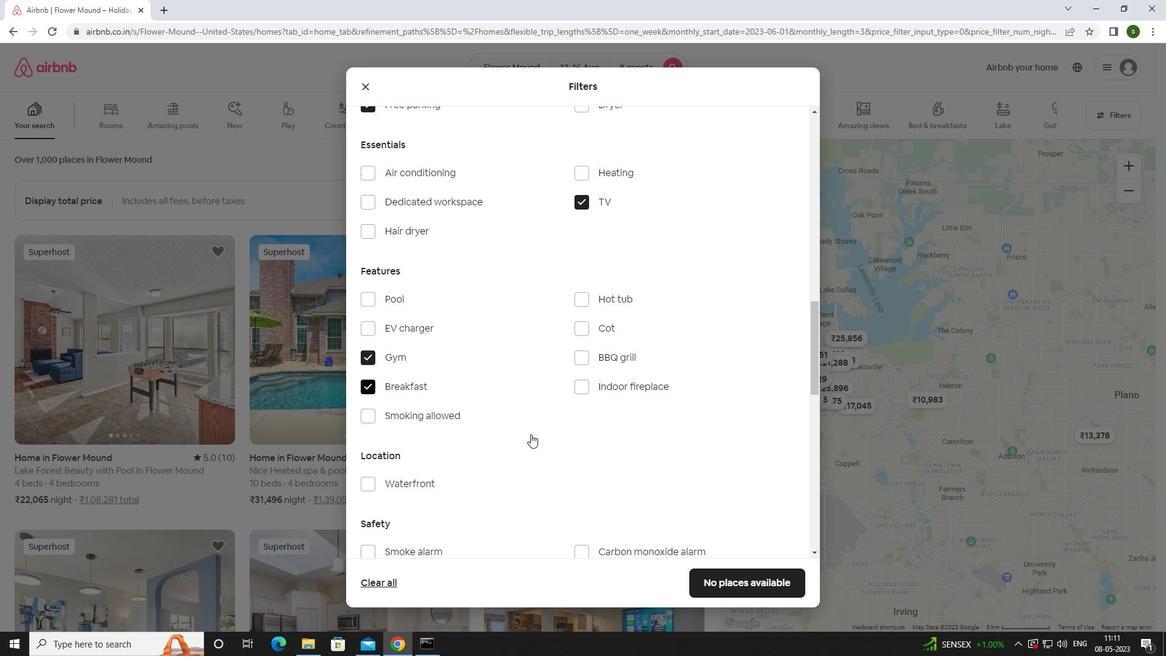 
Action: Mouse moved to (764, 518)
Screenshot: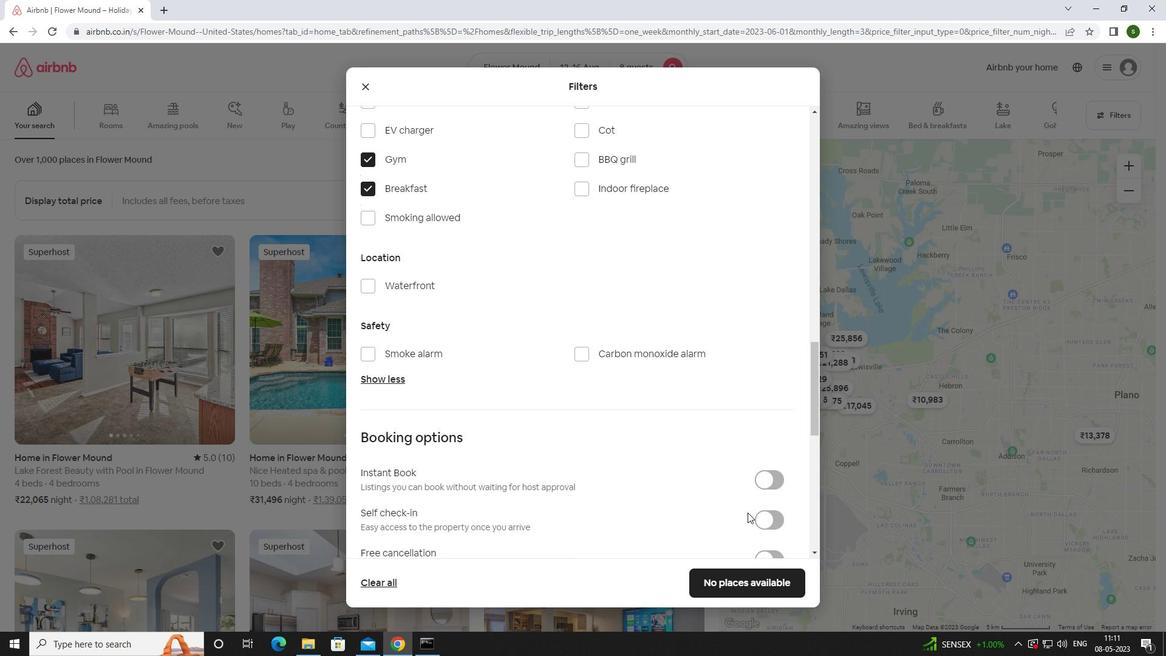 
Action: Mouse pressed left at (764, 518)
Screenshot: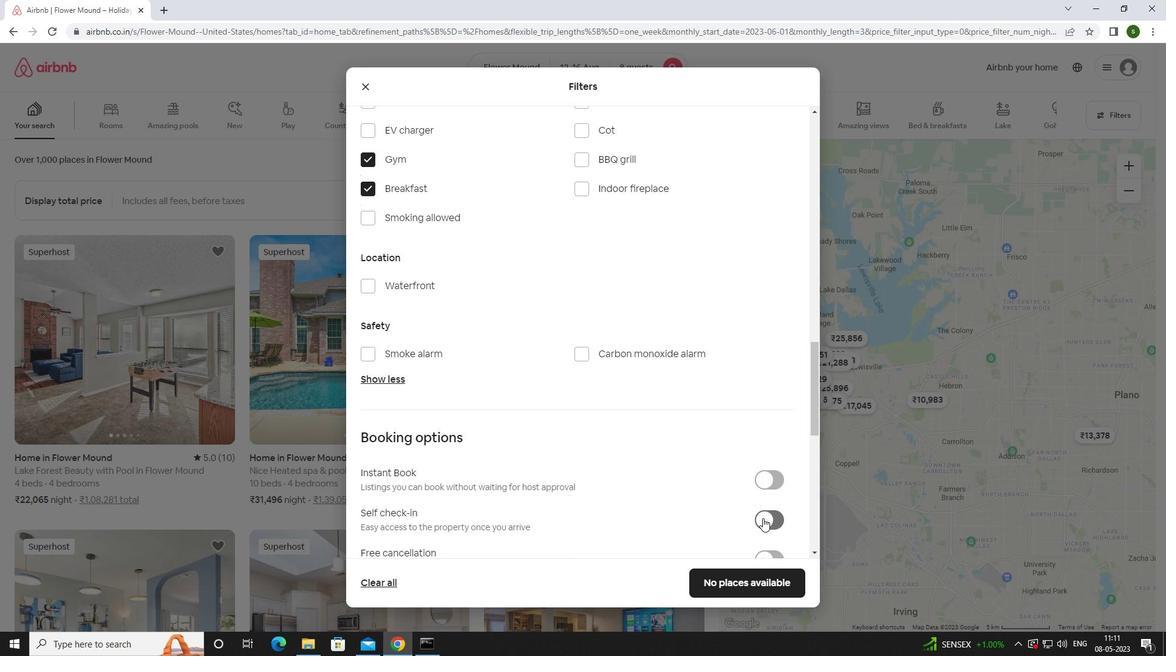 
Action: Mouse moved to (618, 448)
Screenshot: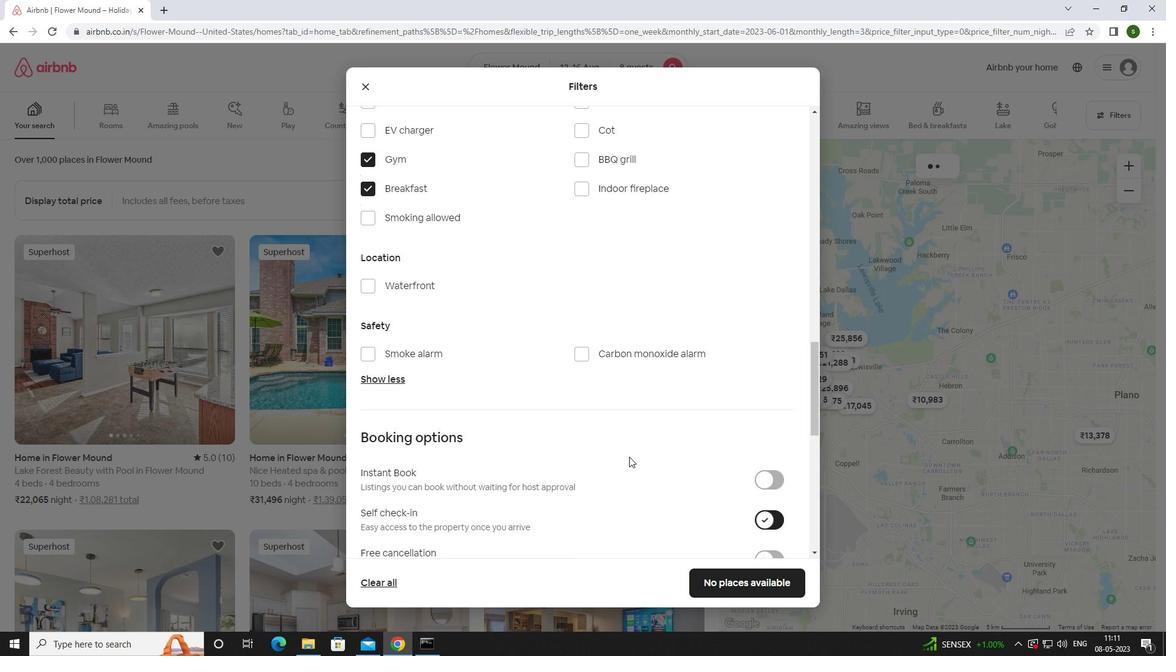 
Action: Mouse scrolled (618, 447) with delta (0, 0)
Screenshot: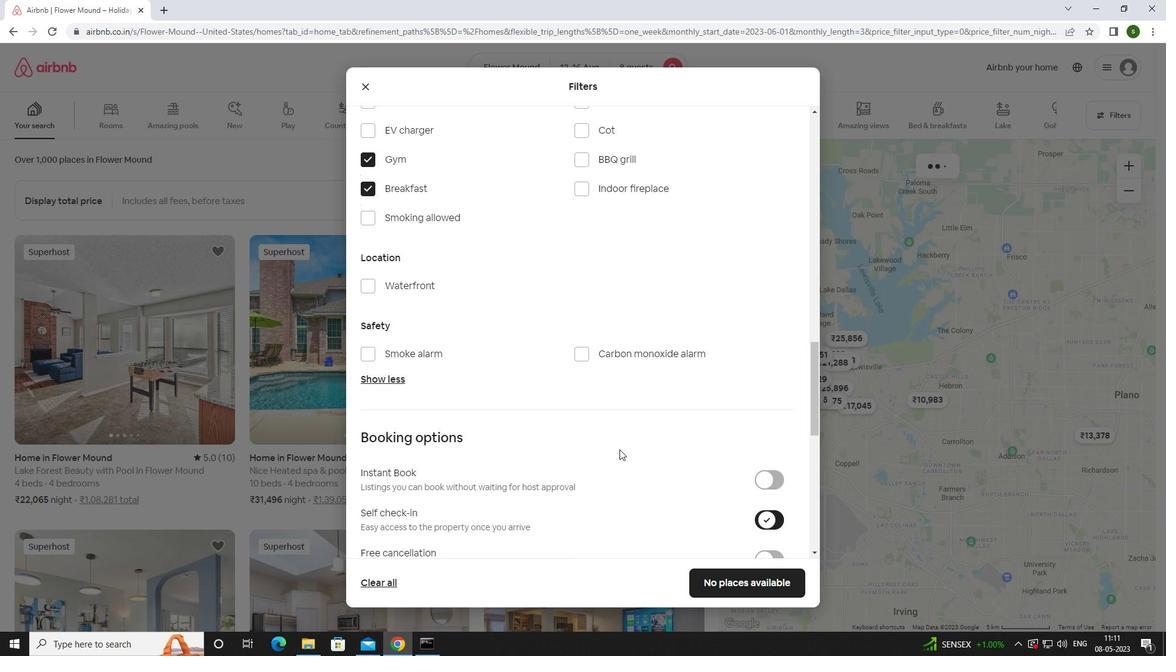 
Action: Mouse scrolled (618, 447) with delta (0, 0)
Screenshot: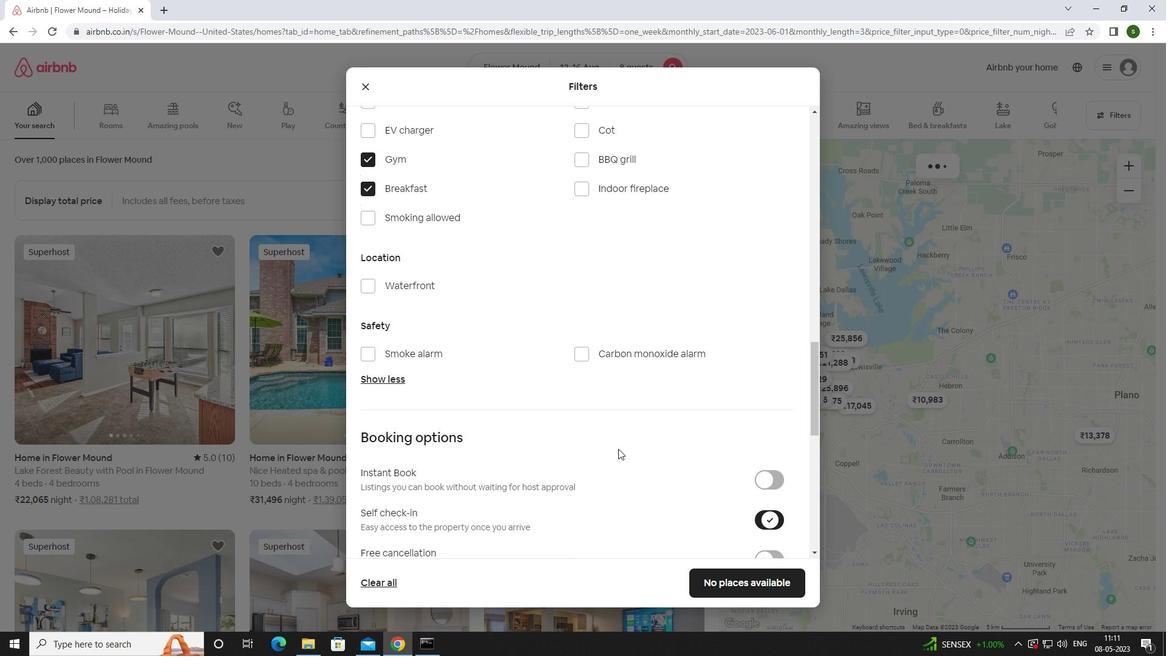 
Action: Mouse scrolled (618, 447) with delta (0, 0)
Screenshot: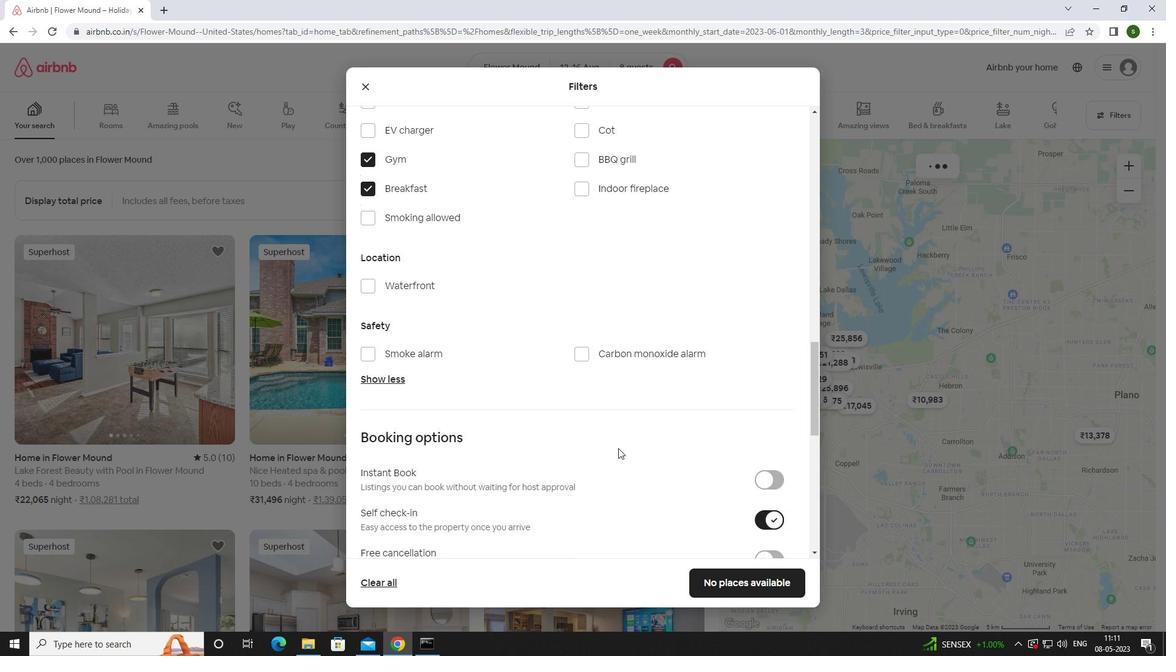 
Action: Mouse scrolled (618, 447) with delta (0, 0)
Screenshot: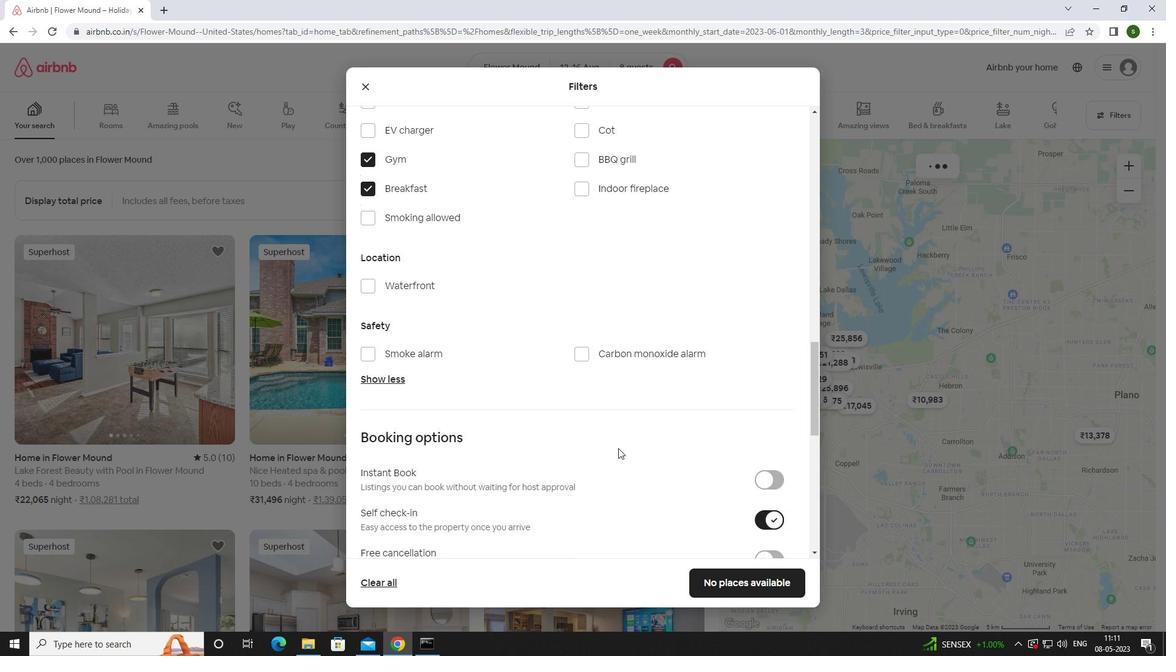 
Action: Mouse scrolled (618, 447) with delta (0, 0)
Screenshot: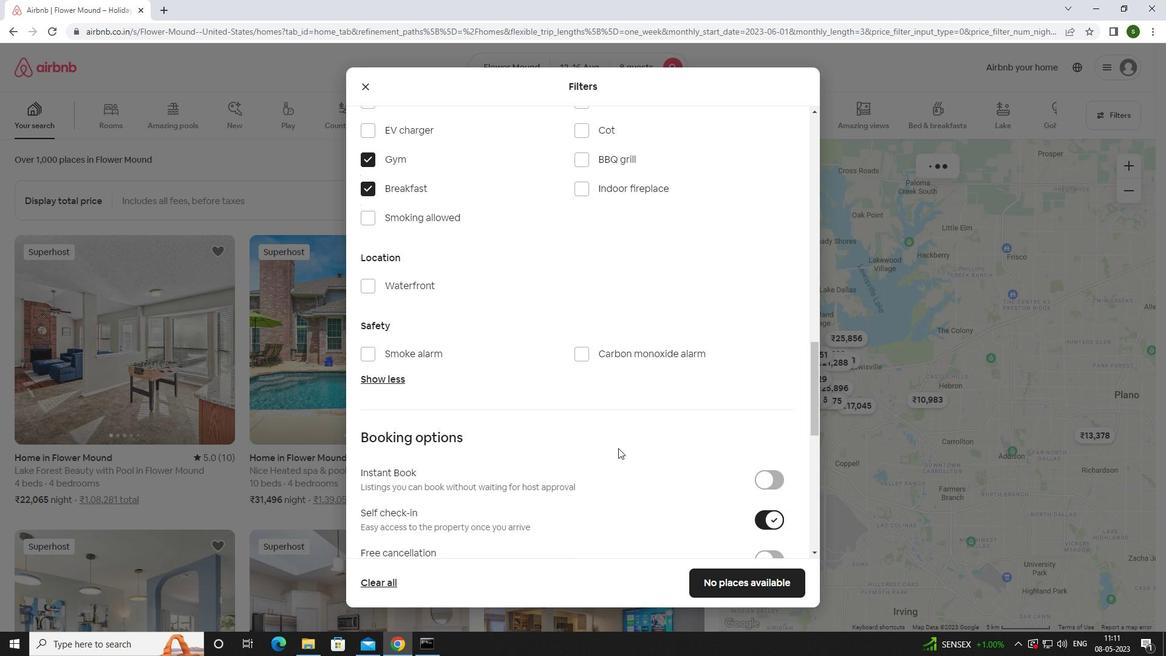 
Action: Mouse scrolled (618, 447) with delta (0, 0)
Screenshot: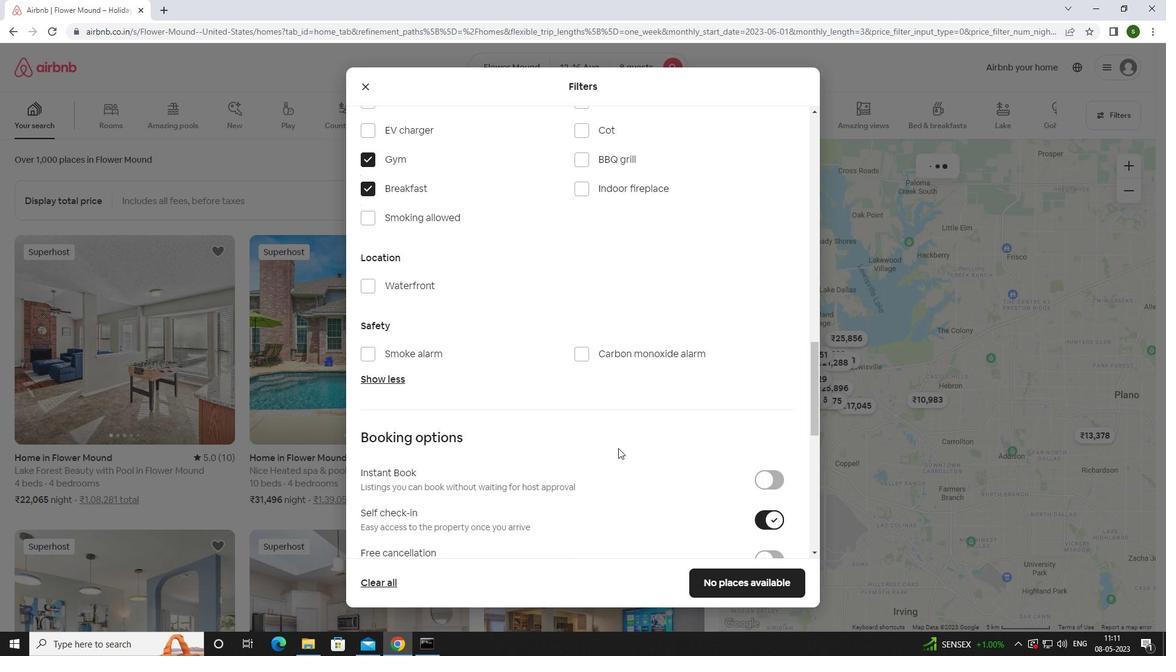 
Action: Mouse scrolled (618, 447) with delta (0, 0)
Screenshot: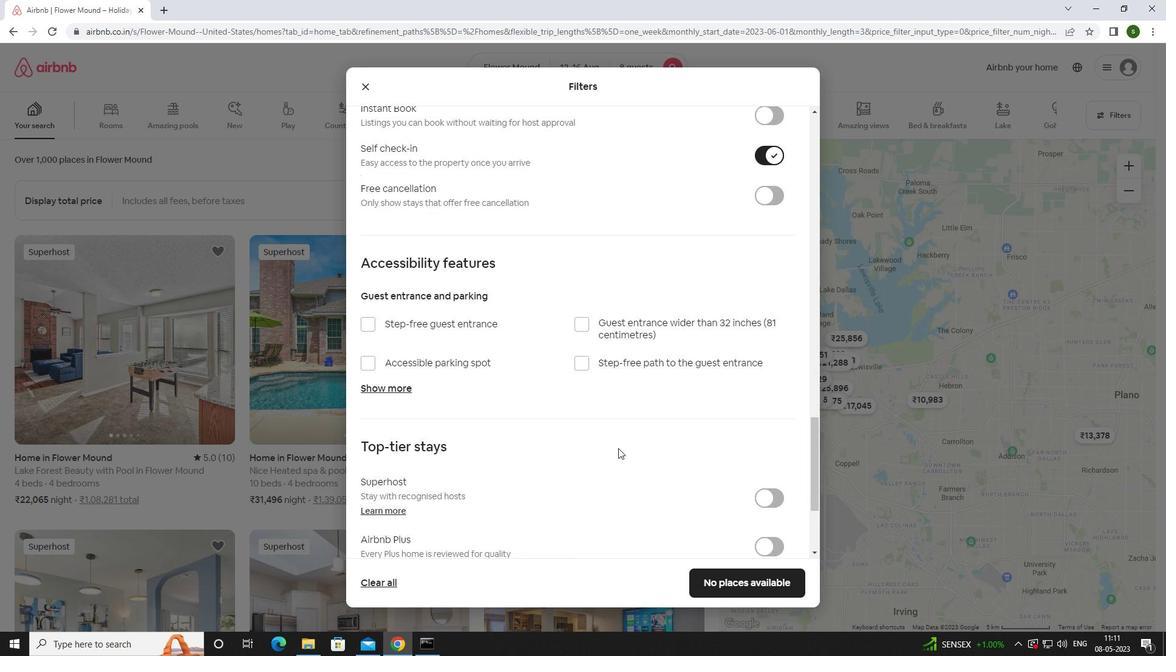
Action: Mouse scrolled (618, 447) with delta (0, 0)
Screenshot: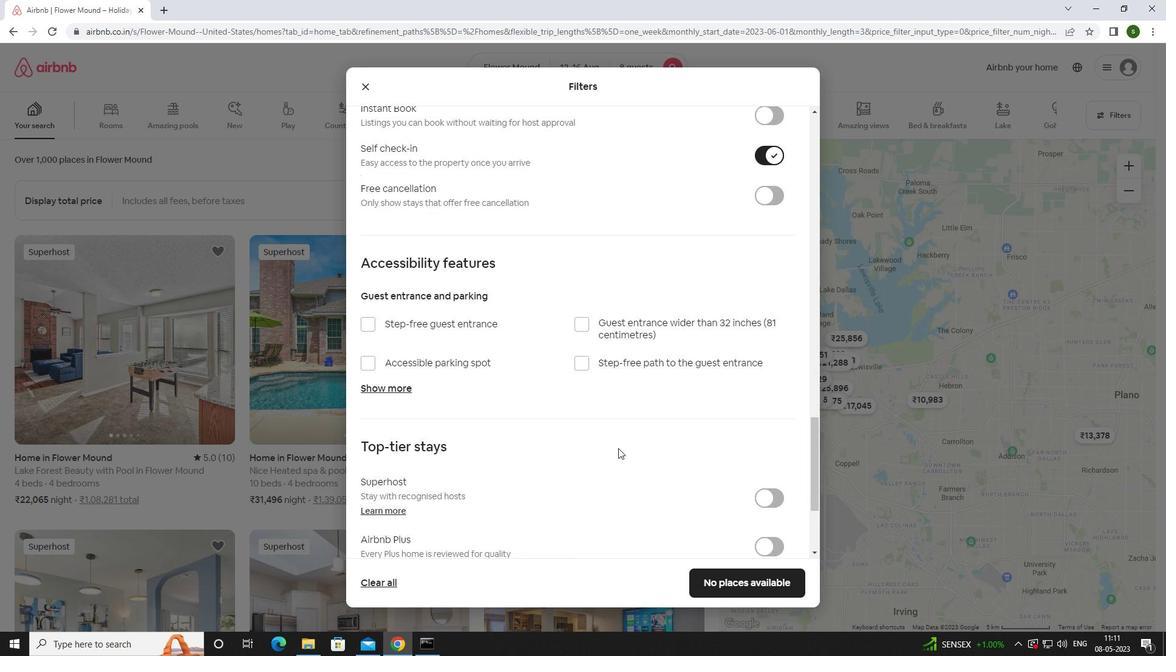 
Action: Mouse scrolled (618, 447) with delta (0, 0)
Screenshot: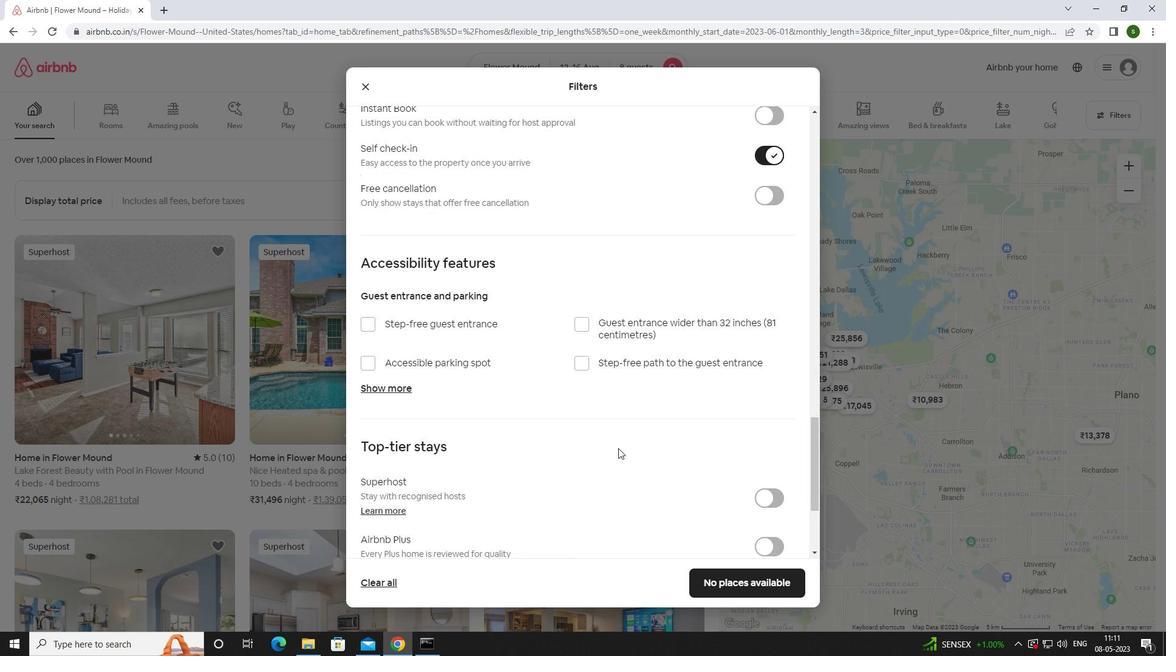 
Action: Mouse scrolled (618, 447) with delta (0, 0)
Screenshot: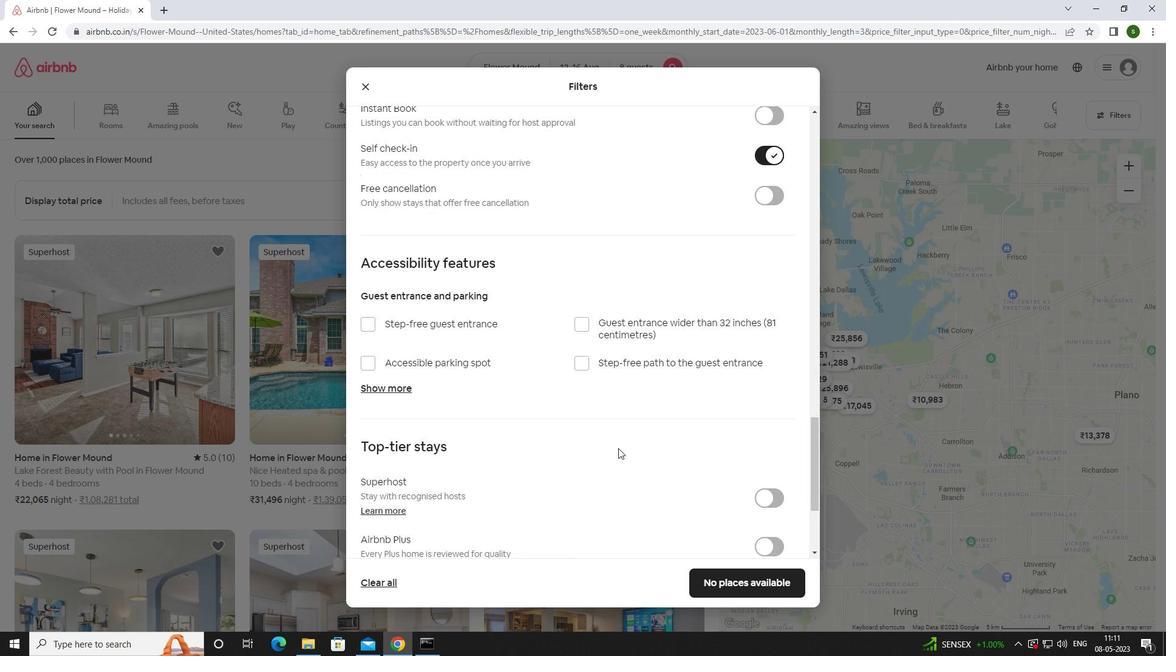 
Action: Mouse scrolled (618, 447) with delta (0, 0)
Screenshot: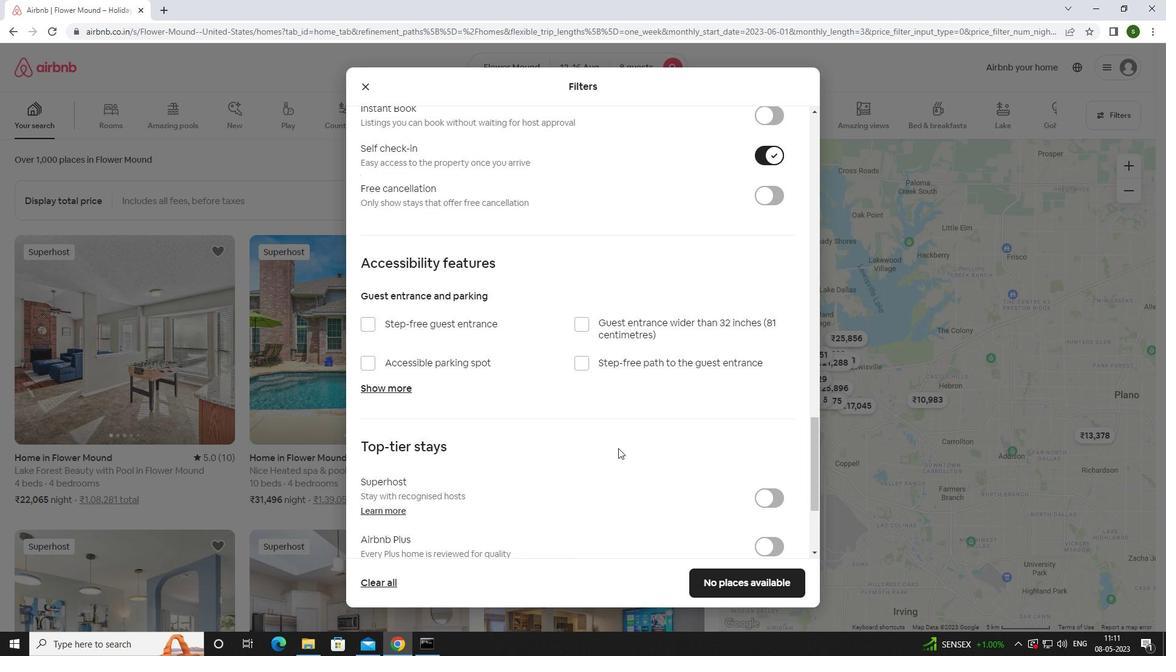 
Action: Mouse moved to (415, 470)
Screenshot: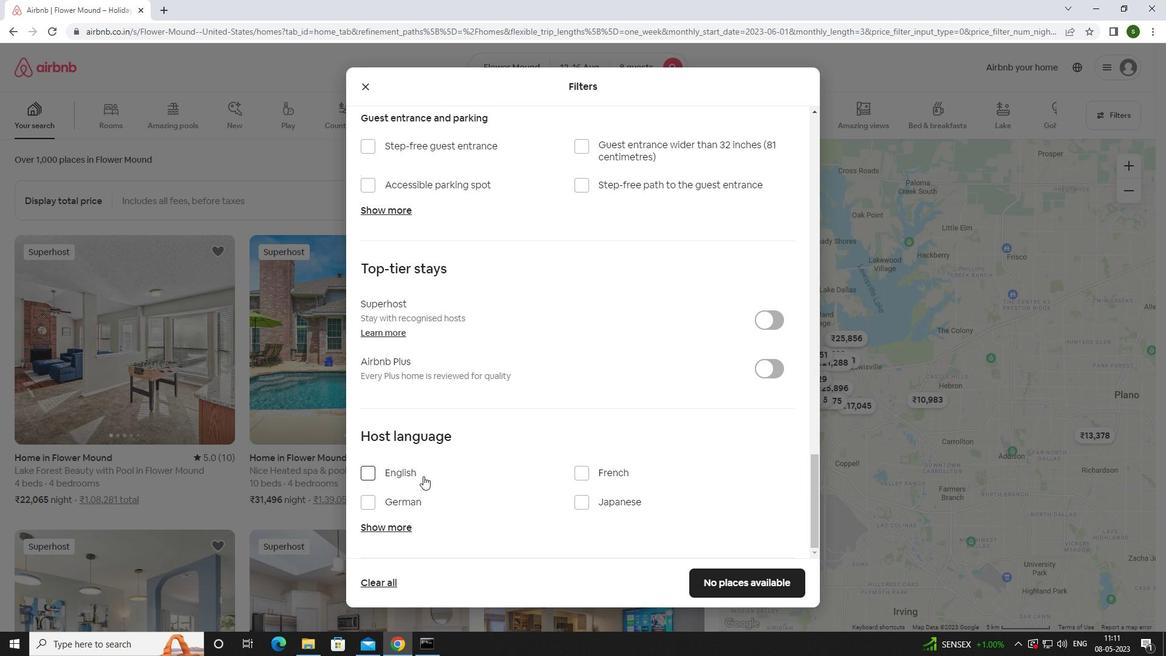 
Action: Mouse pressed left at (415, 470)
Screenshot: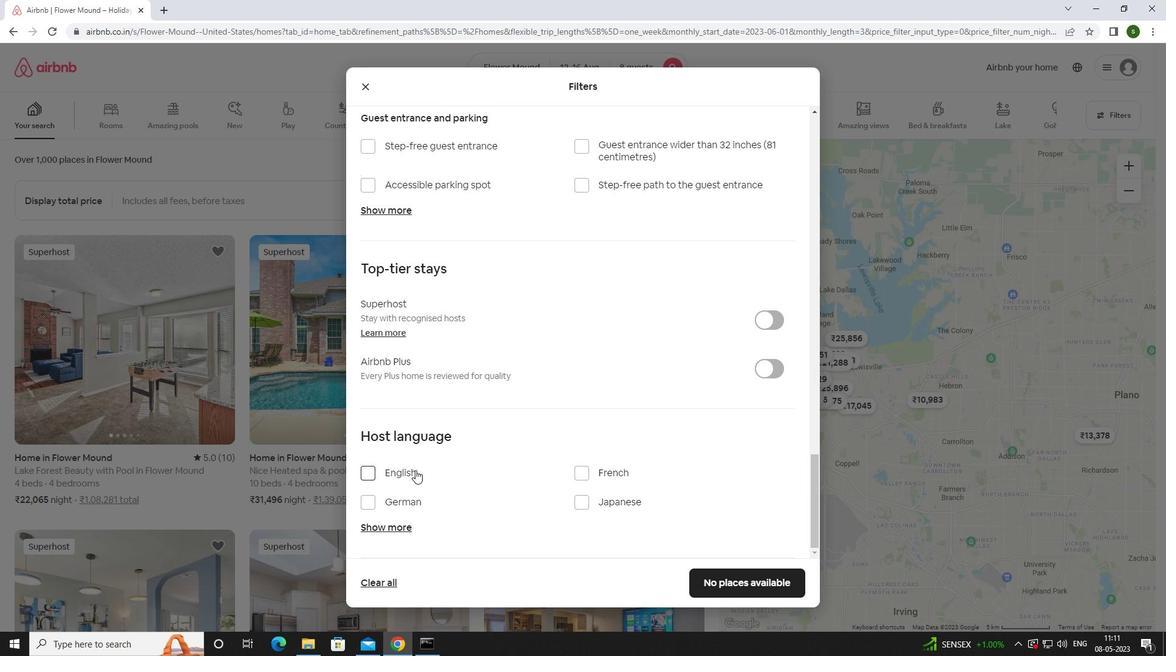 
Action: Mouse moved to (693, 577)
Screenshot: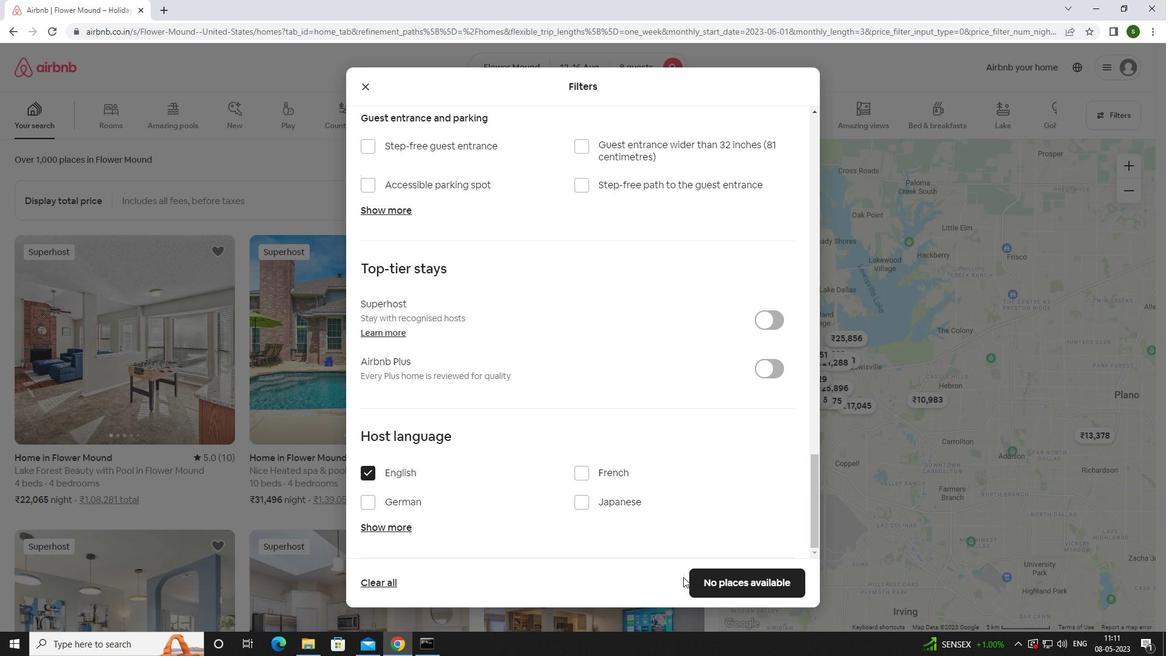 
Action: Mouse pressed left at (693, 577)
Screenshot: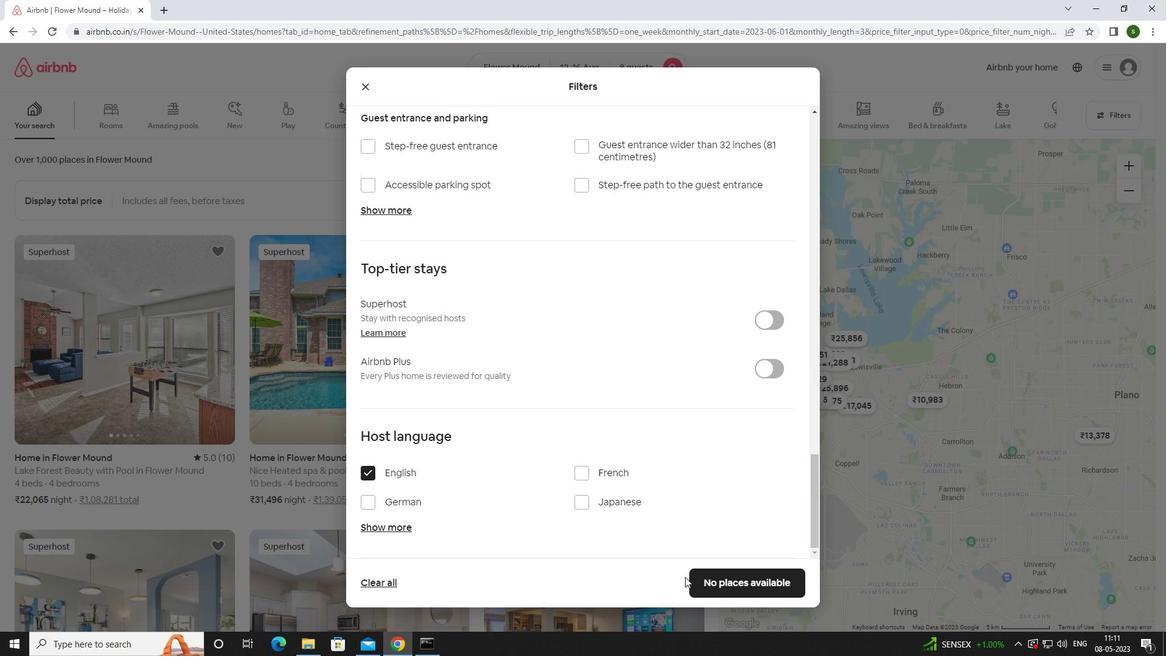 
Action: Mouse moved to (447, 433)
Screenshot: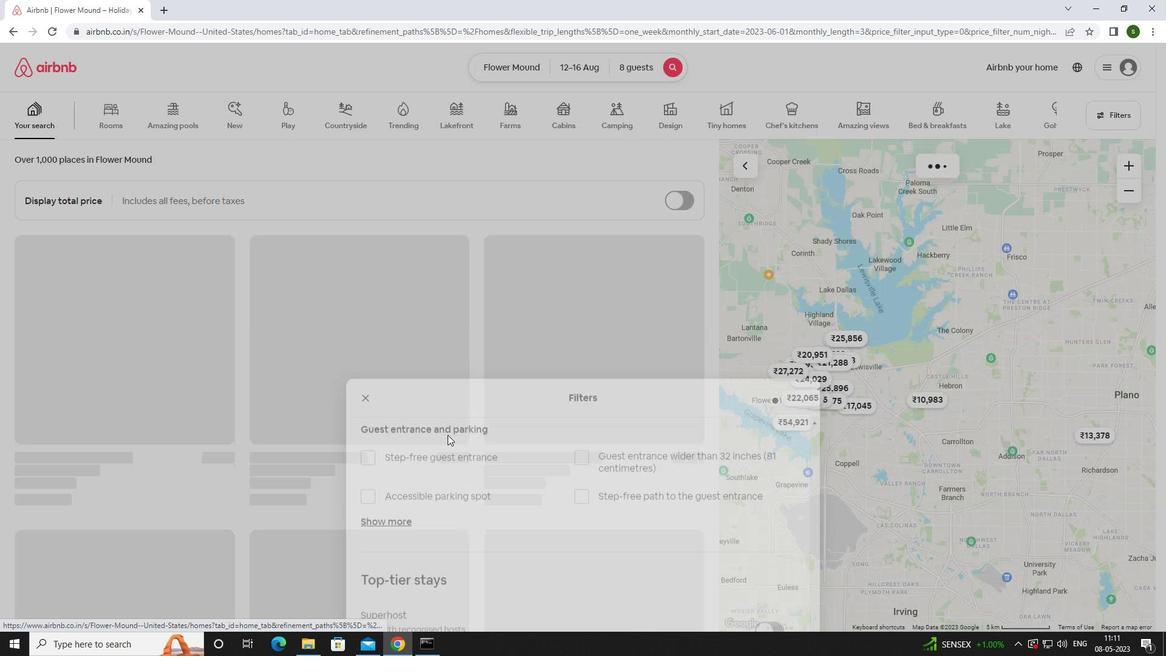 
